 Task: Open a Black Tie Letter Template save the file as 'waiver' Remove the following opetions from template: '1.	Type the sender company name_x000D_
2.	Type the sender company address_x000D_
3.	Type the recipient address_x000D_
4.	Type the closing_x000D_
5.	Type the sender title_x000D_
6.	Type the sender company name_x000D_
'Pick the date  '15 May, 2023' and type Salutation  Good Evening. Add body to the letter I wanted to share some exciting news with you. I have been accepted into the university of my dreams! This is a significant milestone in my academic journey, and I am grateful for your guidance and support throughout the application process. Thank you for believing in me.. Insert watermark  'confidential 36'
Action: Mouse moved to (16, 18)
Screenshot: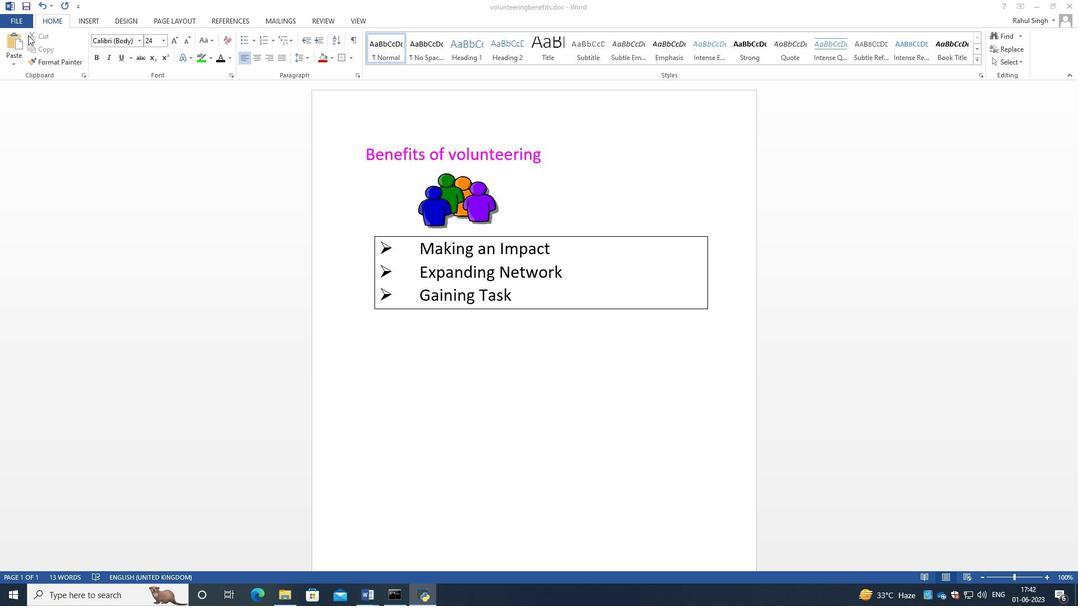 
Action: Mouse pressed left at (16, 18)
Screenshot: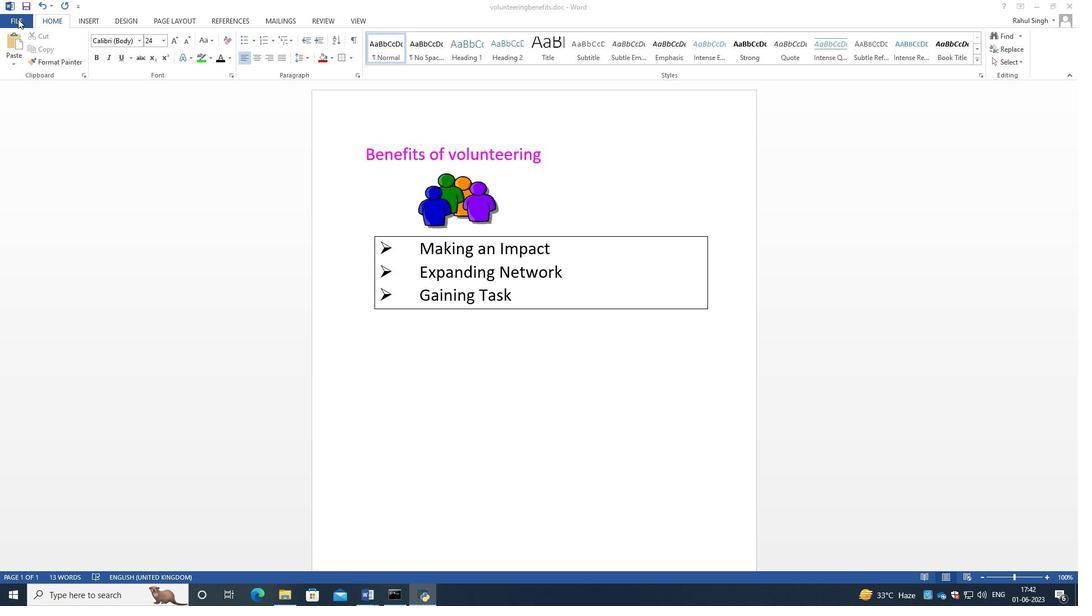 
Action: Mouse moved to (19, 22)
Screenshot: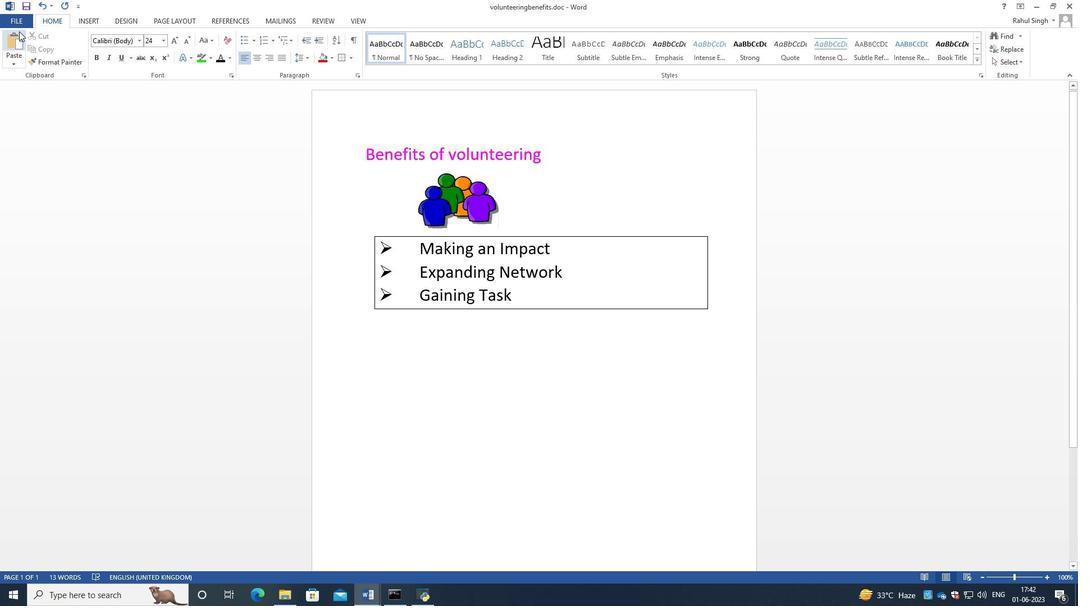 
Action: Mouse pressed left at (19, 22)
Screenshot: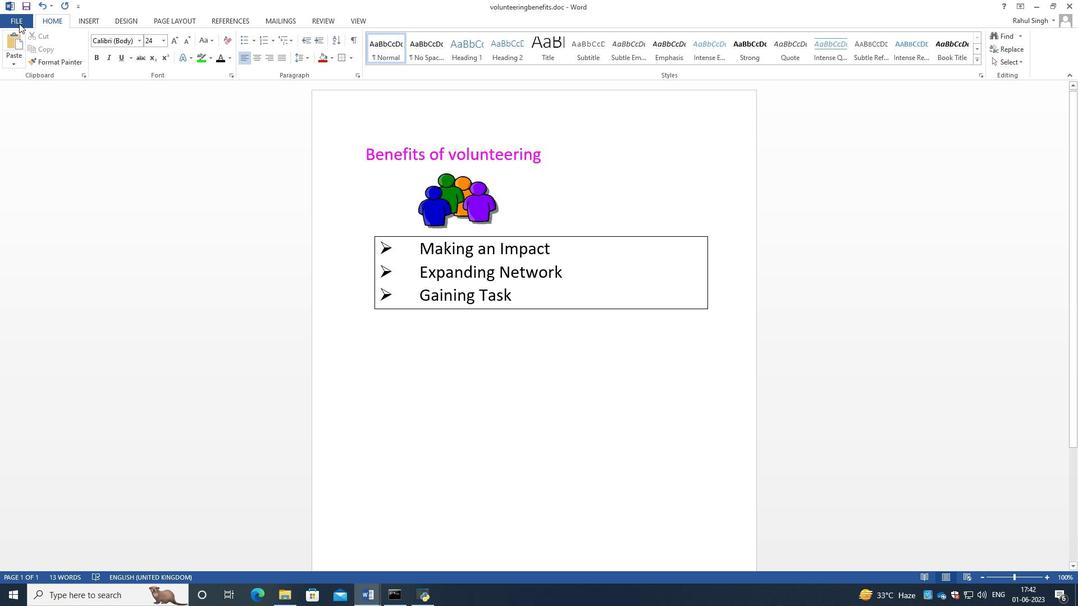 
Action: Mouse moved to (28, 111)
Screenshot: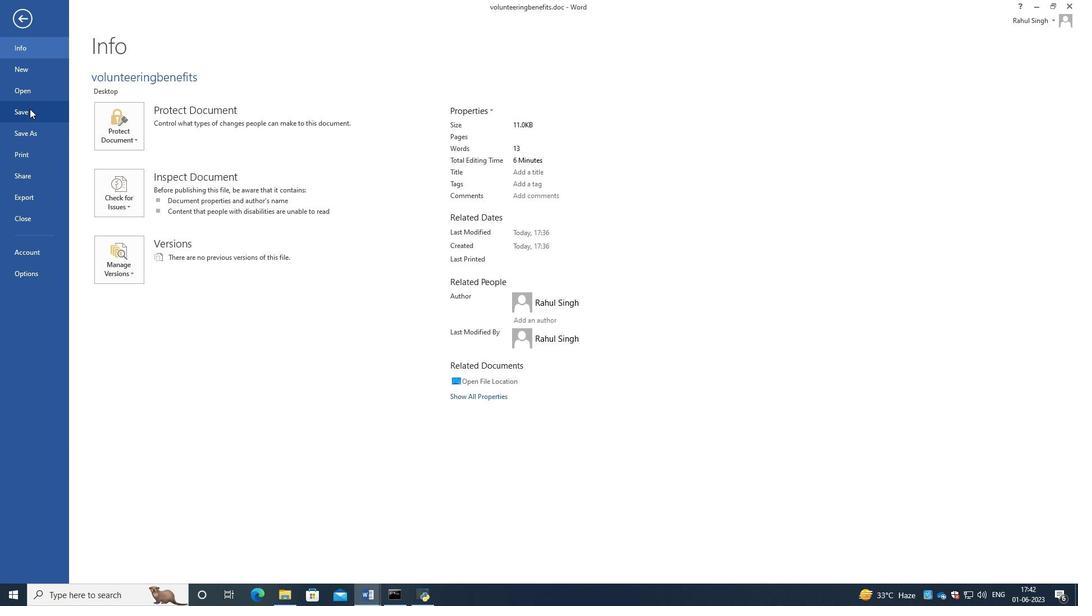 
Action: Mouse pressed left at (28, 111)
Screenshot: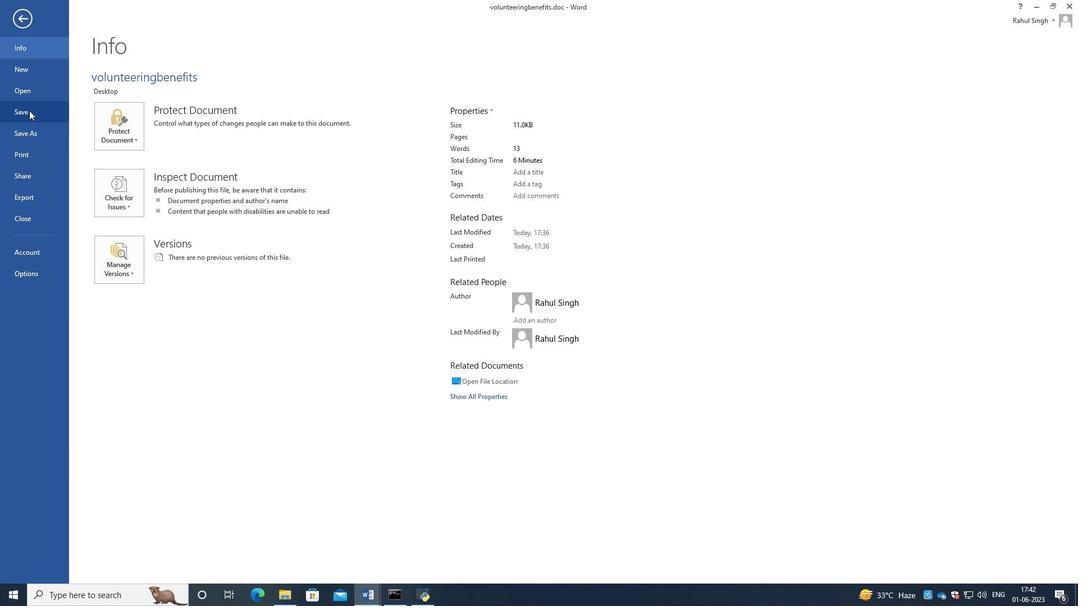 
Action: Mouse moved to (24, 20)
Screenshot: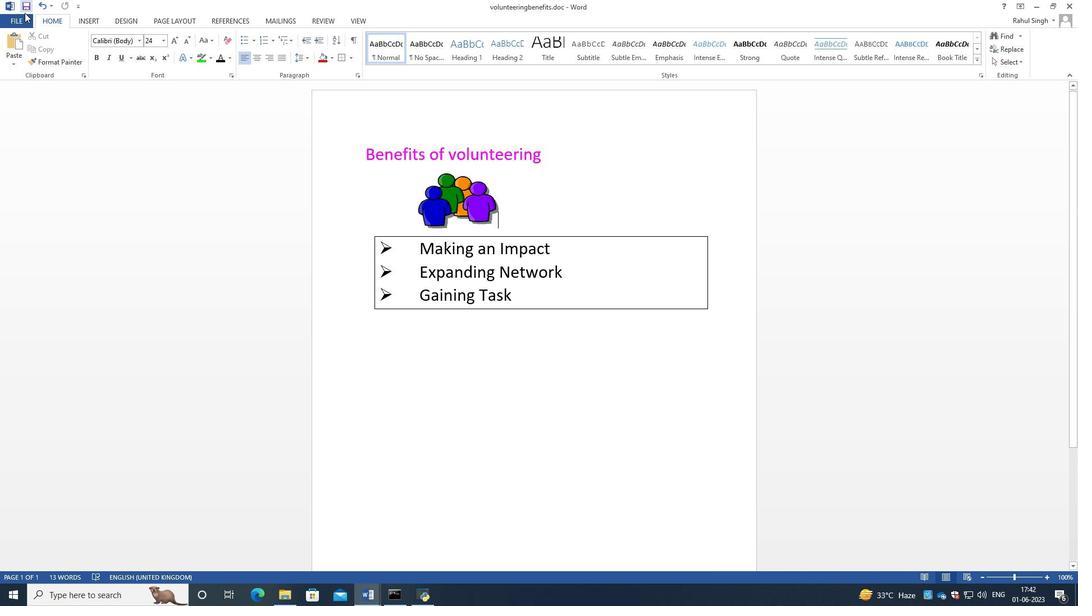 
Action: Mouse pressed left at (24, 20)
Screenshot: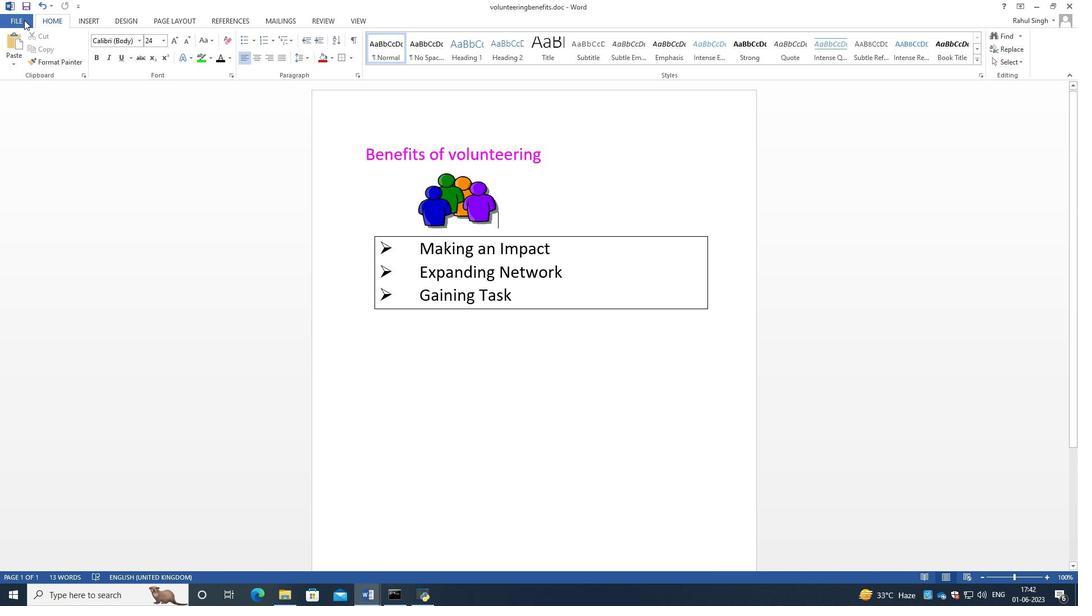 
Action: Mouse moved to (32, 67)
Screenshot: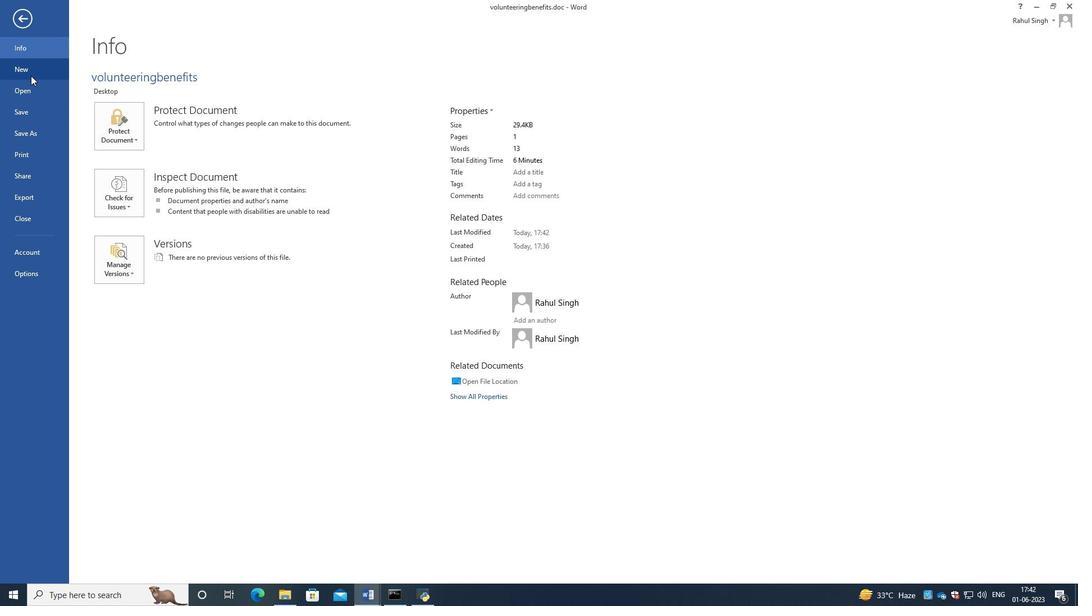 
Action: Mouse pressed left at (32, 67)
Screenshot: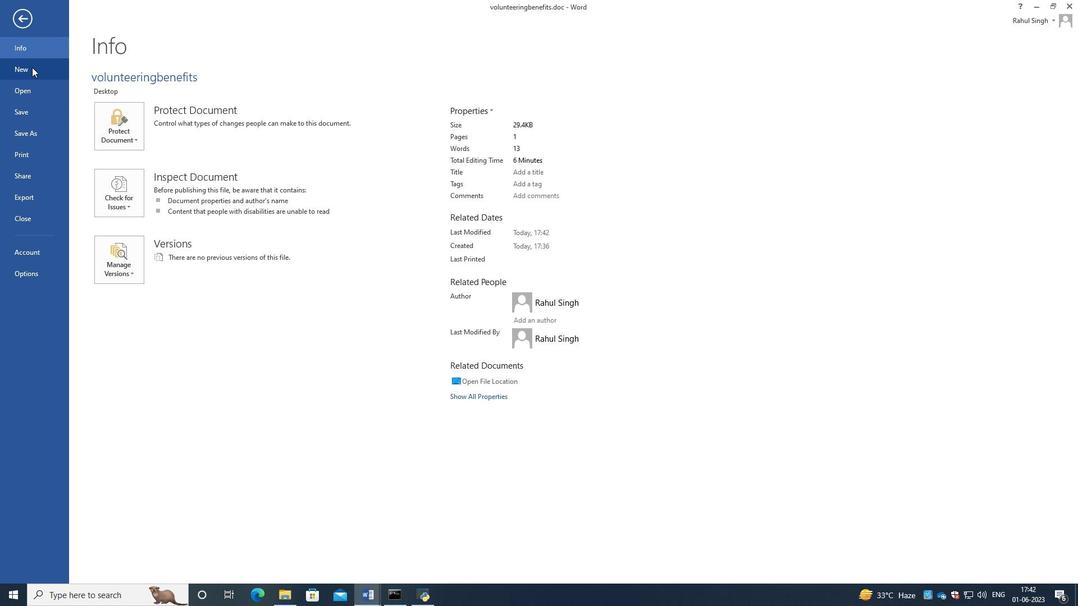 
Action: Mouse moved to (606, 425)
Screenshot: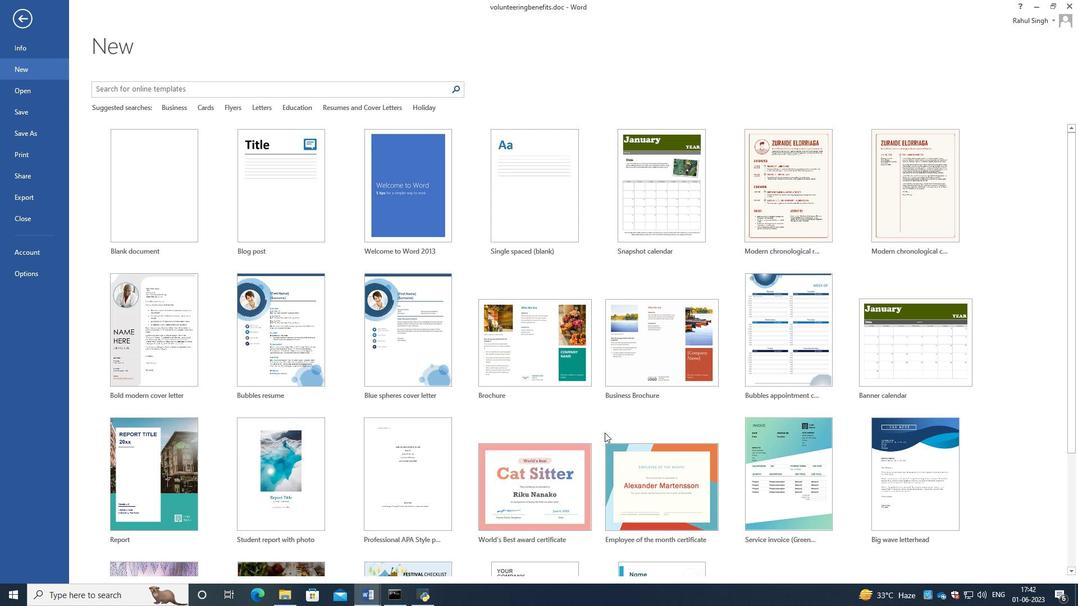 
Action: Mouse scrolled (606, 424) with delta (0, 0)
Screenshot: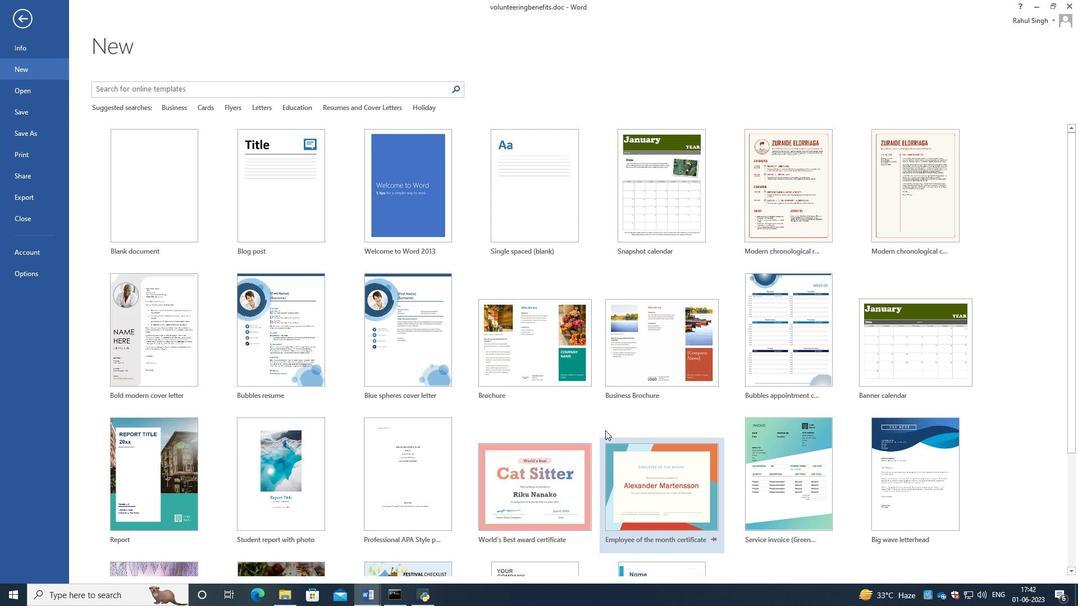 
Action: Mouse scrolled (606, 424) with delta (0, 0)
Screenshot: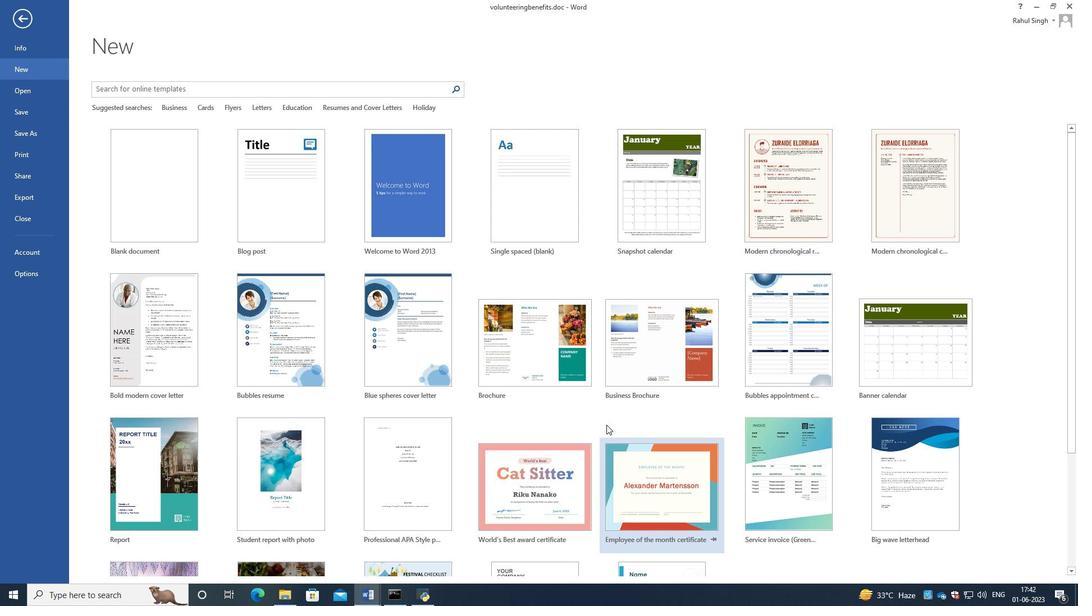 
Action: Mouse scrolled (606, 424) with delta (0, 0)
Screenshot: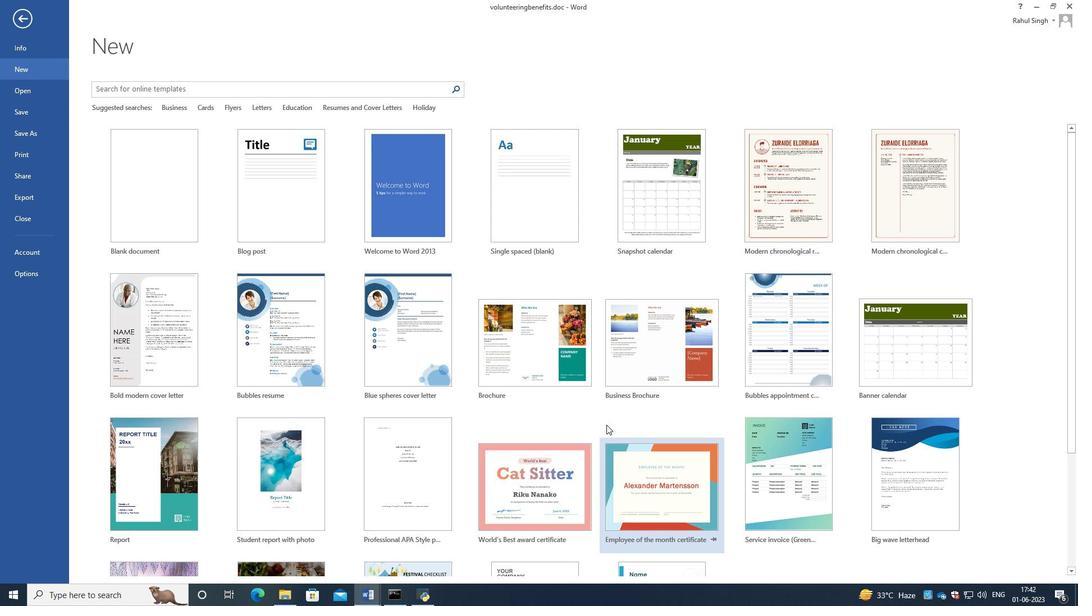 
Action: Mouse scrolled (606, 424) with delta (0, 0)
Screenshot: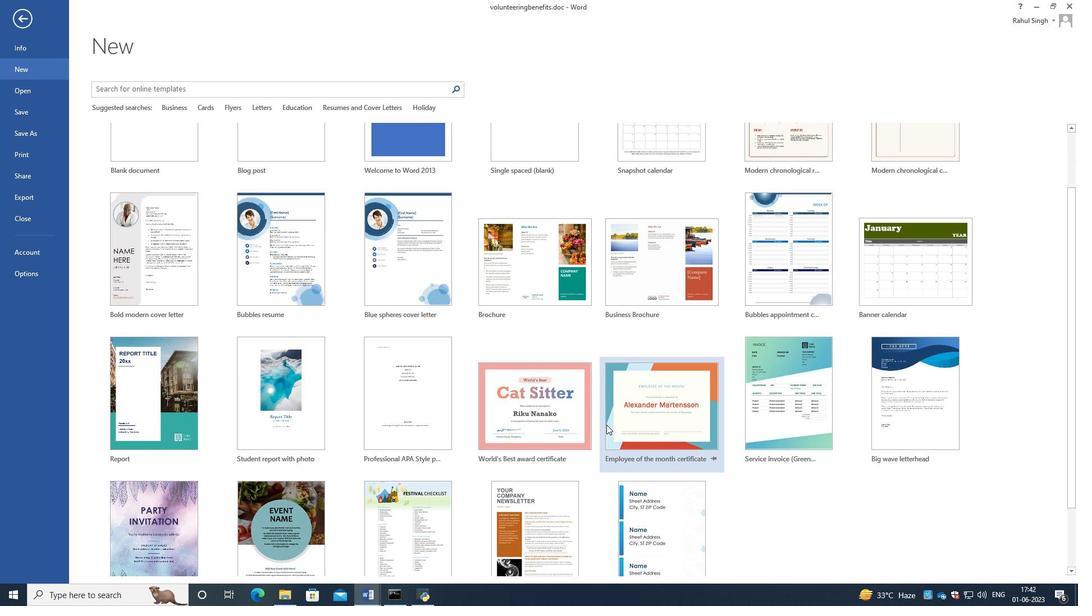 
Action: Mouse scrolled (606, 424) with delta (0, 0)
Screenshot: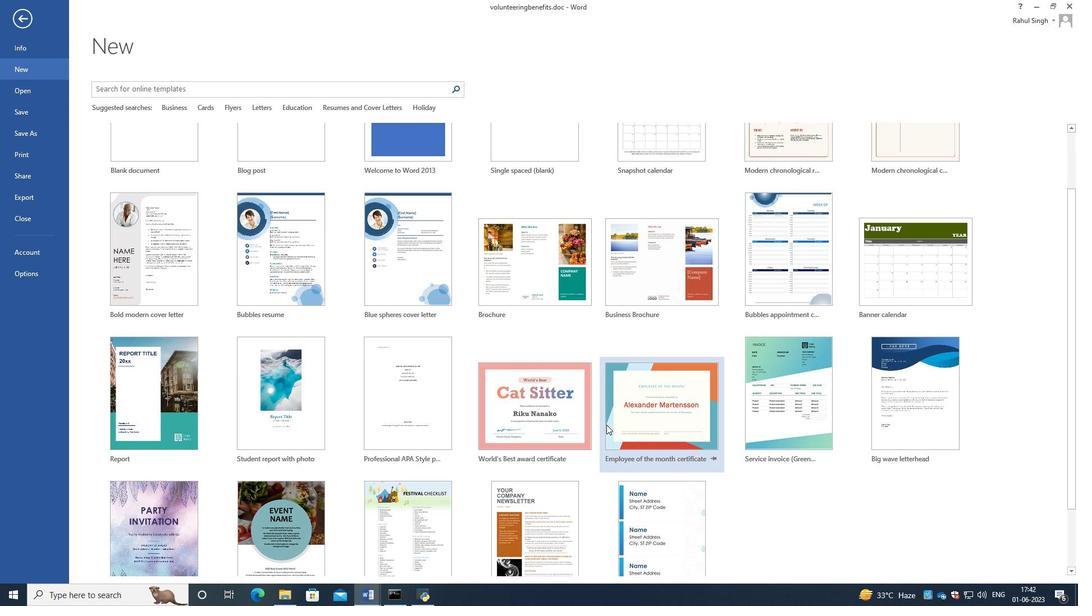 
Action: Mouse scrolled (606, 424) with delta (0, 0)
Screenshot: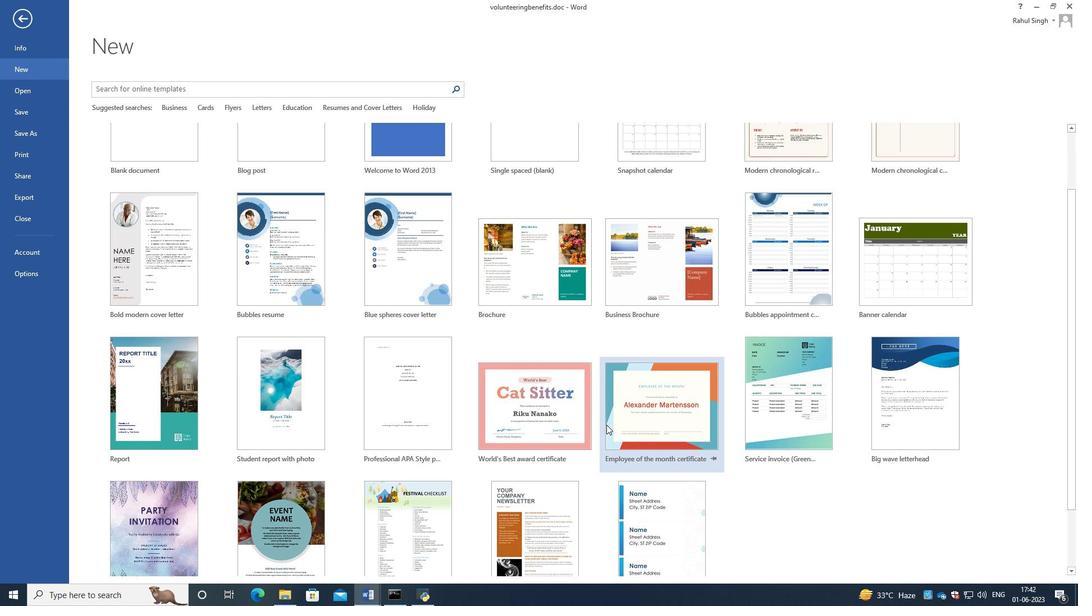 
Action: Mouse scrolled (606, 424) with delta (0, 0)
Screenshot: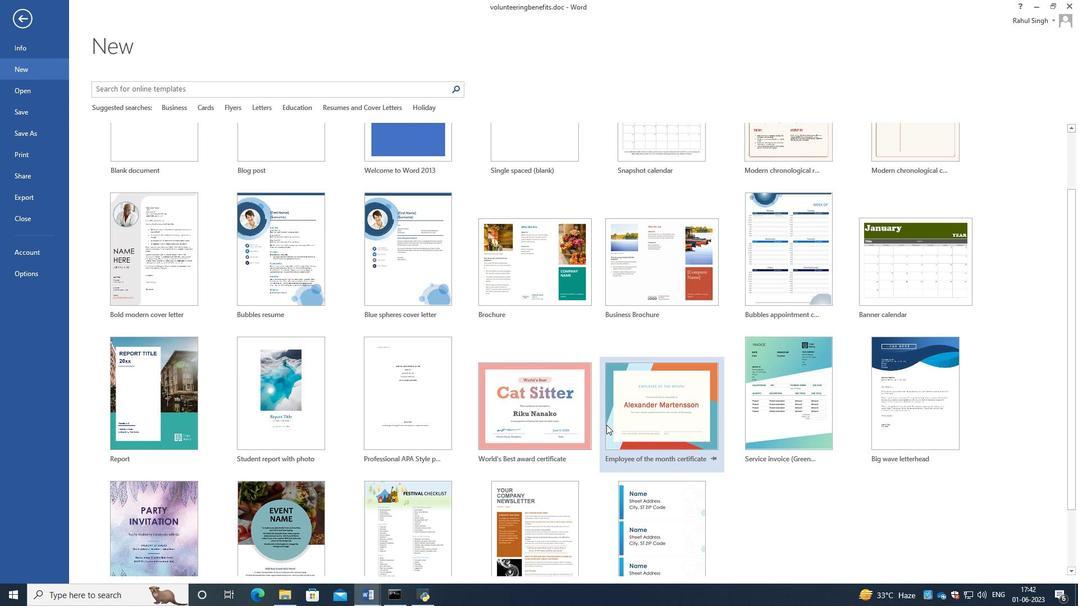 
Action: Mouse scrolled (606, 424) with delta (0, 0)
Screenshot: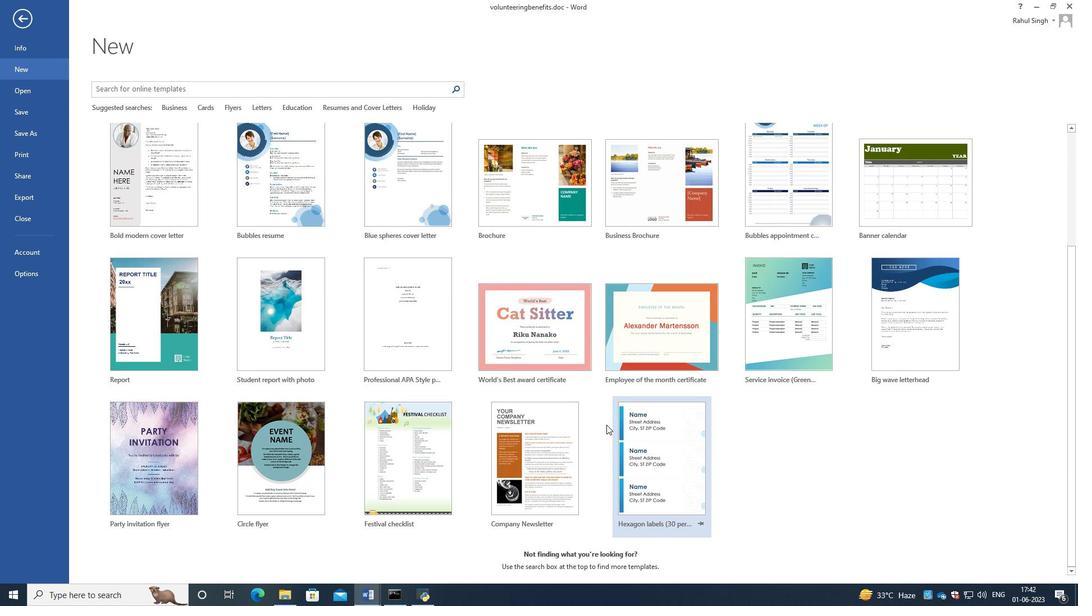 
Action: Mouse scrolled (606, 424) with delta (0, 0)
Screenshot: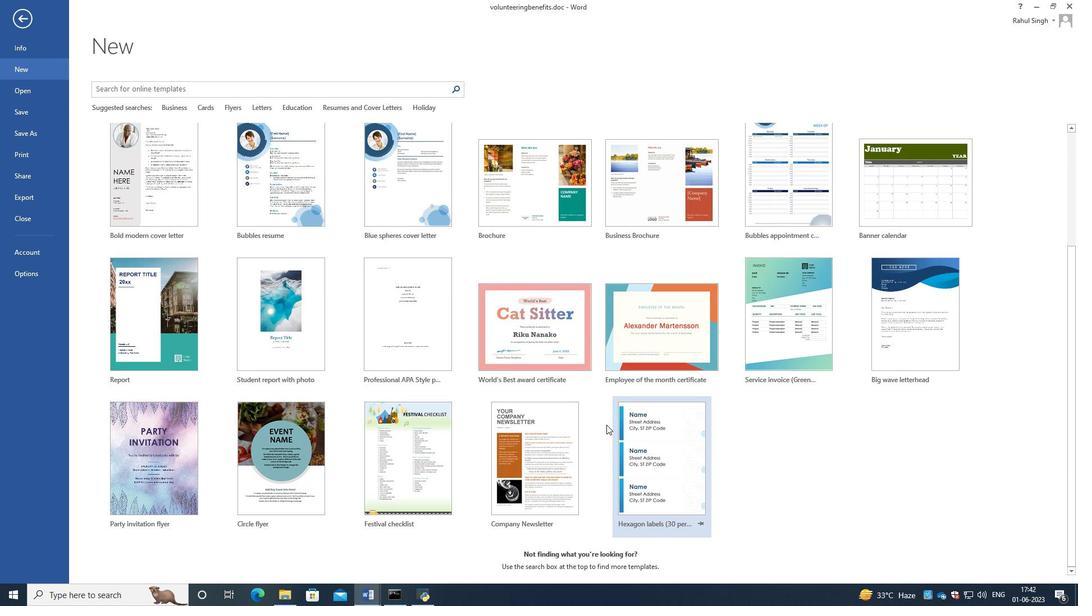 
Action: Mouse scrolled (606, 425) with delta (0, 0)
Screenshot: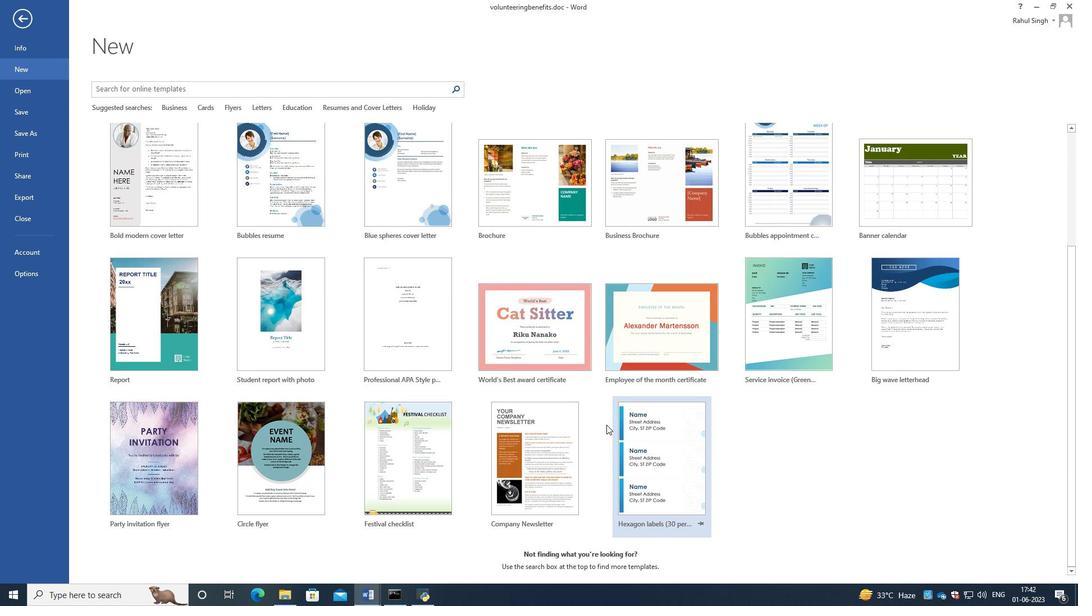 
Action: Mouse scrolled (606, 425) with delta (0, 0)
Screenshot: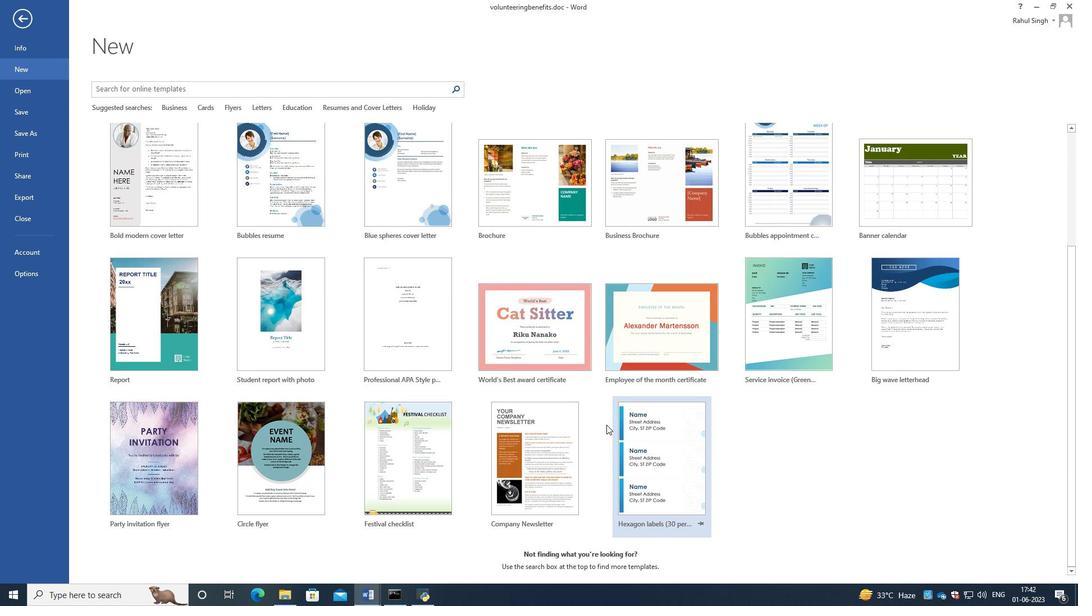 
Action: Mouse scrolled (606, 425) with delta (0, 0)
Screenshot: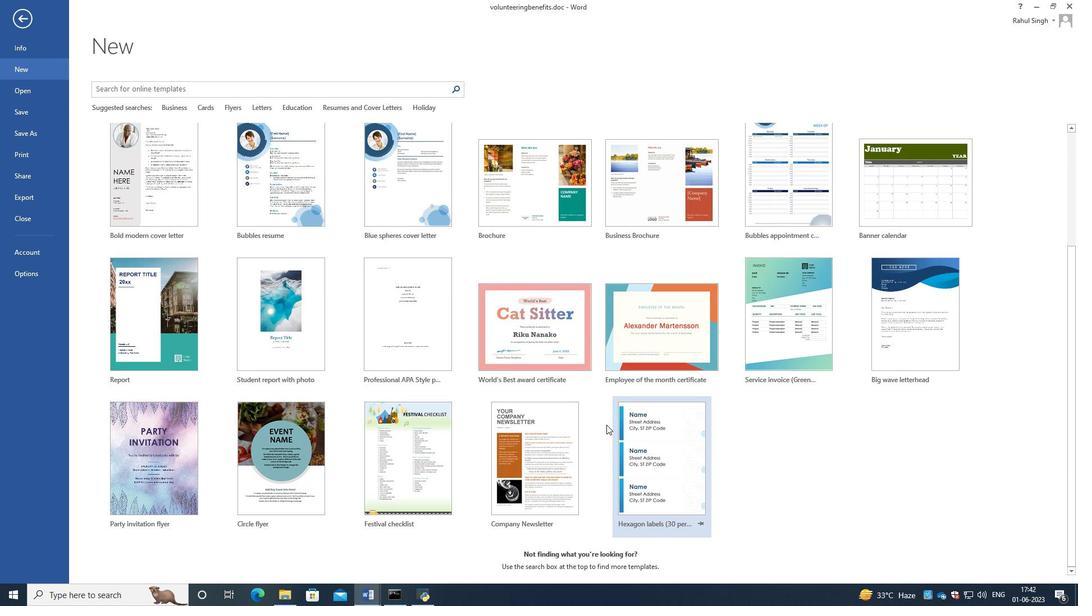 
Action: Mouse scrolled (606, 425) with delta (0, 0)
Screenshot: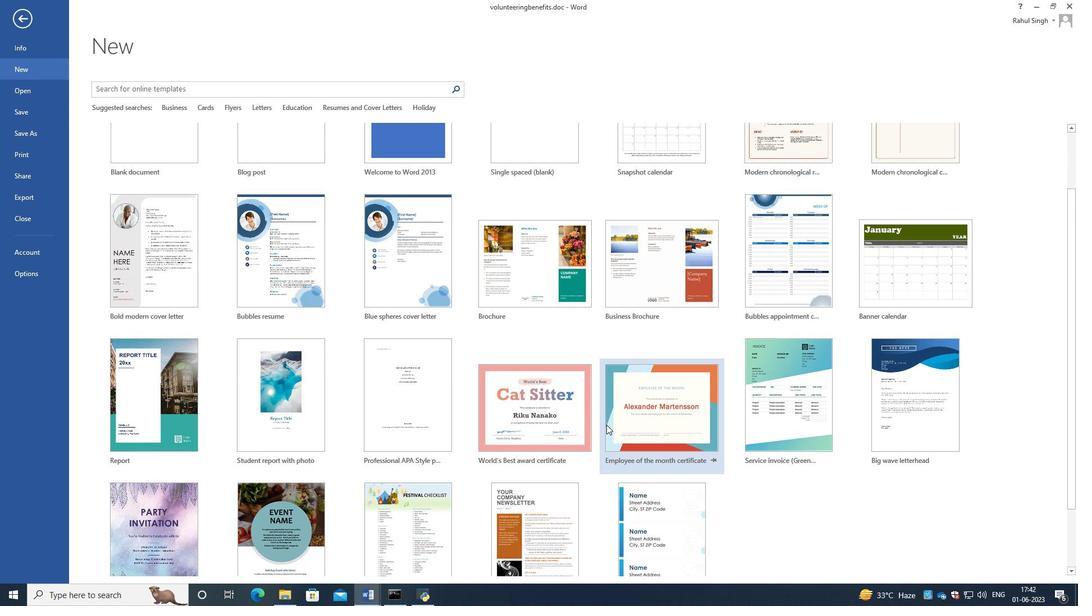 
Action: Mouse scrolled (606, 425) with delta (0, 0)
Screenshot: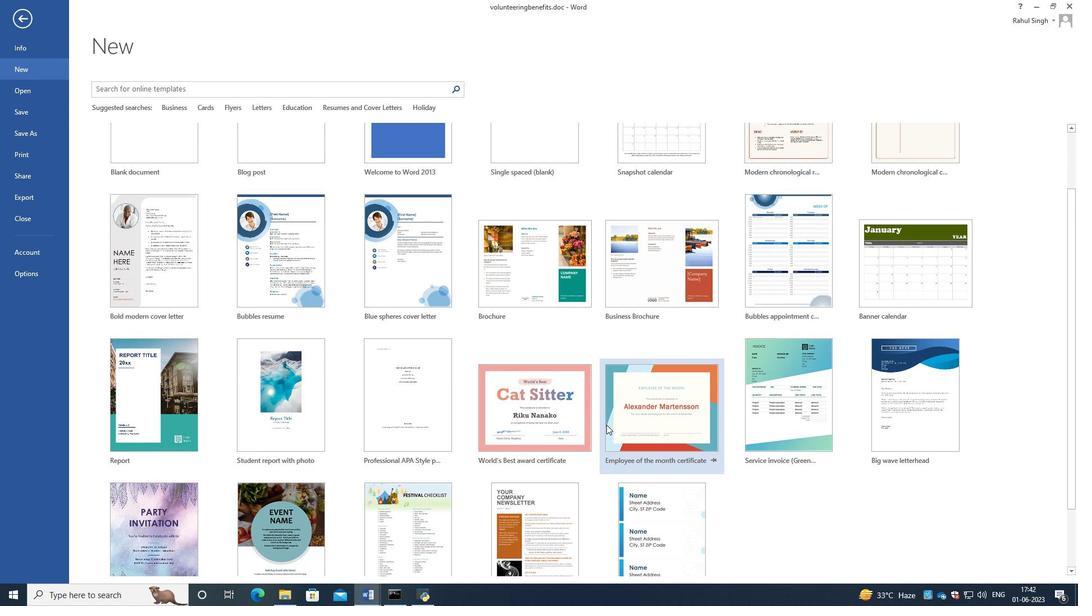 
Action: Mouse scrolled (606, 425) with delta (0, 0)
Screenshot: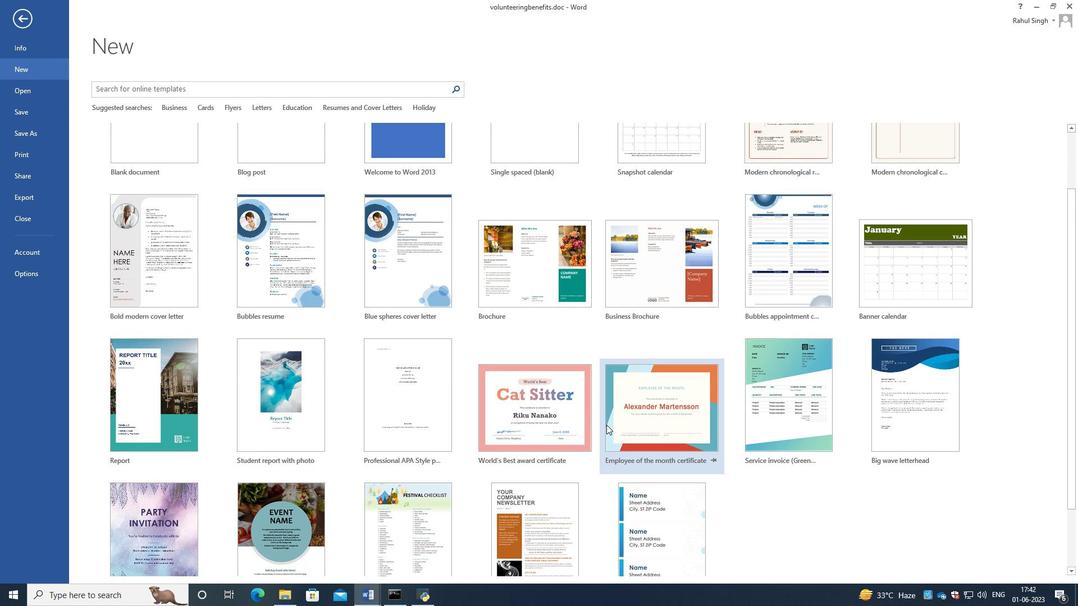
Action: Mouse moved to (608, 422)
Screenshot: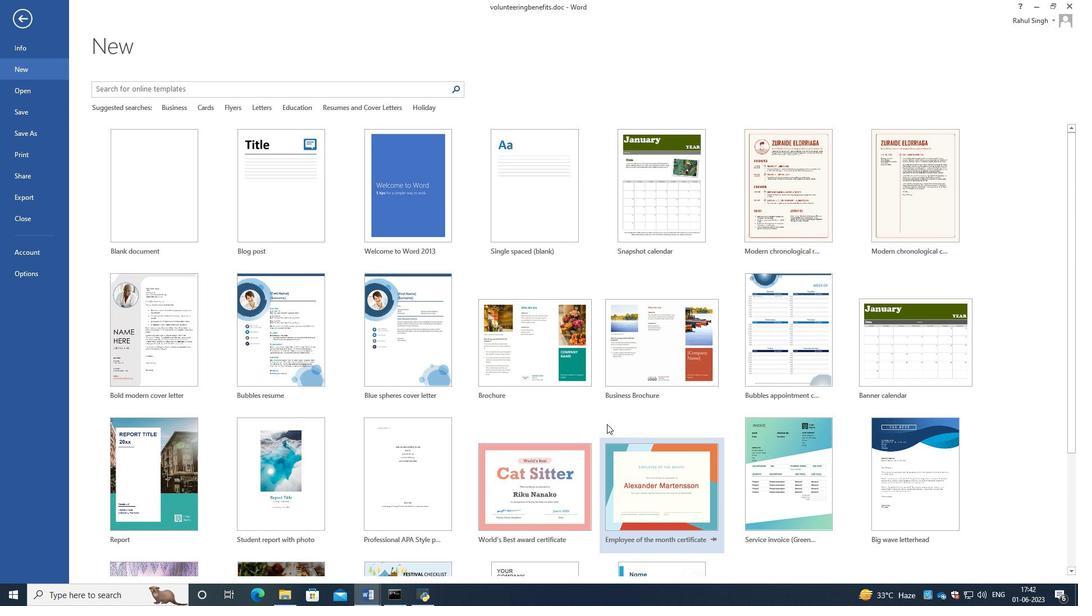
Action: Mouse scrolled (608, 422) with delta (0, 0)
Screenshot: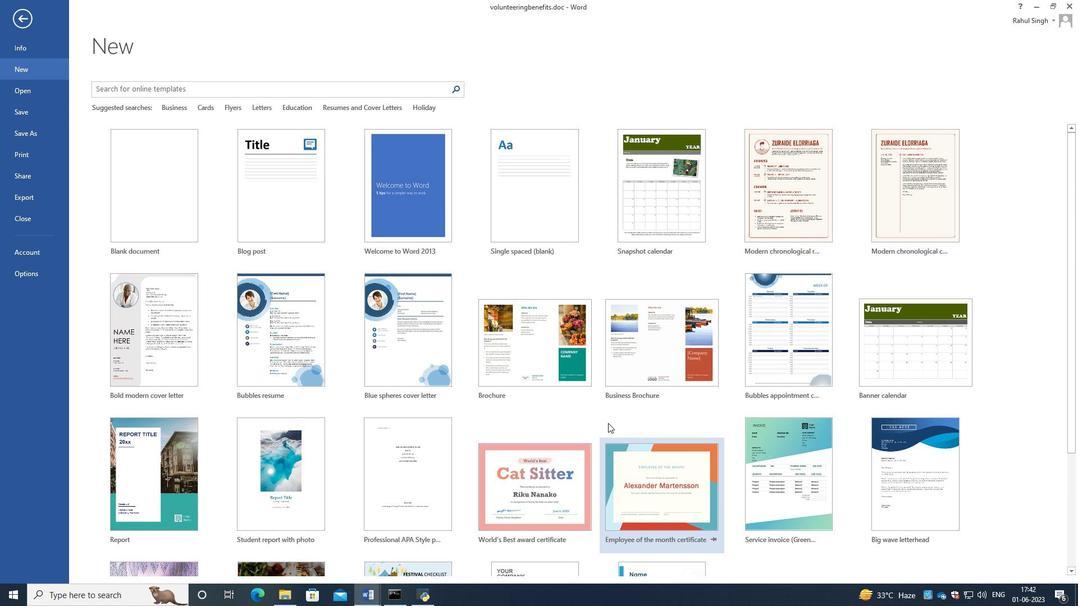 
Action: Mouse scrolled (608, 422) with delta (0, 0)
Screenshot: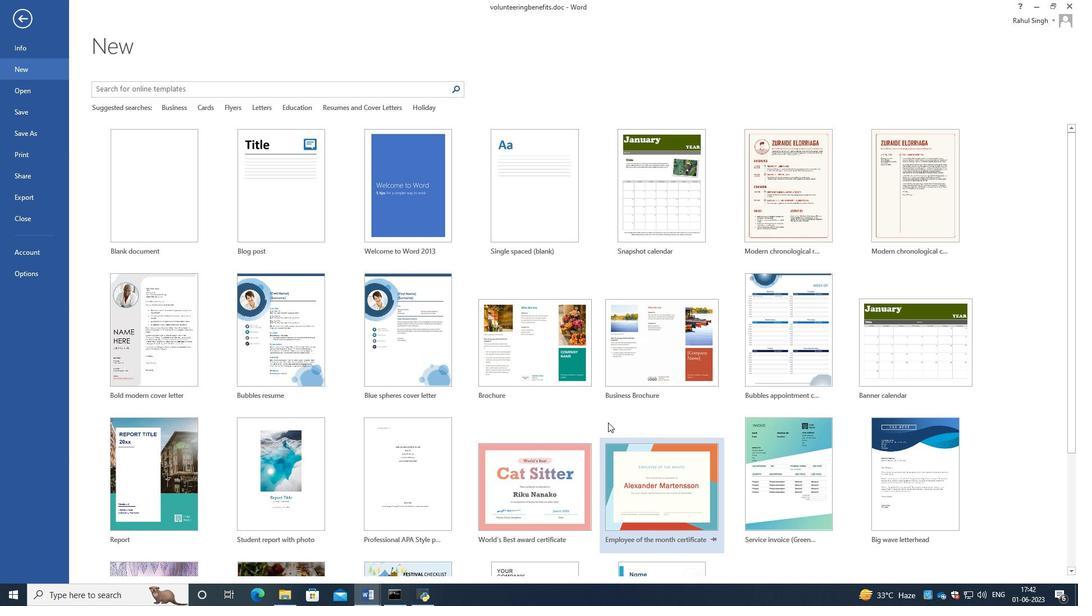 
Action: Mouse scrolled (608, 422) with delta (0, 0)
Screenshot: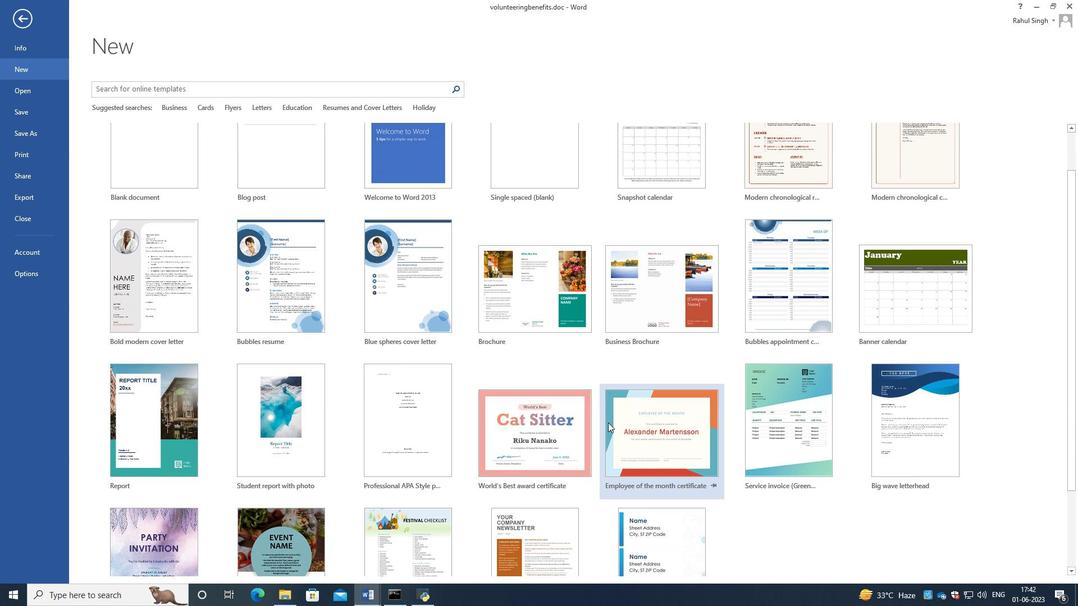 
Action: Mouse scrolled (608, 422) with delta (0, 0)
Screenshot: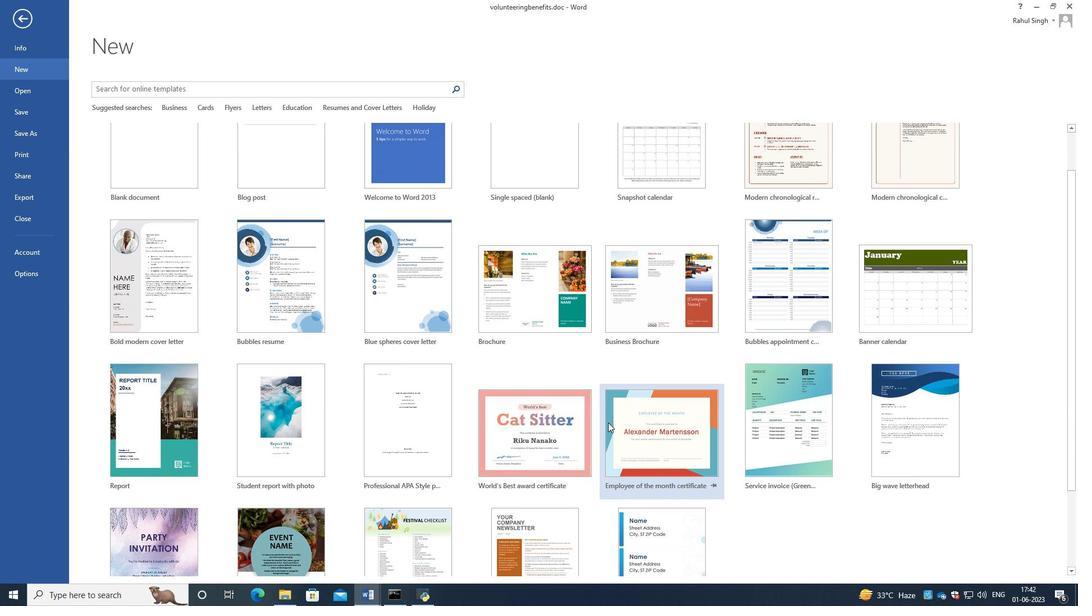 
Action: Mouse scrolled (608, 422) with delta (0, 0)
Screenshot: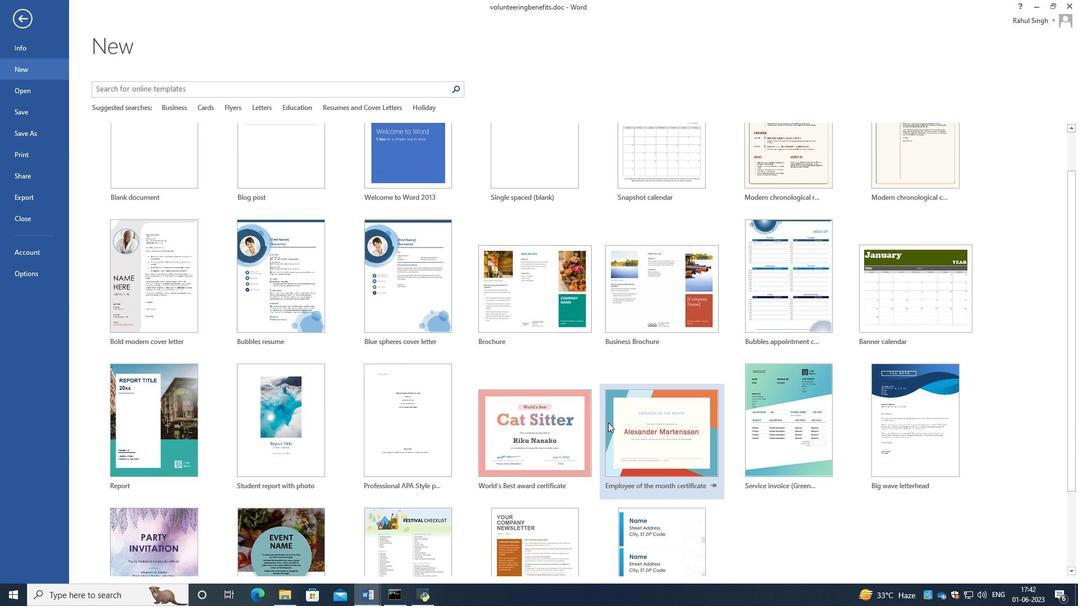 
Action: Mouse scrolled (608, 423) with delta (0, 0)
Screenshot: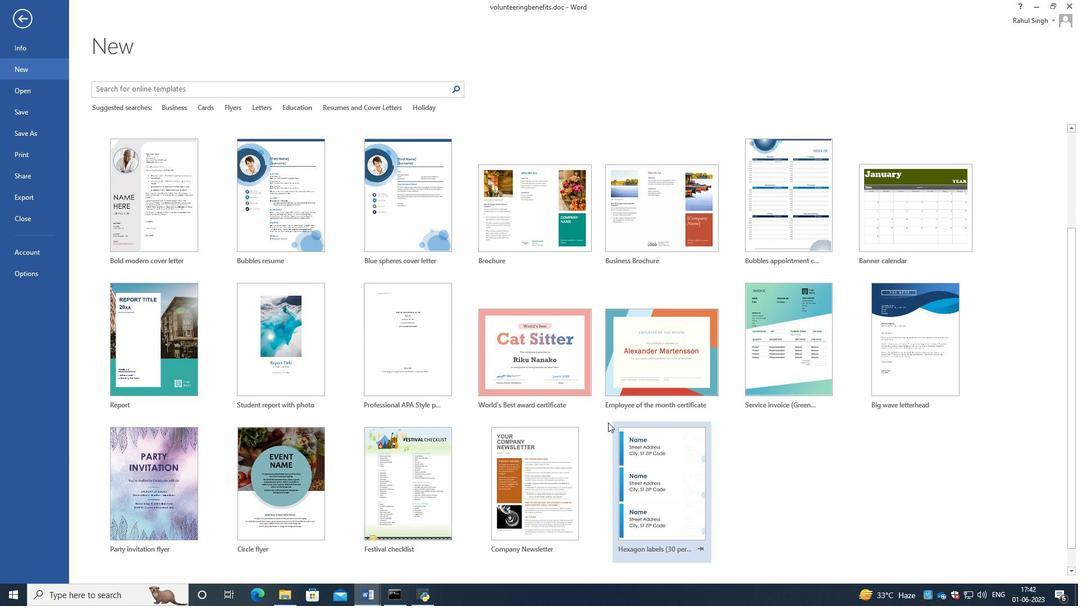 
Action: Mouse scrolled (608, 423) with delta (0, 0)
Screenshot: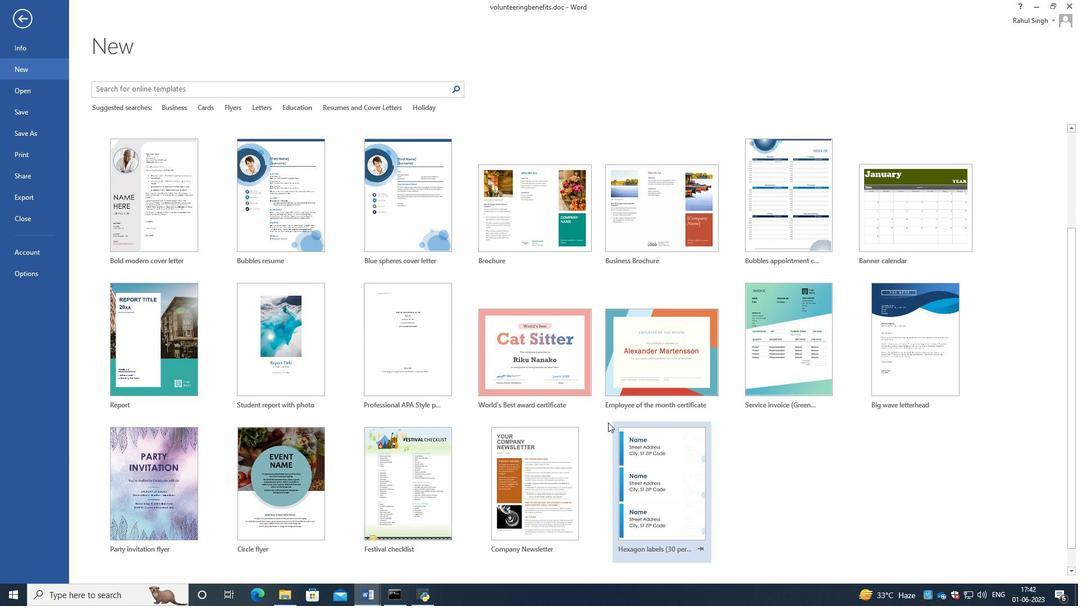 
Action: Mouse moved to (651, 380)
Screenshot: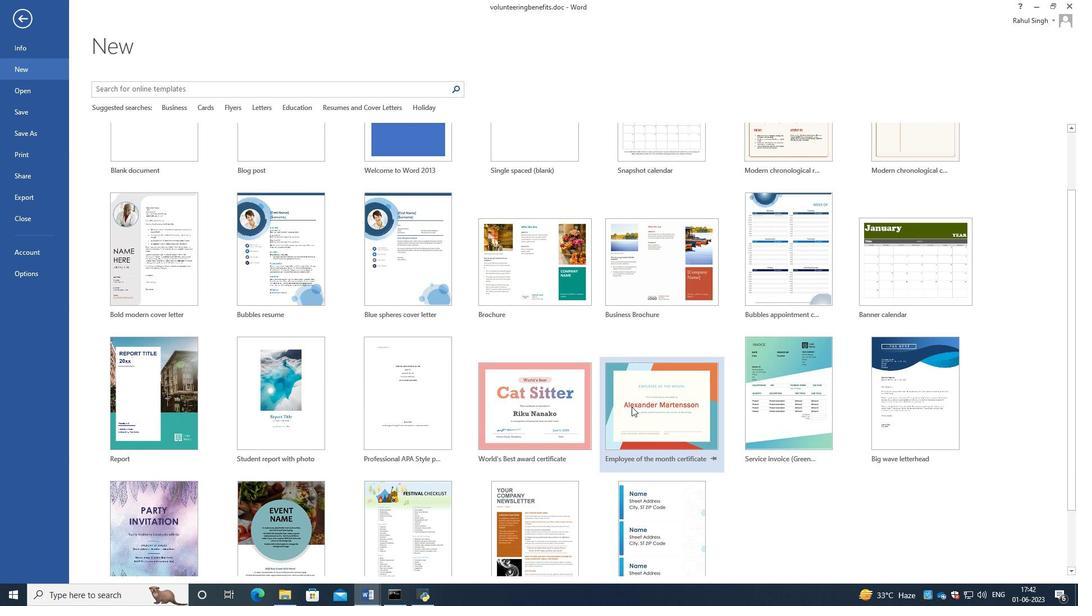 
Action: Mouse scrolled (651, 379) with delta (0, 0)
Screenshot: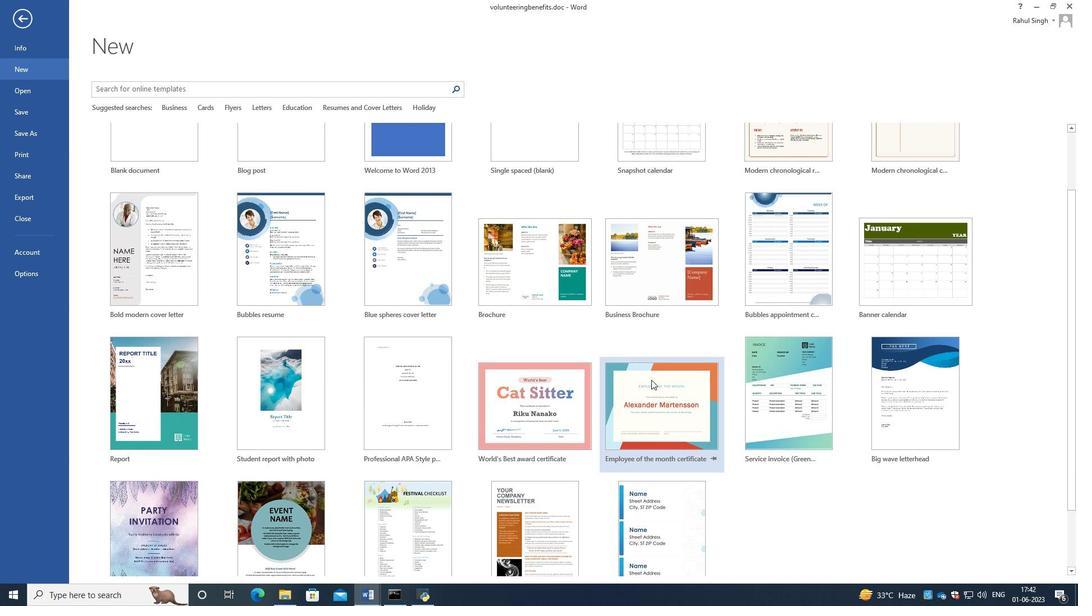 
Action: Mouse scrolled (651, 379) with delta (0, 0)
Screenshot: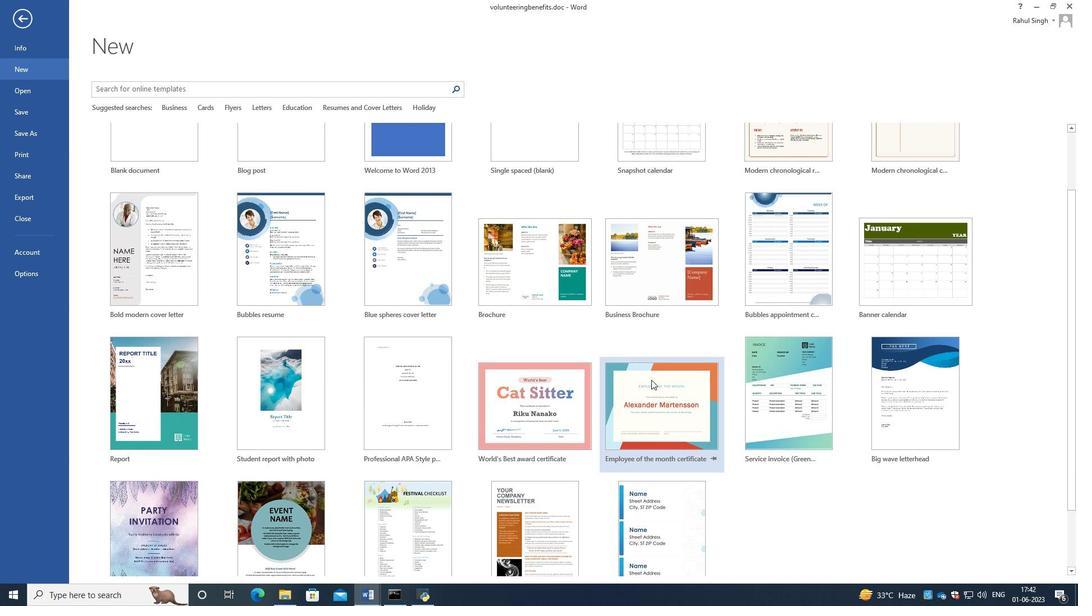 
Action: Mouse scrolled (651, 379) with delta (0, 0)
Screenshot: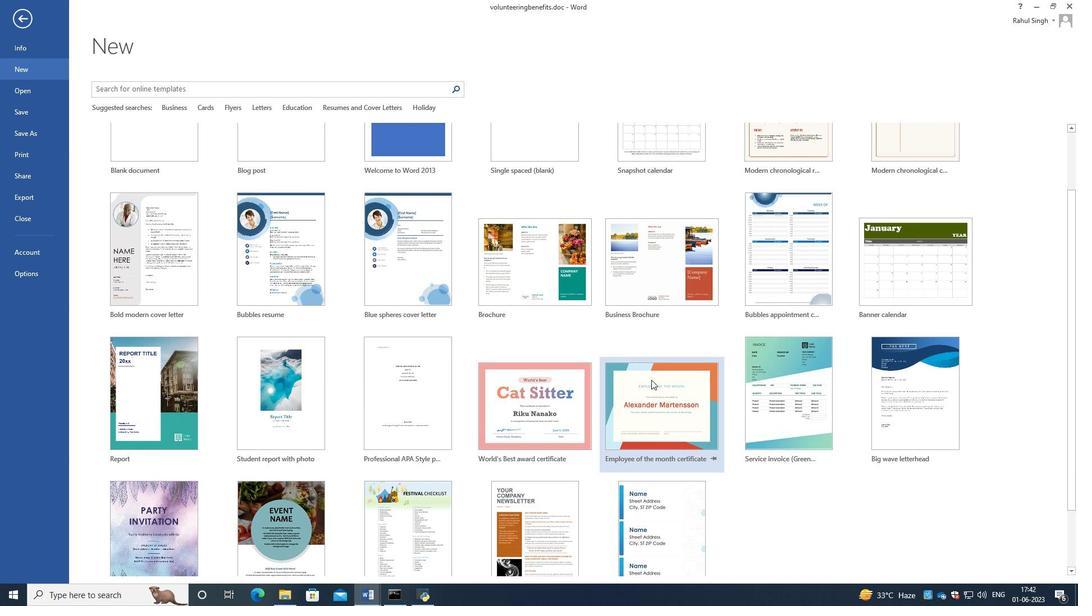 
Action: Mouse scrolled (651, 380) with delta (0, 0)
Screenshot: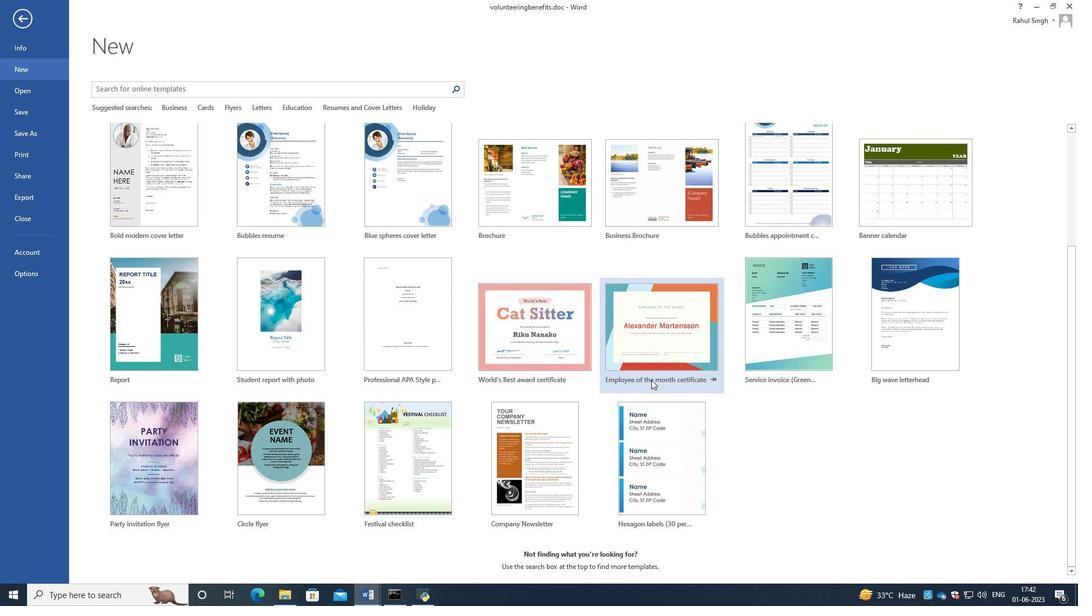 
Action: Mouse scrolled (651, 380) with delta (0, 0)
Screenshot: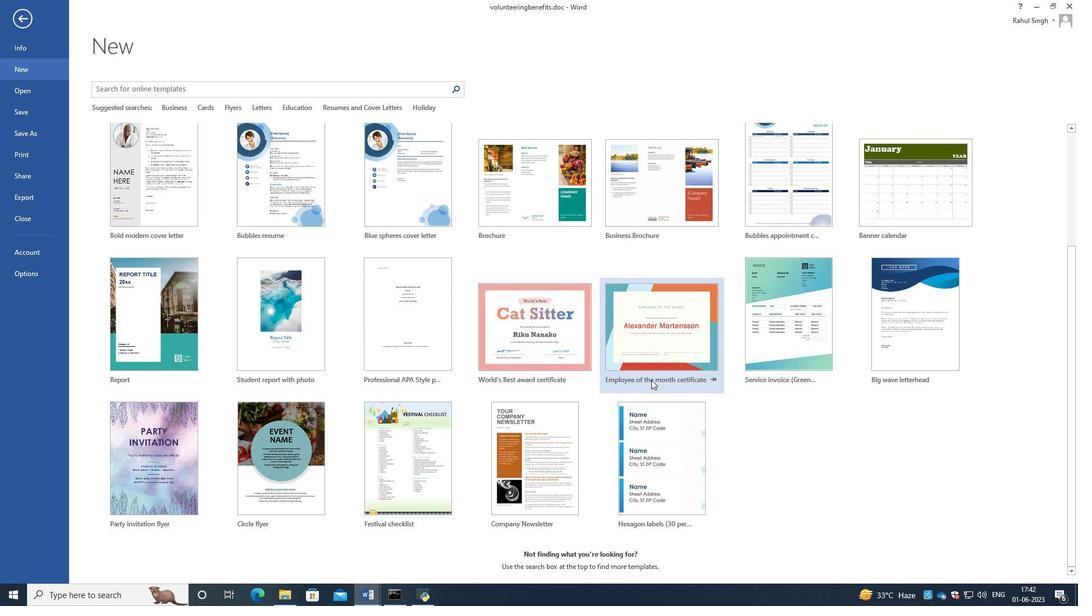 
Action: Mouse scrolled (651, 380) with delta (0, 0)
Screenshot: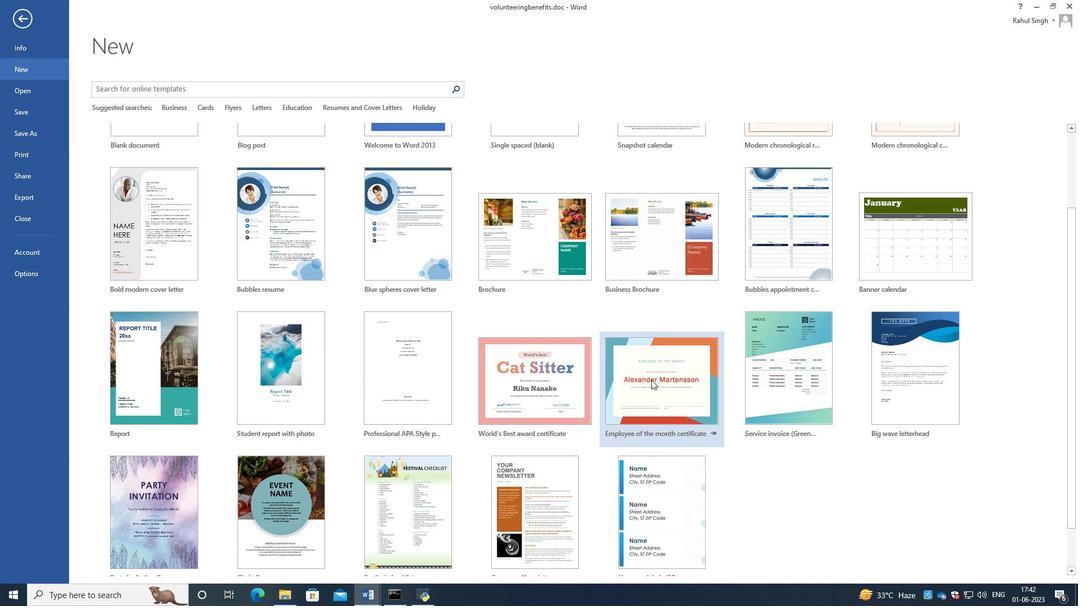 
Action: Mouse scrolled (651, 379) with delta (0, 0)
Screenshot: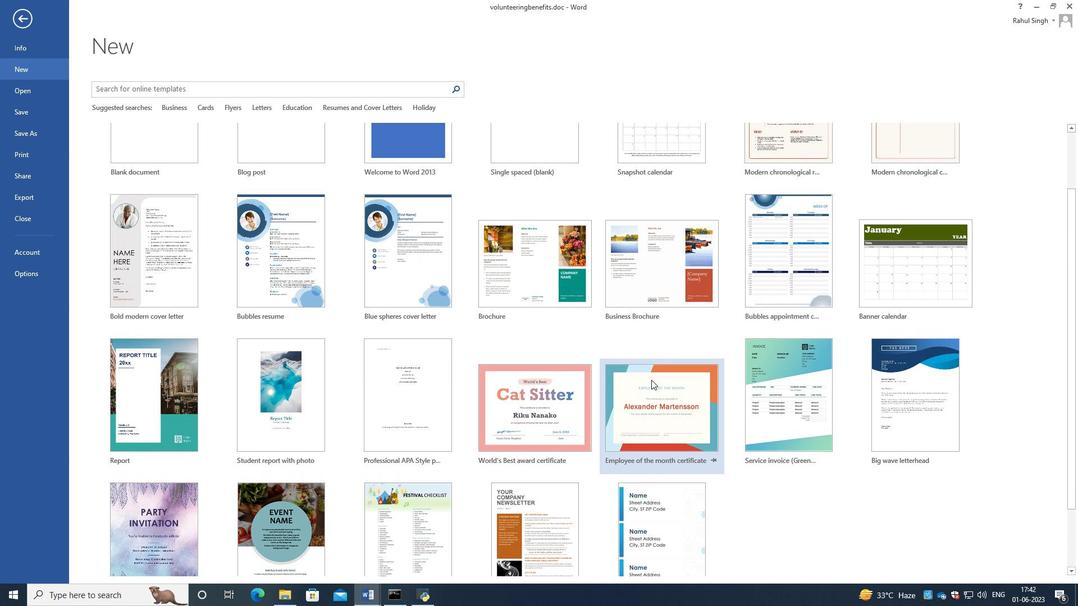 
Action: Mouse scrolled (651, 379) with delta (0, 0)
Screenshot: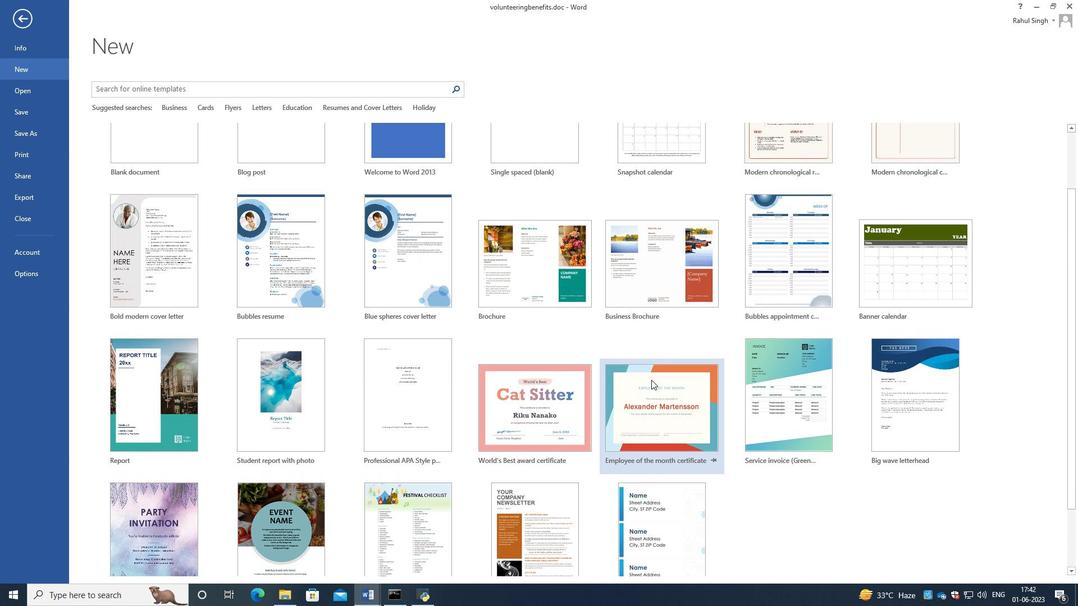 
Action: Mouse moved to (651, 380)
Screenshot: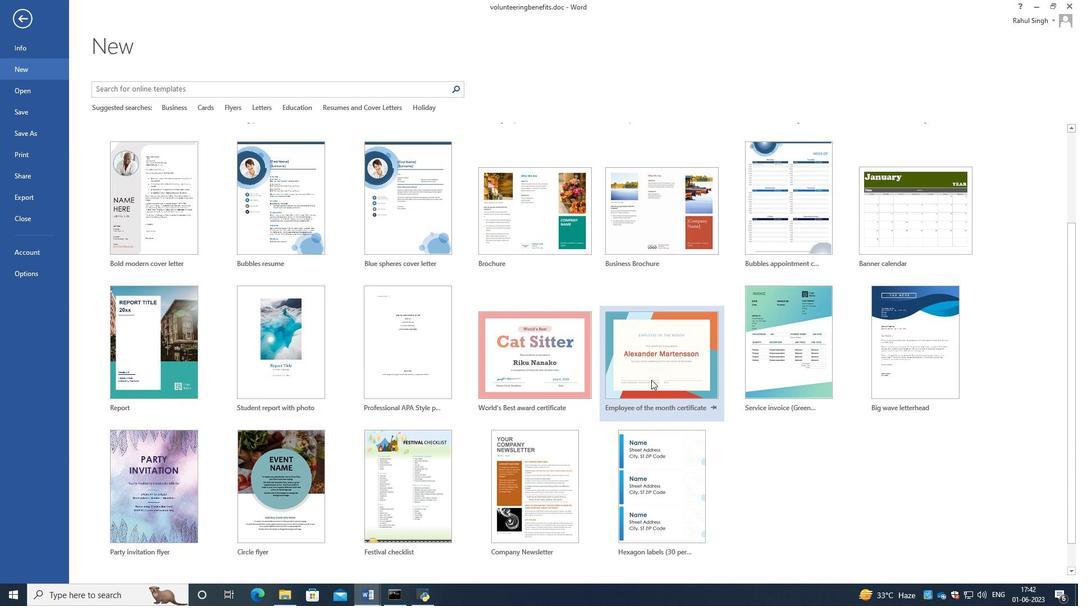
Action: Mouse scrolled (651, 380) with delta (0, 0)
Screenshot: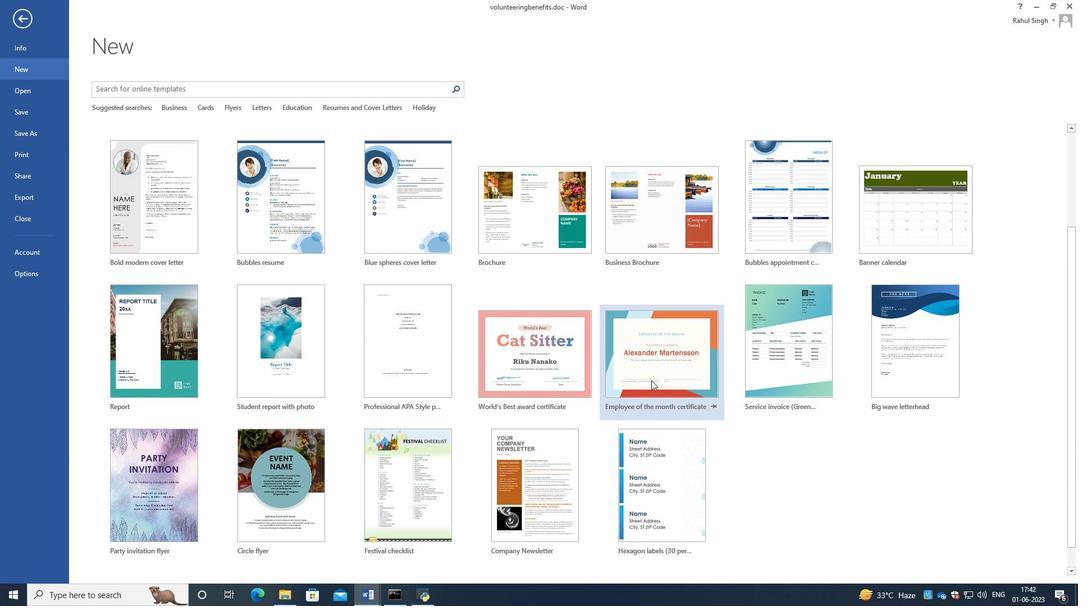 
Action: Mouse moved to (651, 380)
Screenshot: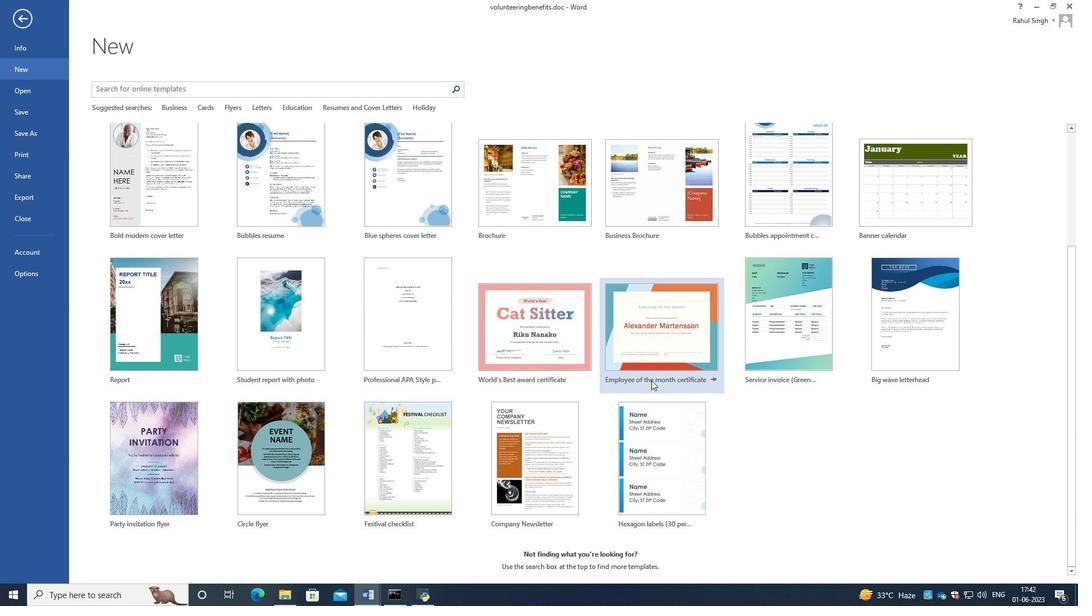 
Action: Mouse scrolled (651, 380) with delta (0, 0)
Screenshot: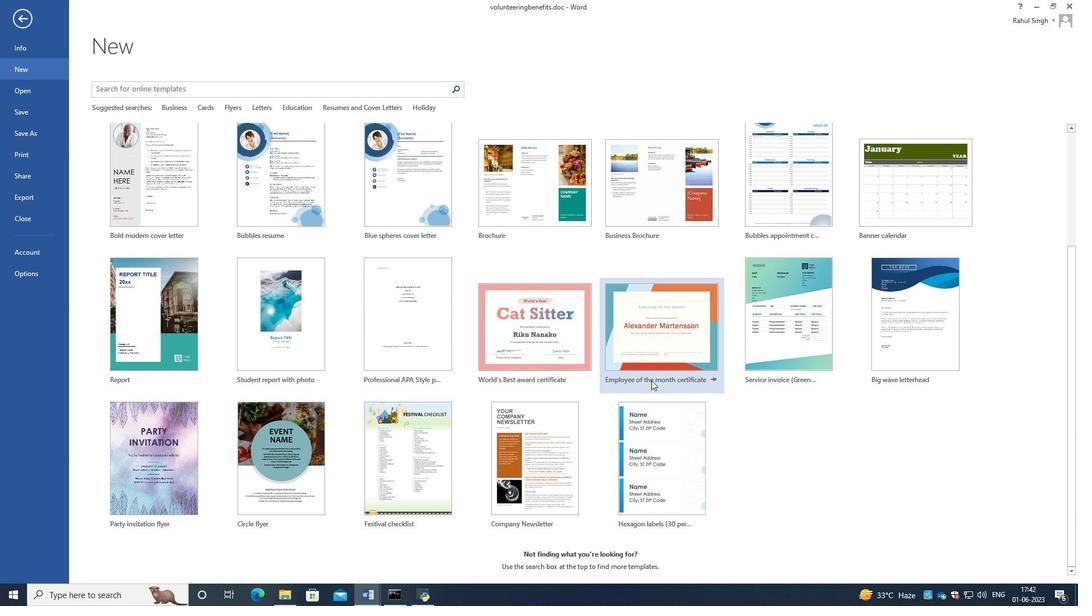 
Action: Mouse scrolled (651, 380) with delta (0, 0)
Screenshot: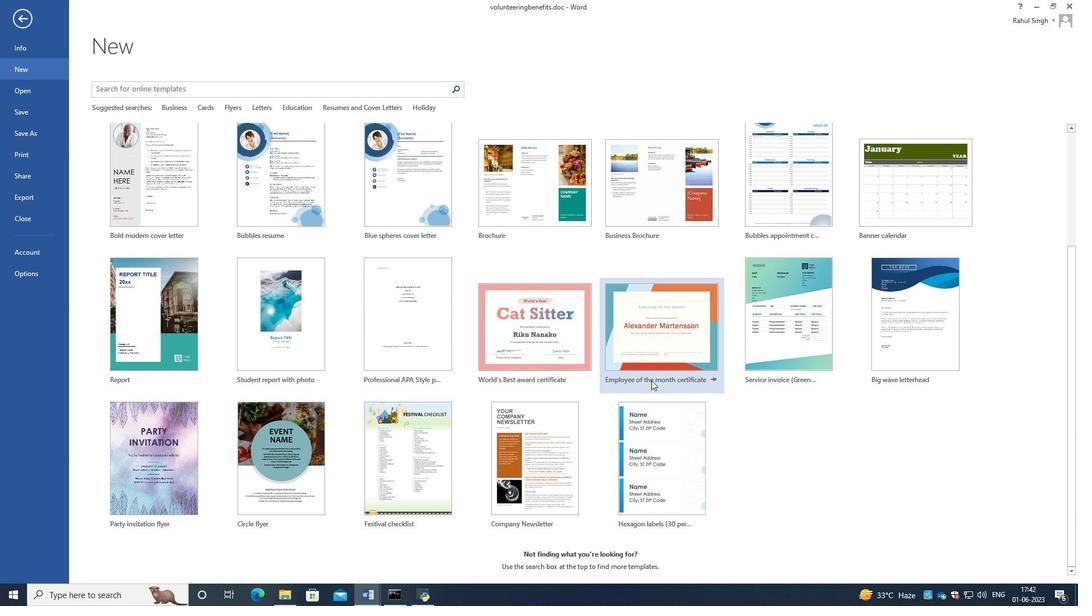 
Action: Mouse moved to (659, 378)
Screenshot: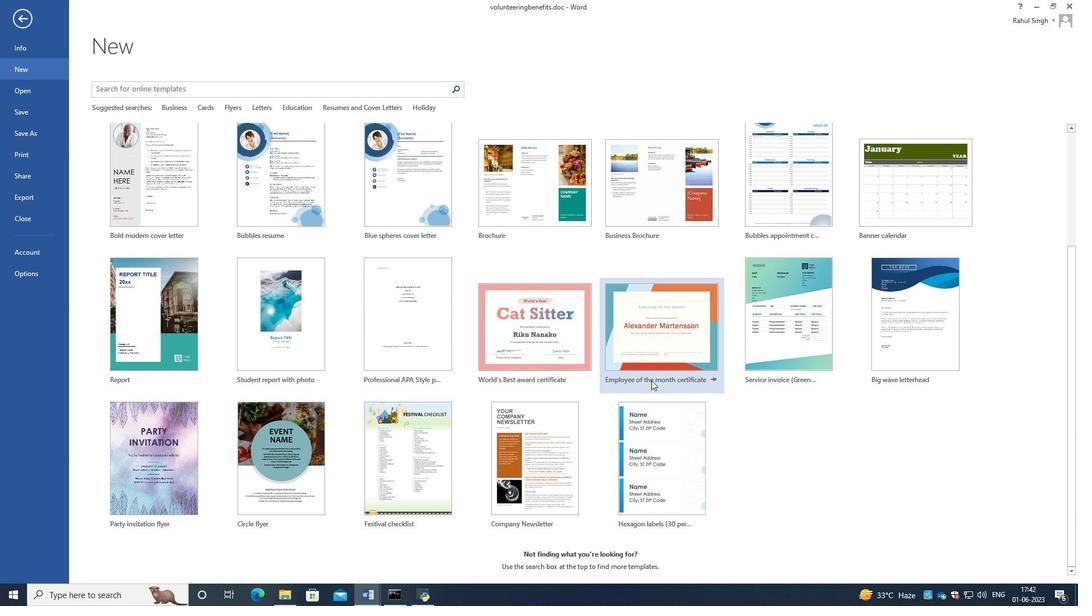 
Action: Mouse scrolled (659, 377) with delta (0, 0)
Screenshot: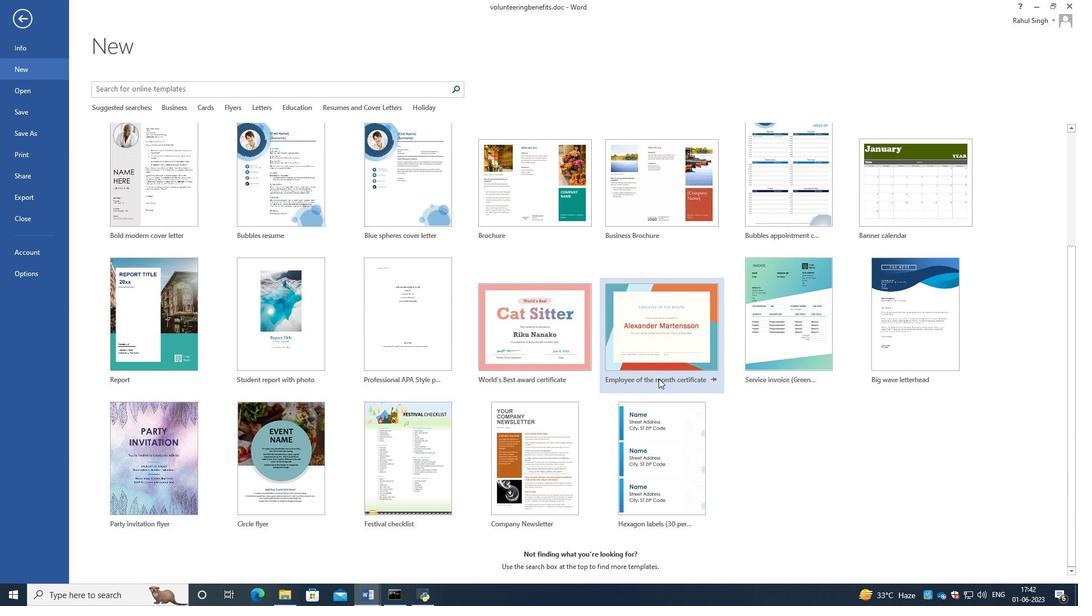 
Action: Mouse scrolled (659, 377) with delta (0, 0)
Screenshot: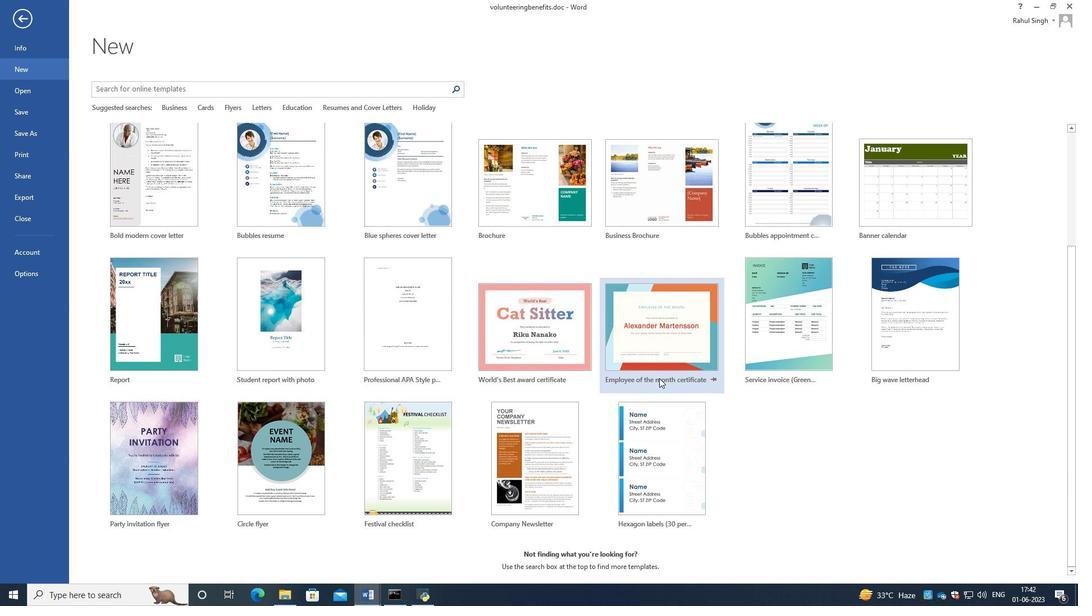 
Action: Mouse scrolled (659, 379) with delta (0, 0)
Screenshot: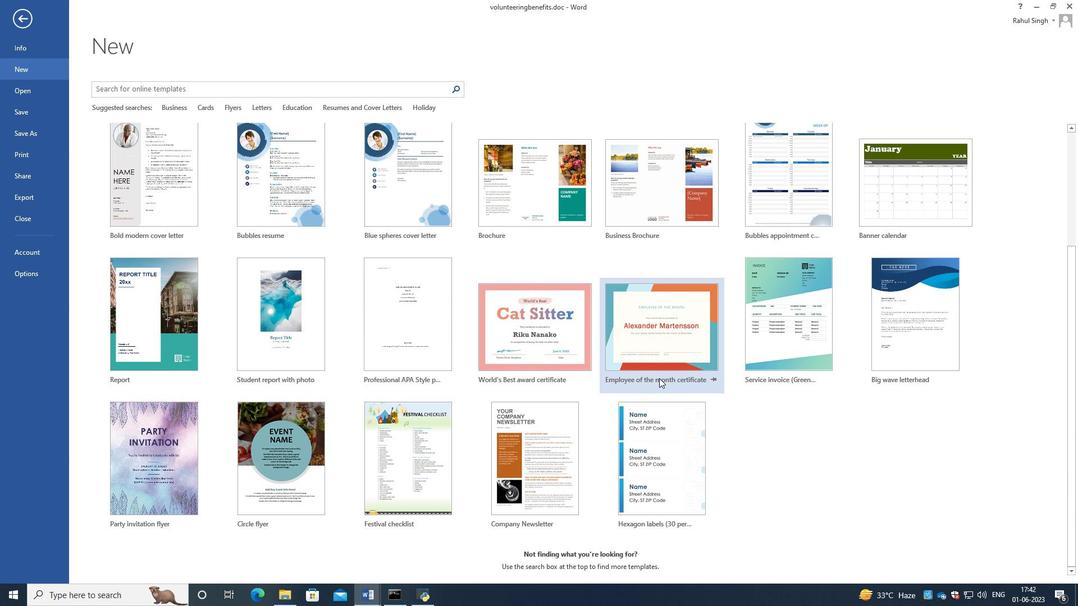 
Action: Mouse scrolled (659, 379) with delta (0, 0)
Screenshot: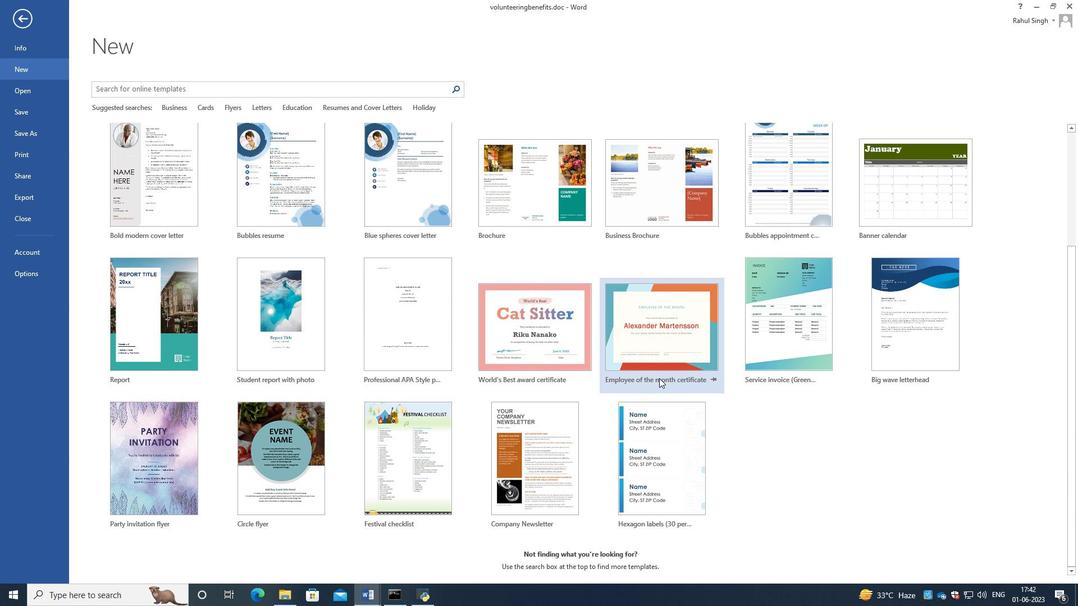 
Action: Mouse scrolled (659, 379) with delta (0, 0)
Screenshot: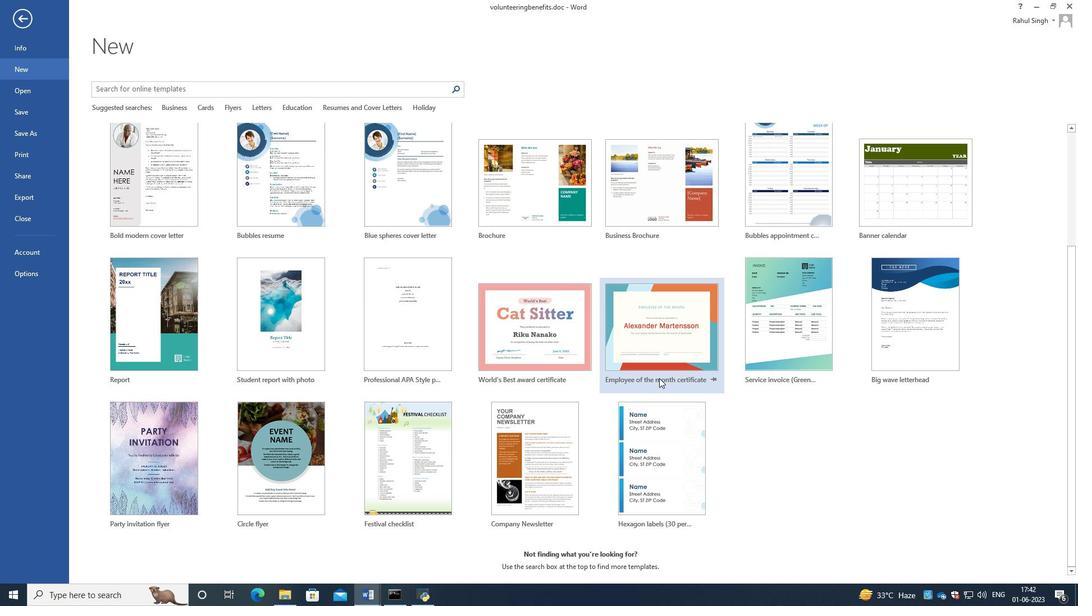 
Action: Mouse moved to (661, 377)
Screenshot: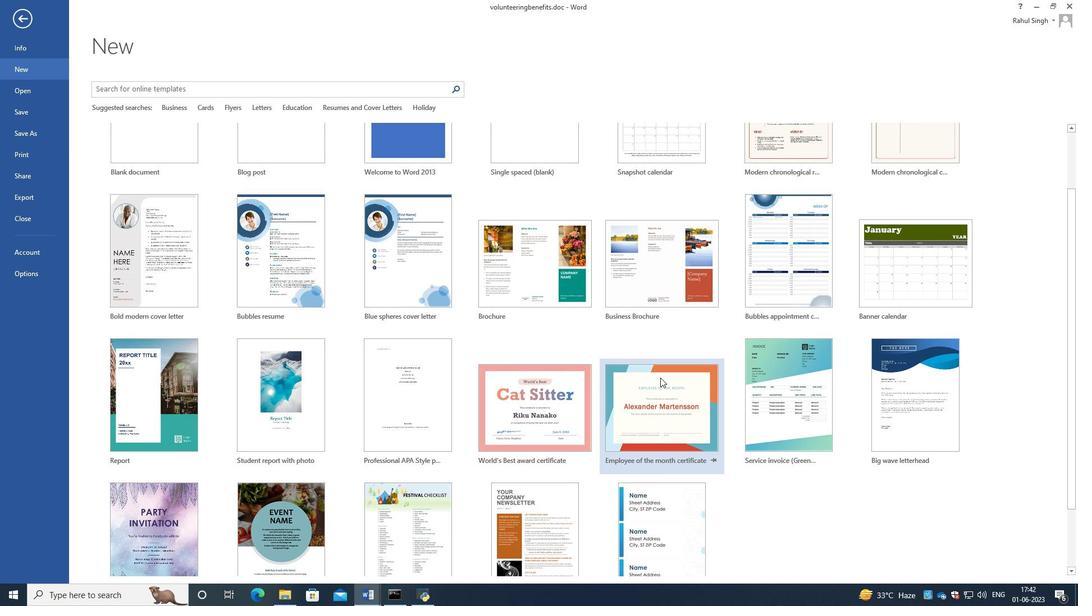 
Action: Mouse scrolled (661, 377) with delta (0, 0)
Screenshot: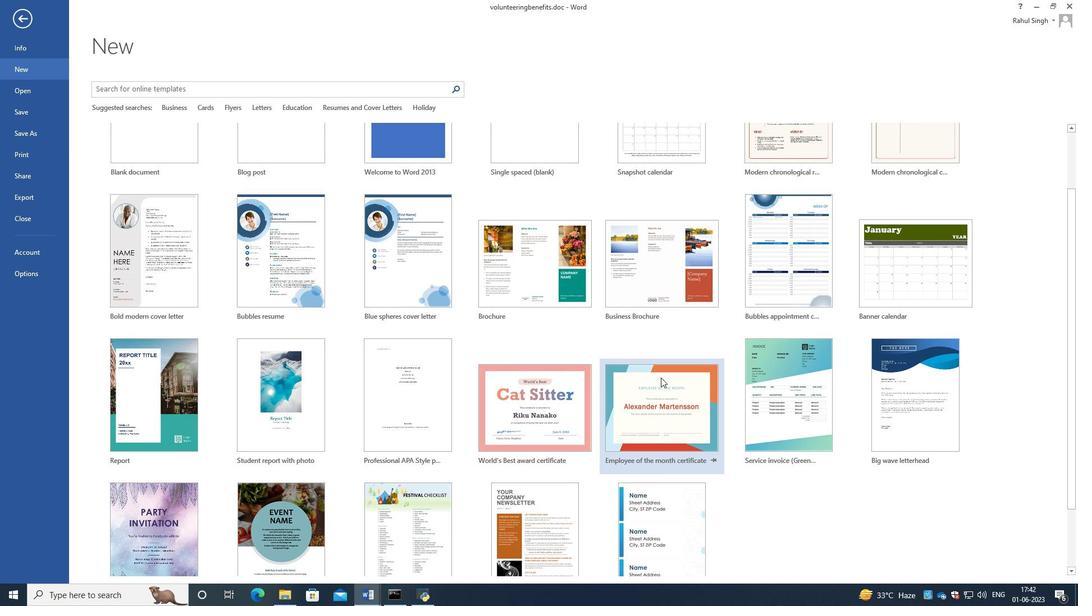 
Action: Mouse scrolled (661, 377) with delta (0, 0)
Screenshot: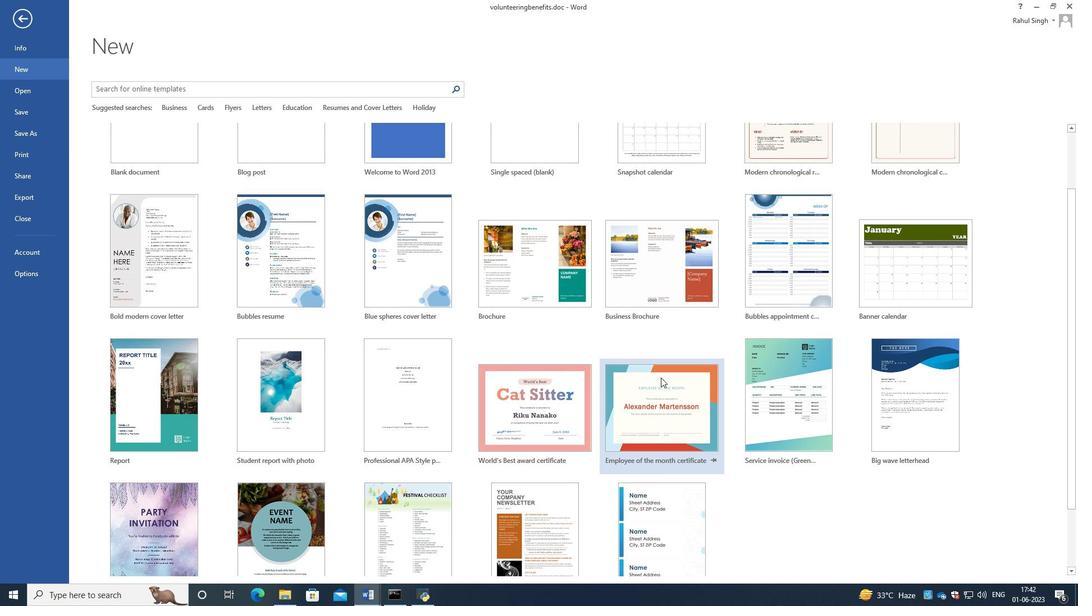 
Action: Mouse scrolled (661, 377) with delta (0, 0)
Screenshot: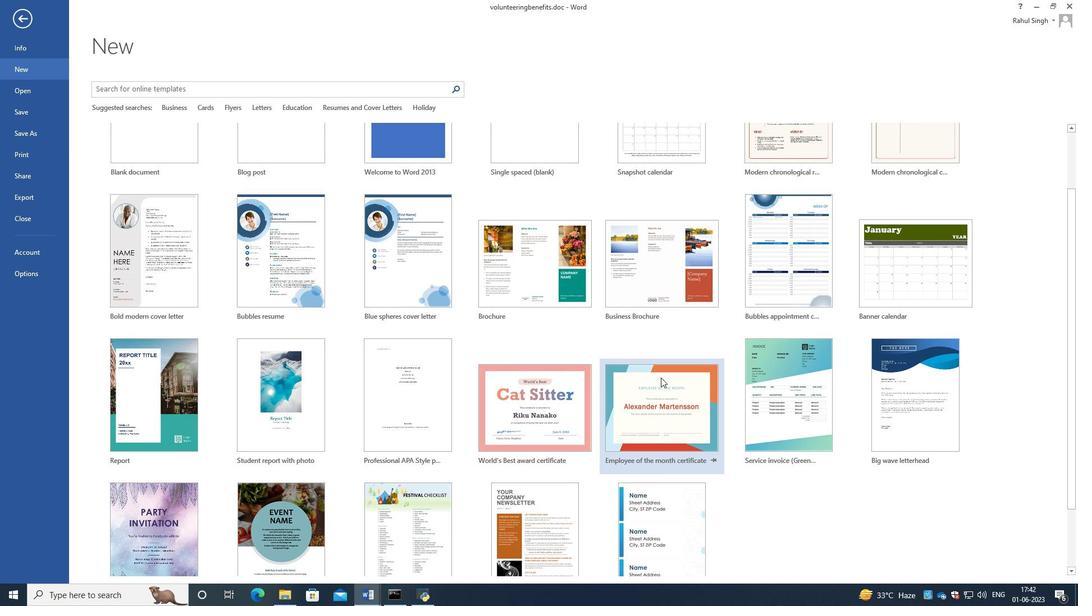 
Action: Mouse moved to (661, 377)
Screenshot: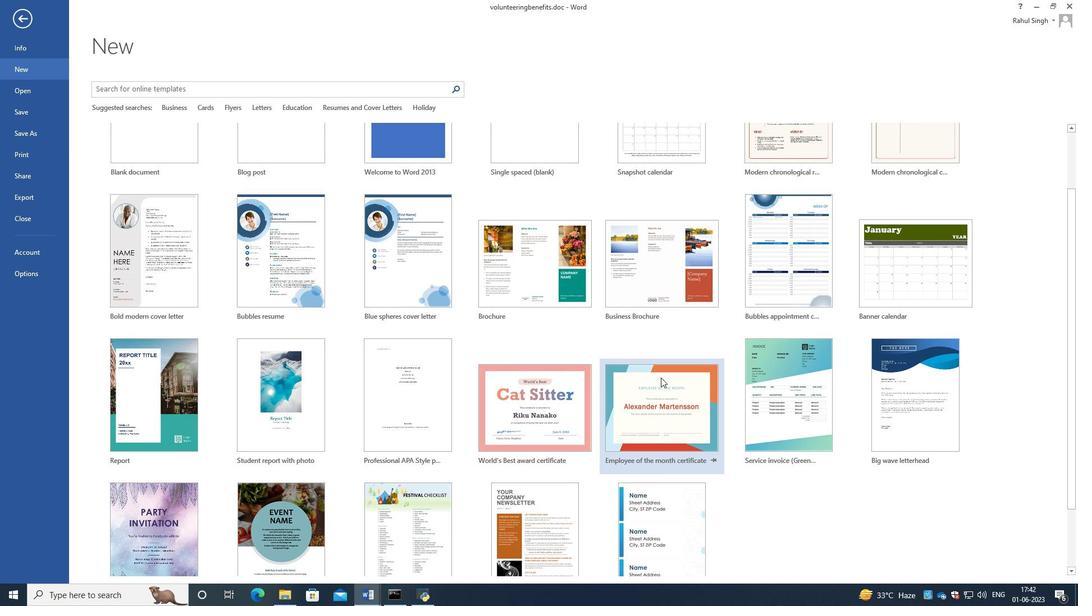 
Action: Mouse scrolled (661, 377) with delta (0, 0)
Screenshot: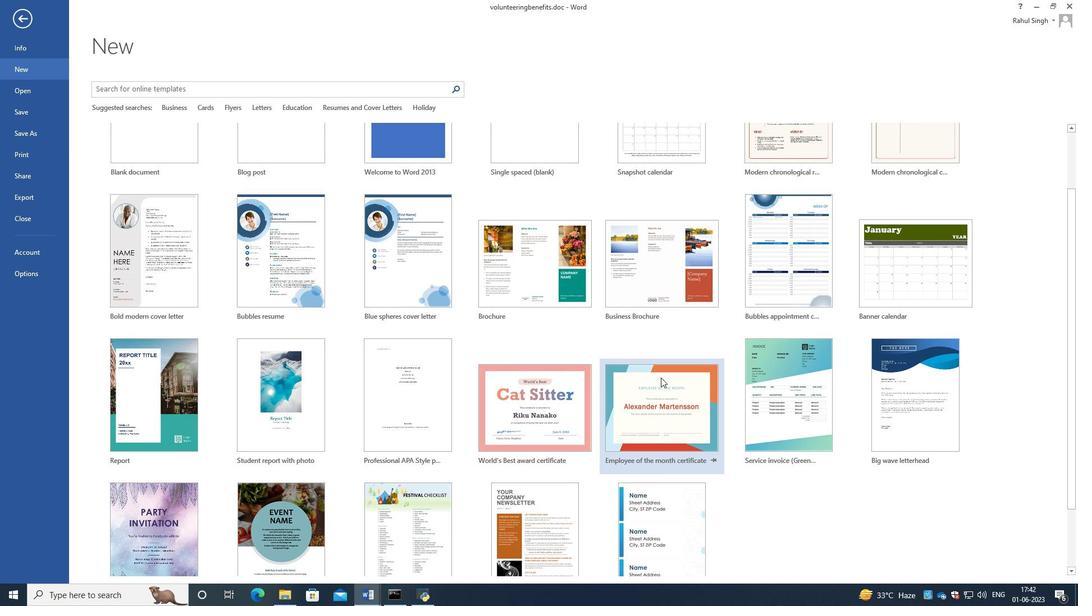 
Action: Mouse scrolled (661, 378) with delta (0, 0)
Screenshot: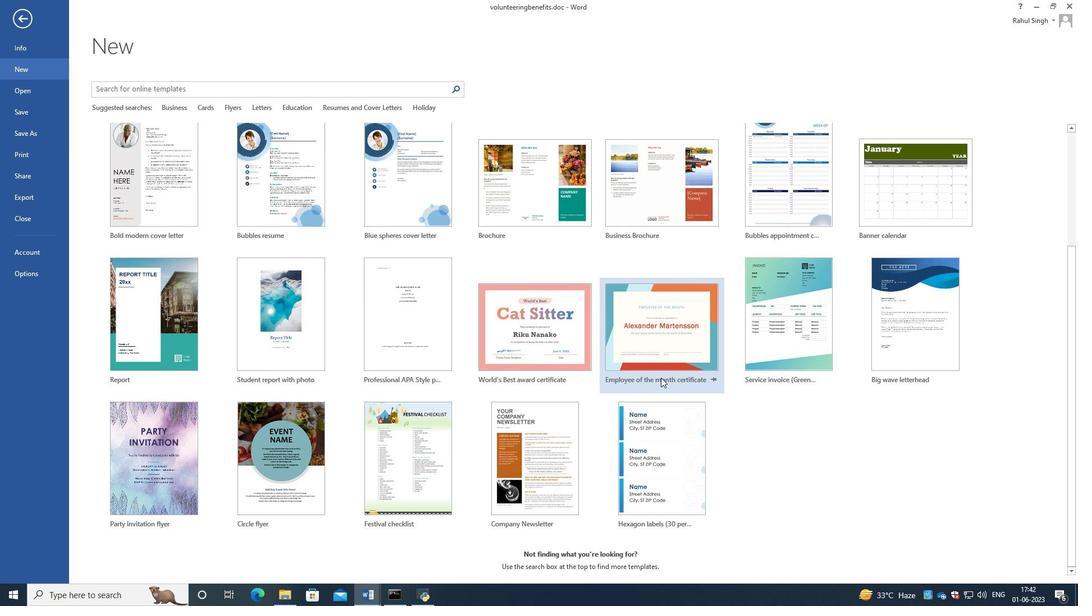 
Action: Mouse scrolled (661, 378) with delta (0, 0)
Screenshot: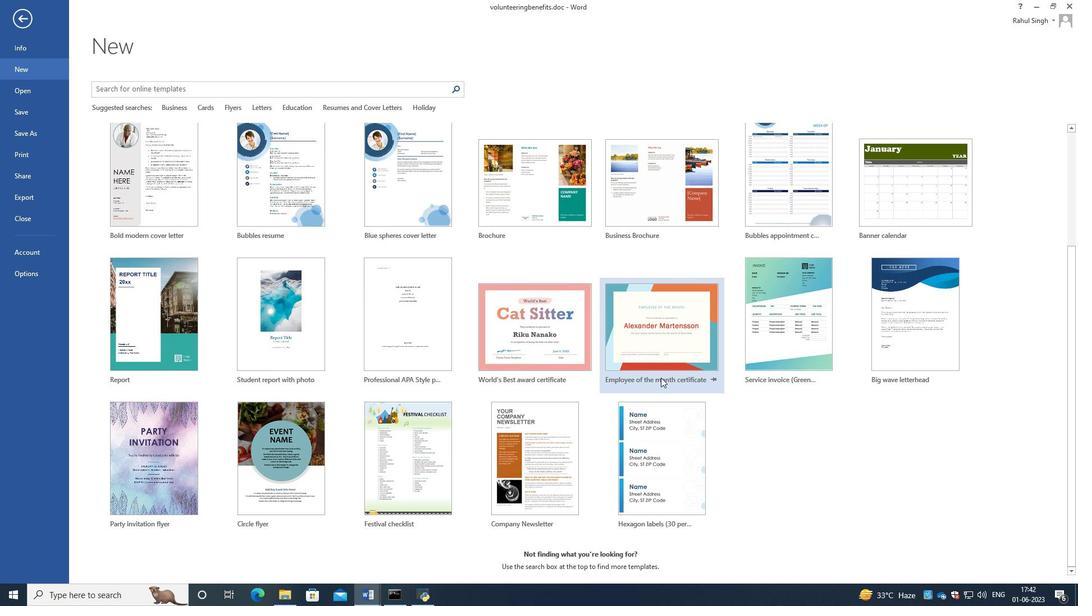 
Action: Mouse scrolled (661, 378) with delta (0, 0)
Screenshot: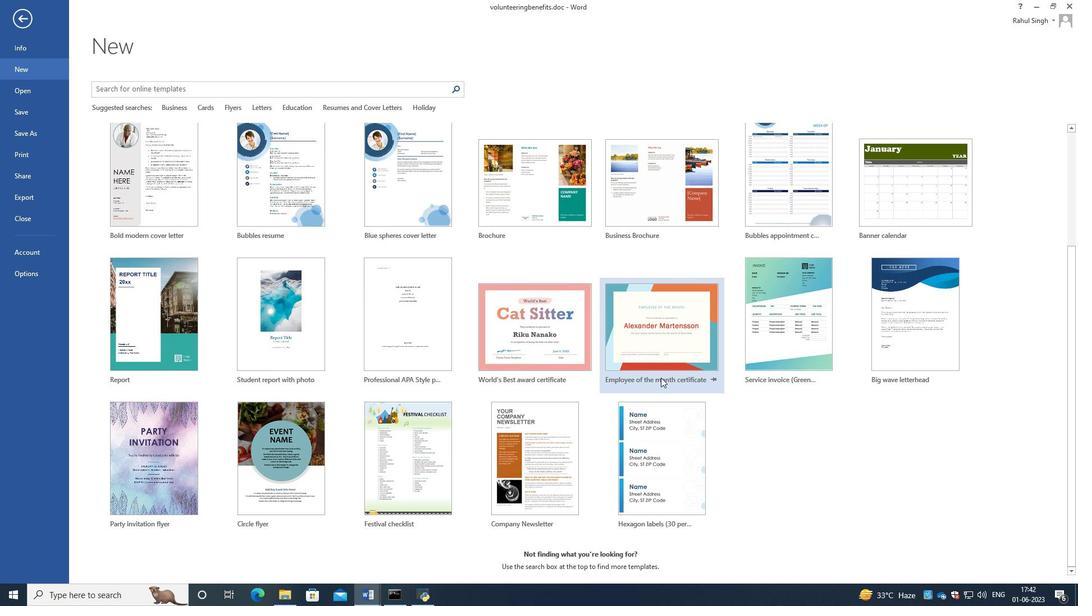 
Action: Mouse moved to (660, 377)
Screenshot: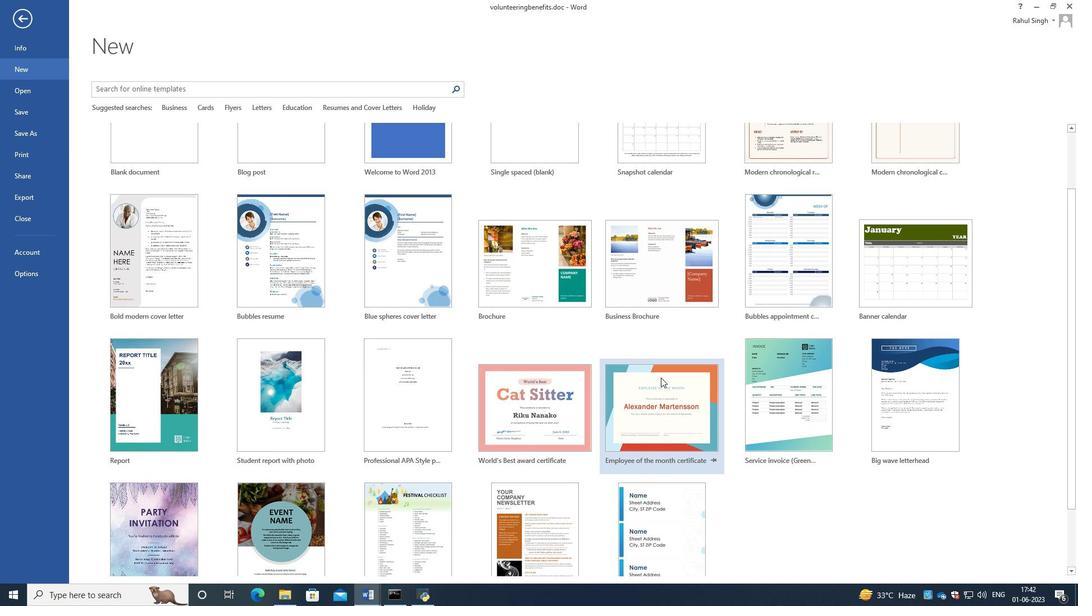 
Action: Mouse scrolled (660, 378) with delta (0, 0)
Screenshot: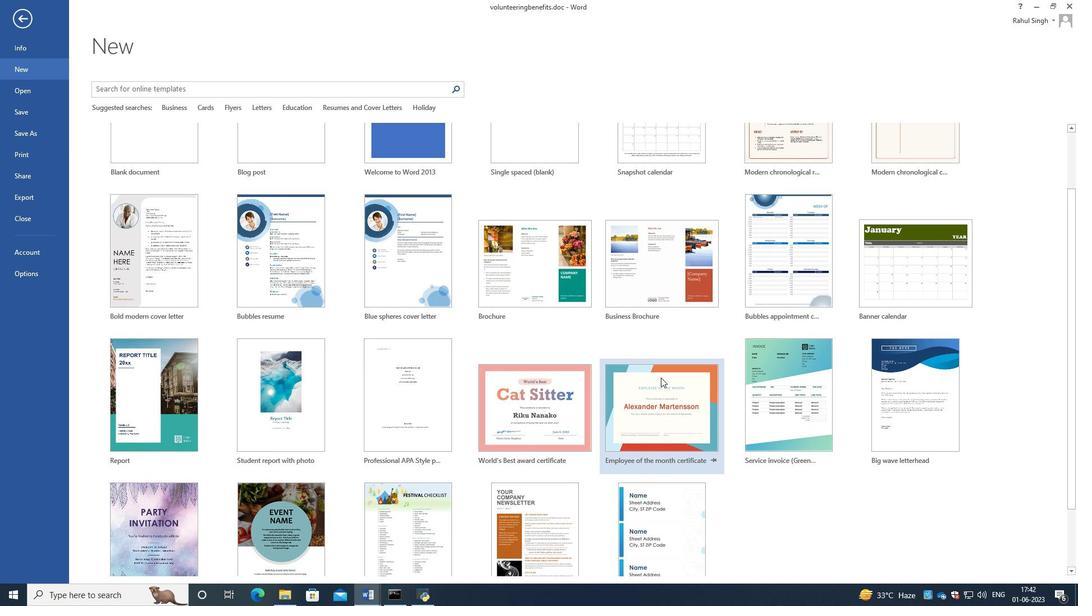 
Action: Mouse moved to (657, 379)
Screenshot: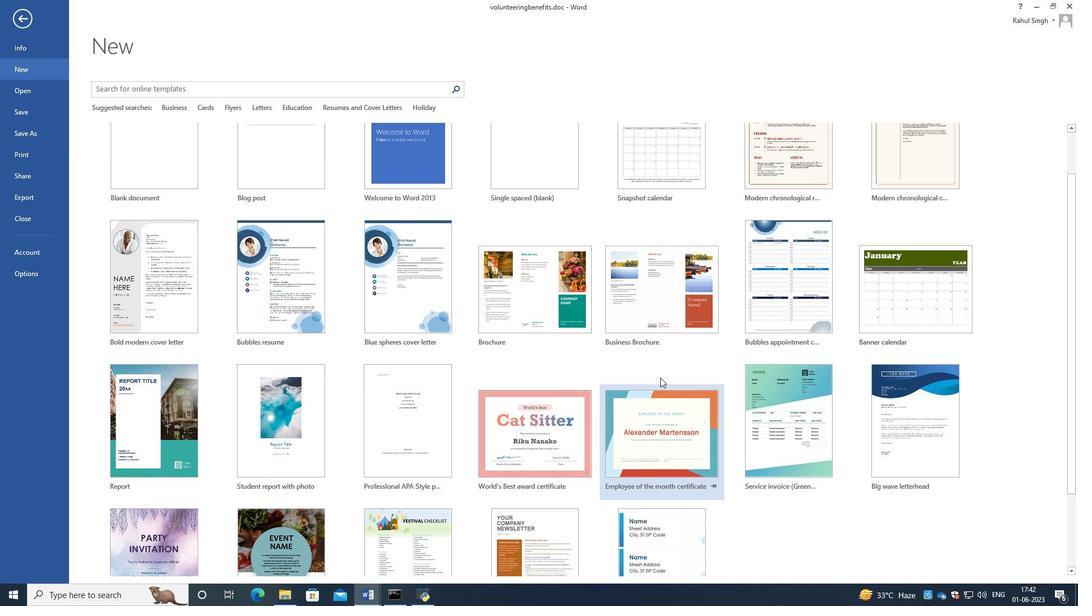 
Action: Mouse scrolled (657, 378) with delta (0, 0)
Screenshot: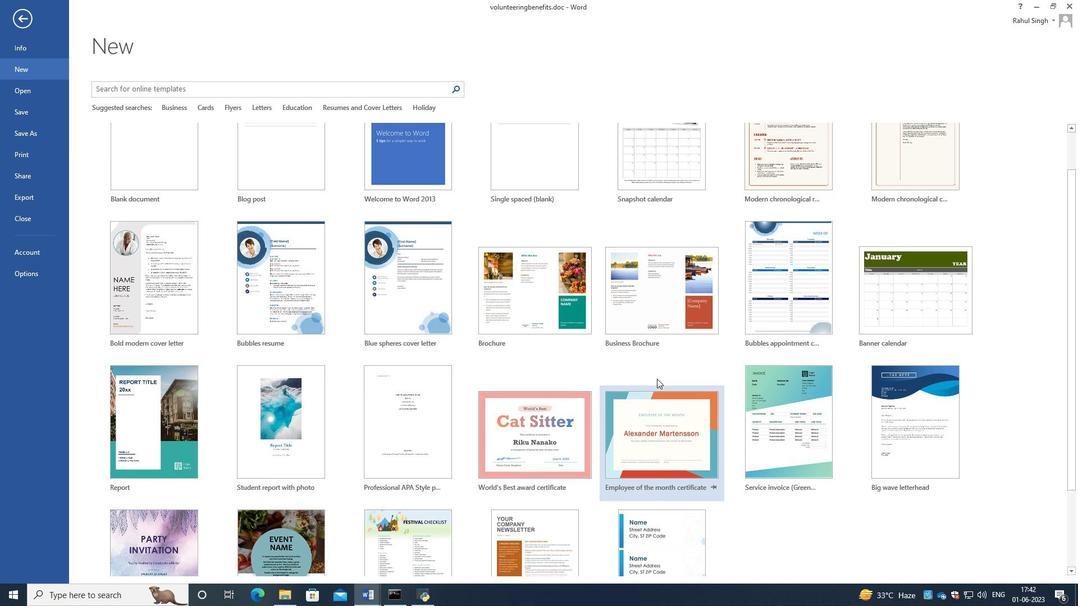 
Action: Mouse scrolled (657, 378) with delta (0, 0)
Screenshot: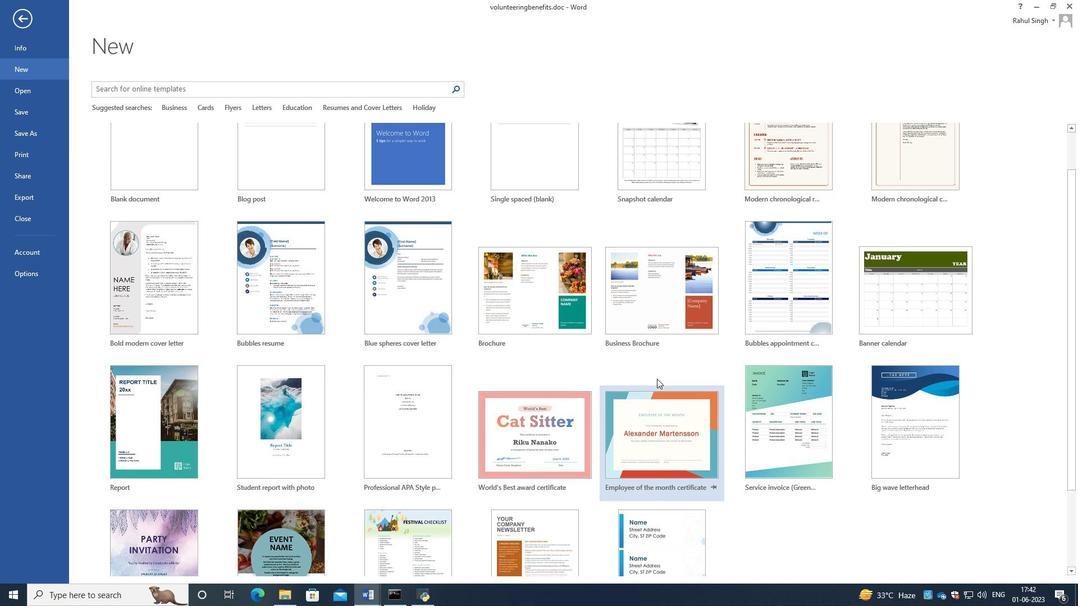 
Action: Mouse scrolled (657, 378) with delta (0, 0)
Screenshot: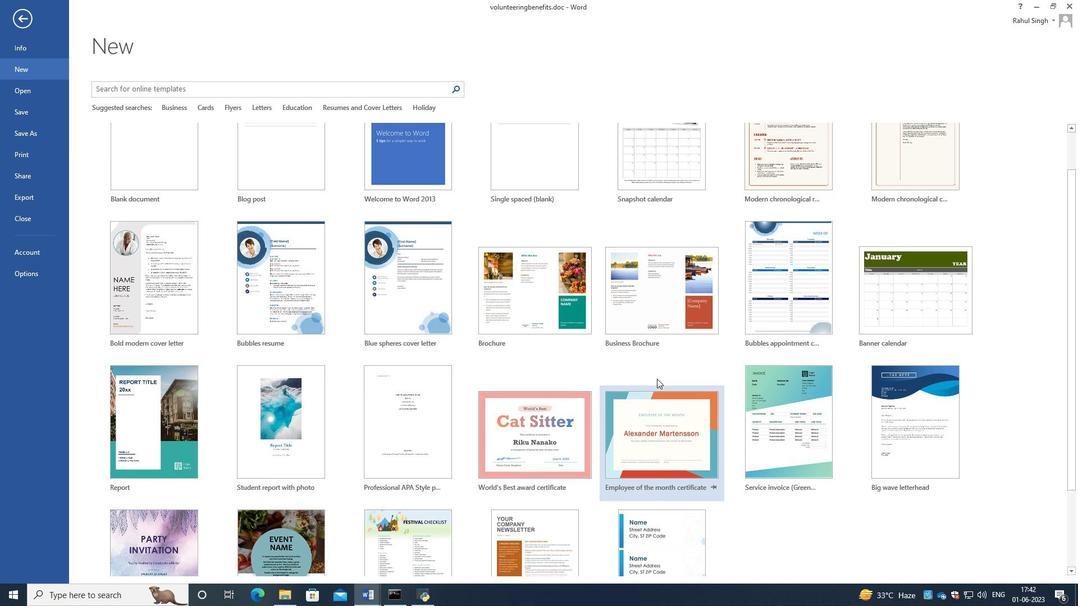 
Action: Mouse scrolled (657, 378) with delta (0, 0)
Screenshot: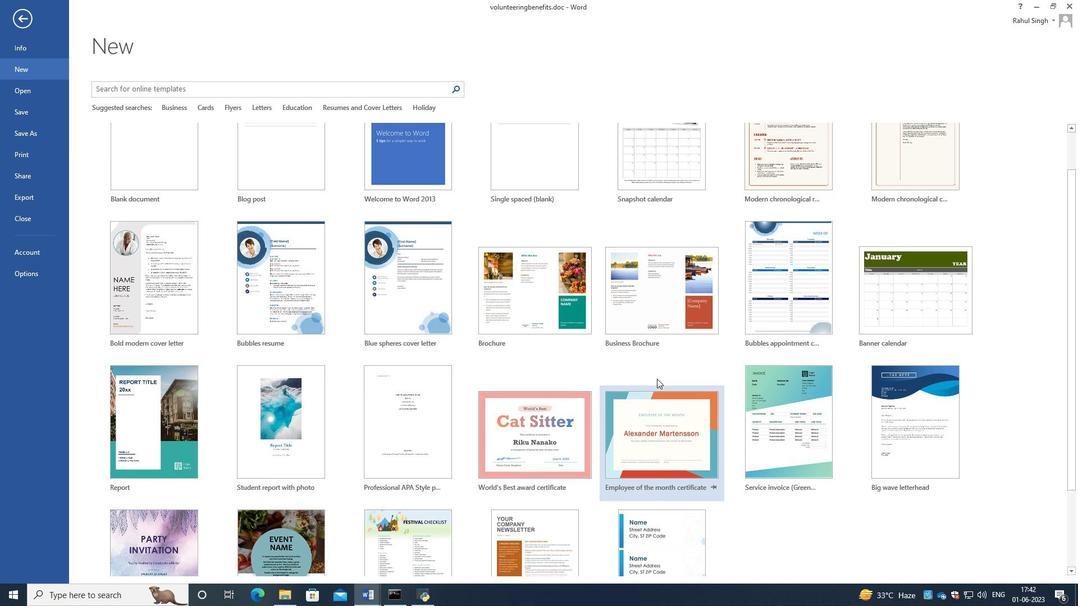 
Action: Mouse scrolled (657, 378) with delta (0, 0)
Screenshot: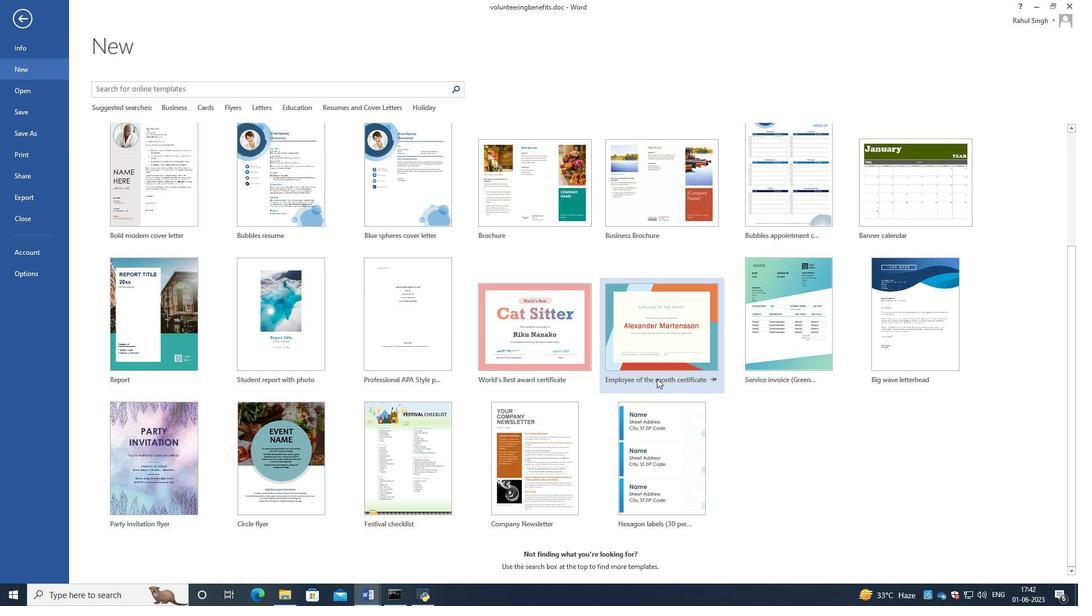 
Action: Mouse scrolled (657, 378) with delta (0, 0)
Screenshot: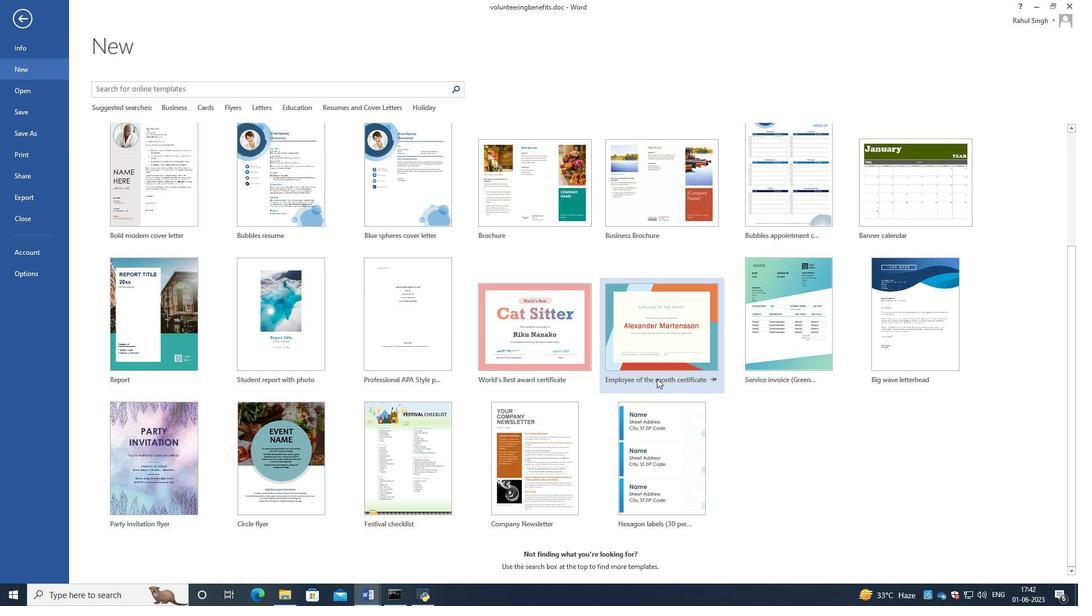 
Action: Mouse moved to (656, 379)
Screenshot: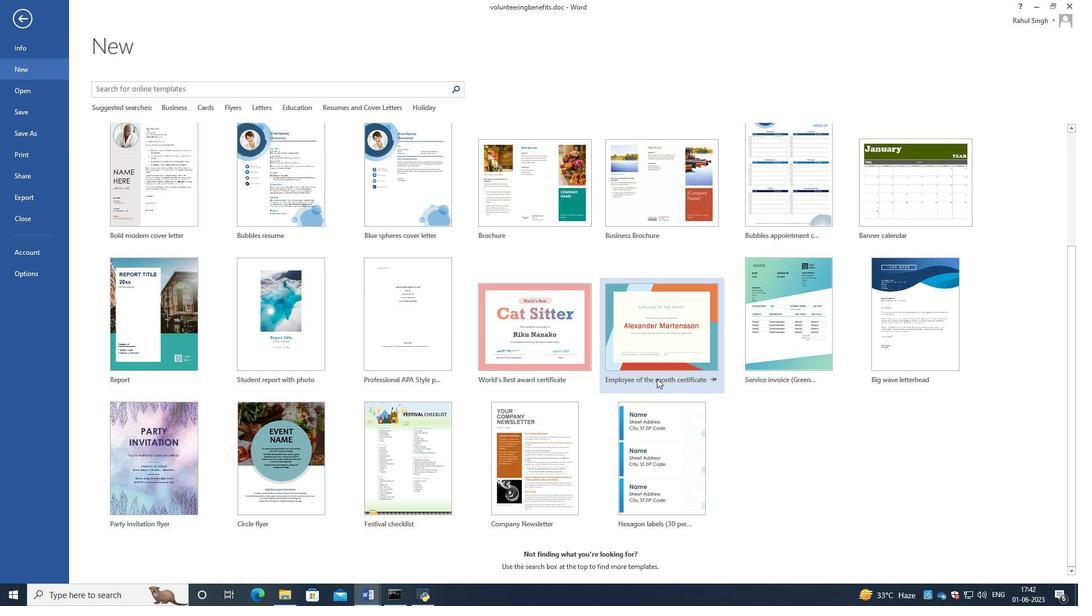 
Action: Mouse scrolled (656, 378) with delta (0, 0)
Screenshot: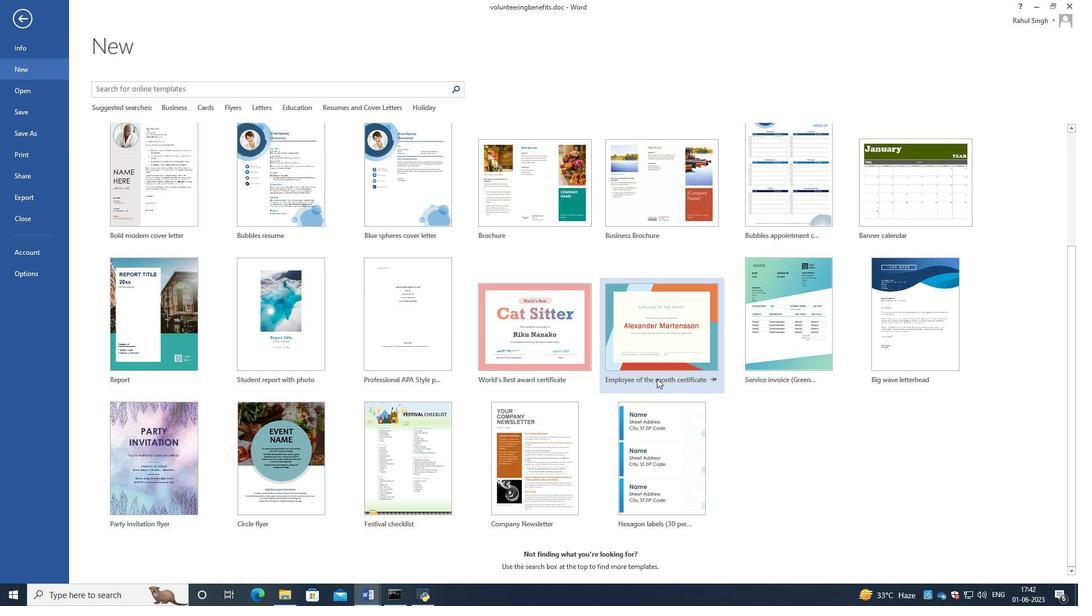 
Action: Mouse moved to (656, 383)
Screenshot: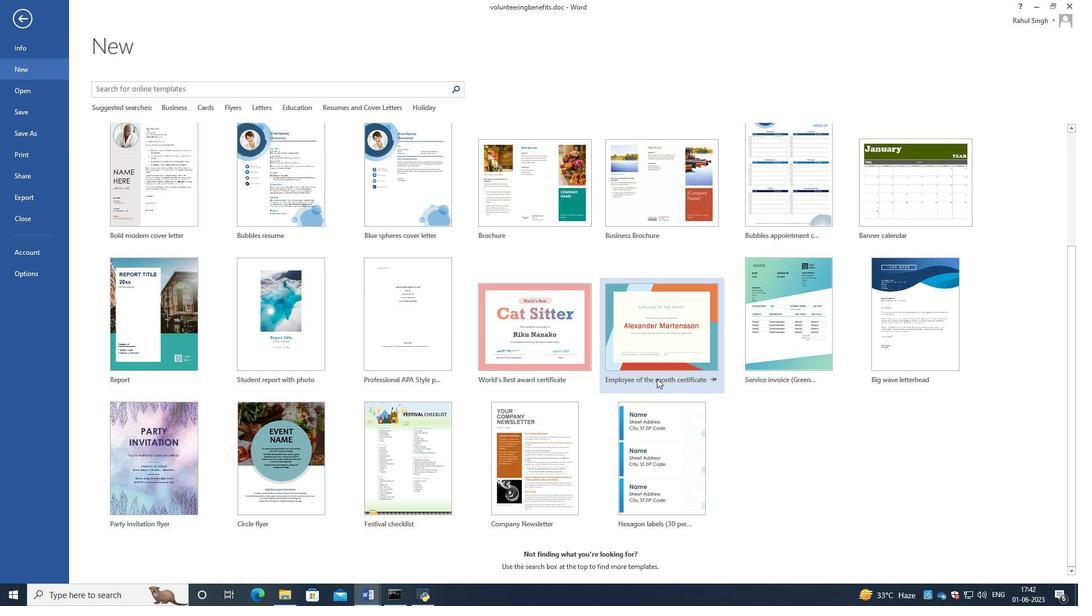 
Action: Mouse scrolled (656, 382) with delta (0, 0)
Screenshot: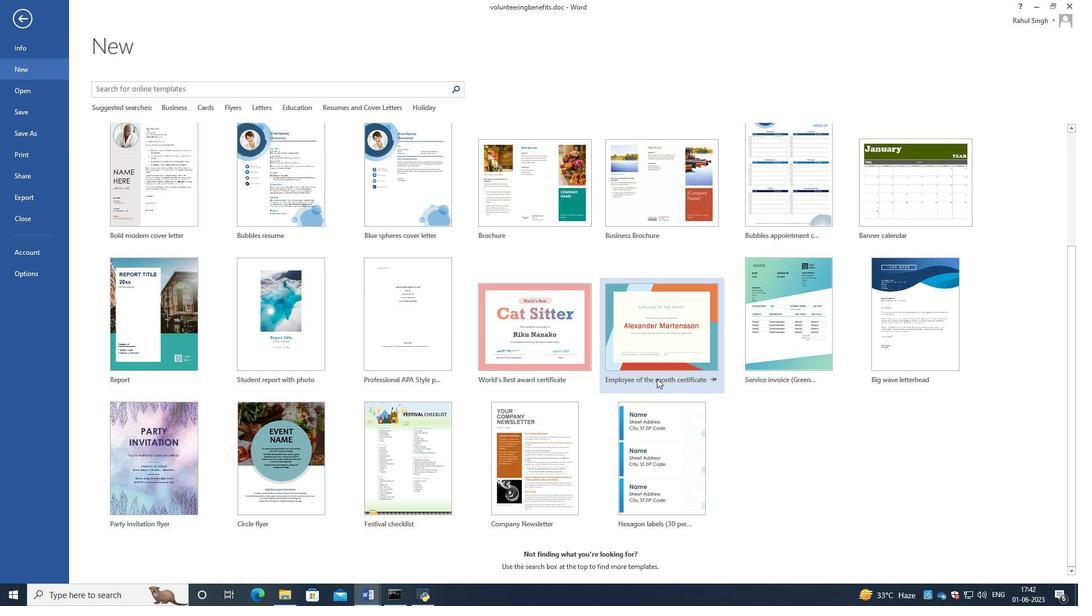 
Action: Mouse scrolled (656, 382) with delta (0, 0)
Screenshot: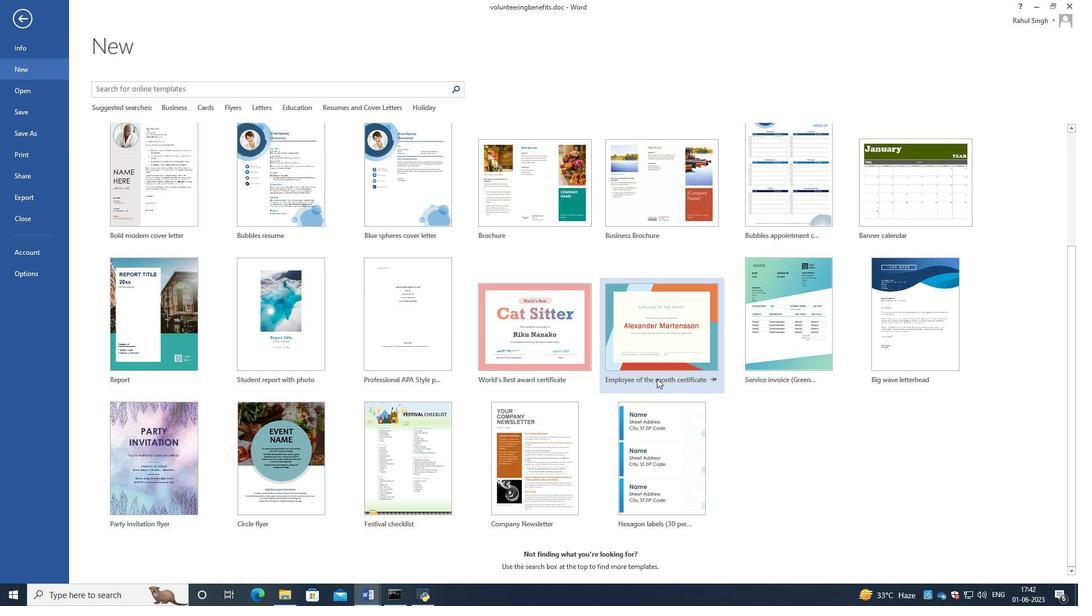
Action: Mouse scrolled (656, 382) with delta (0, 0)
Screenshot: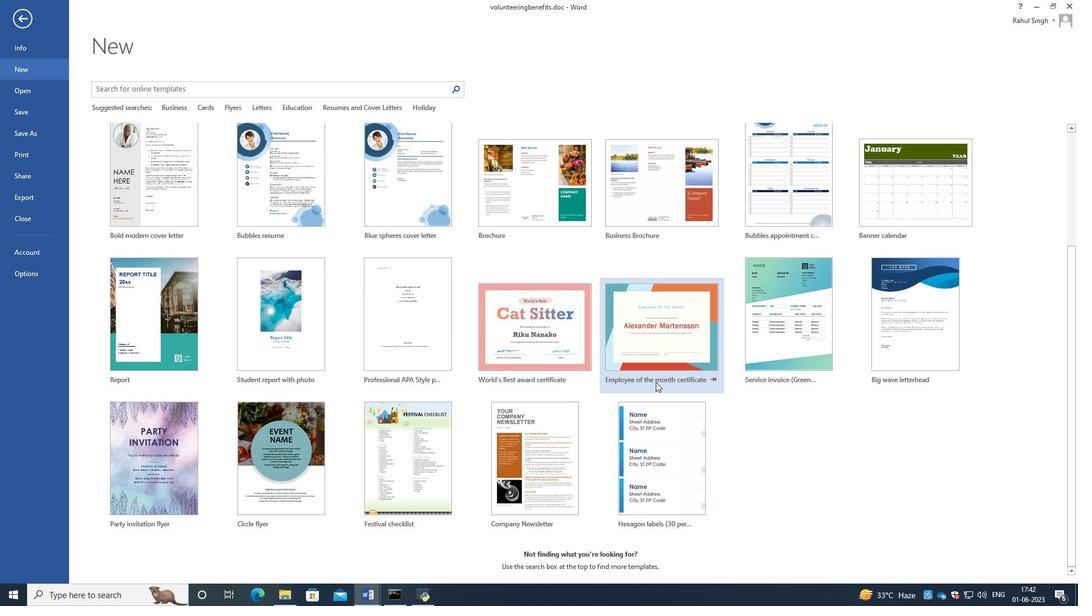 
Action: Mouse scrolled (656, 383) with delta (0, 0)
Screenshot: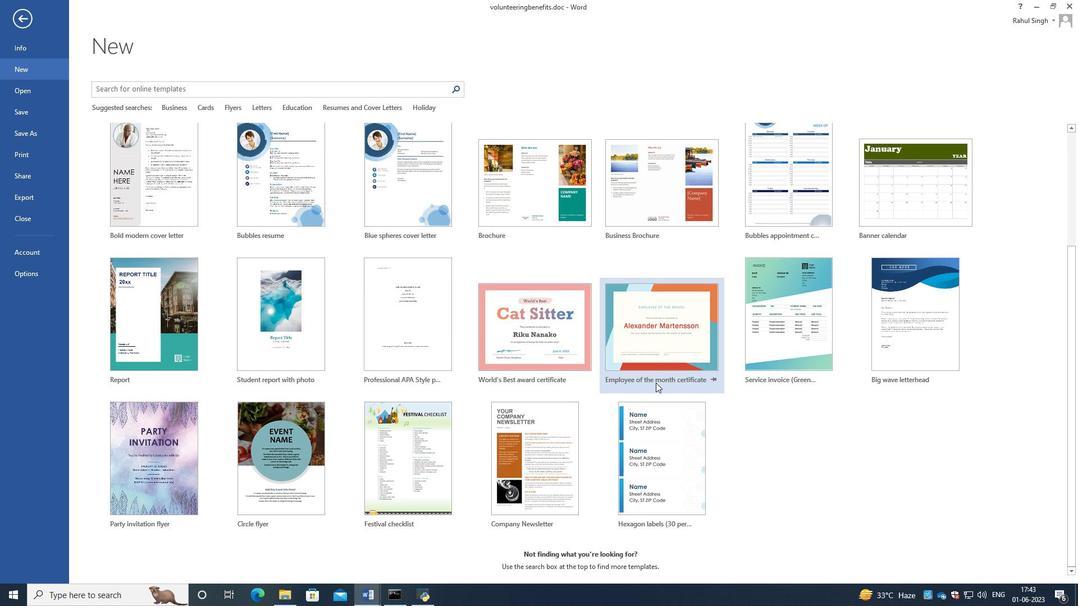 
Action: Mouse scrolled (656, 383) with delta (0, 0)
Screenshot: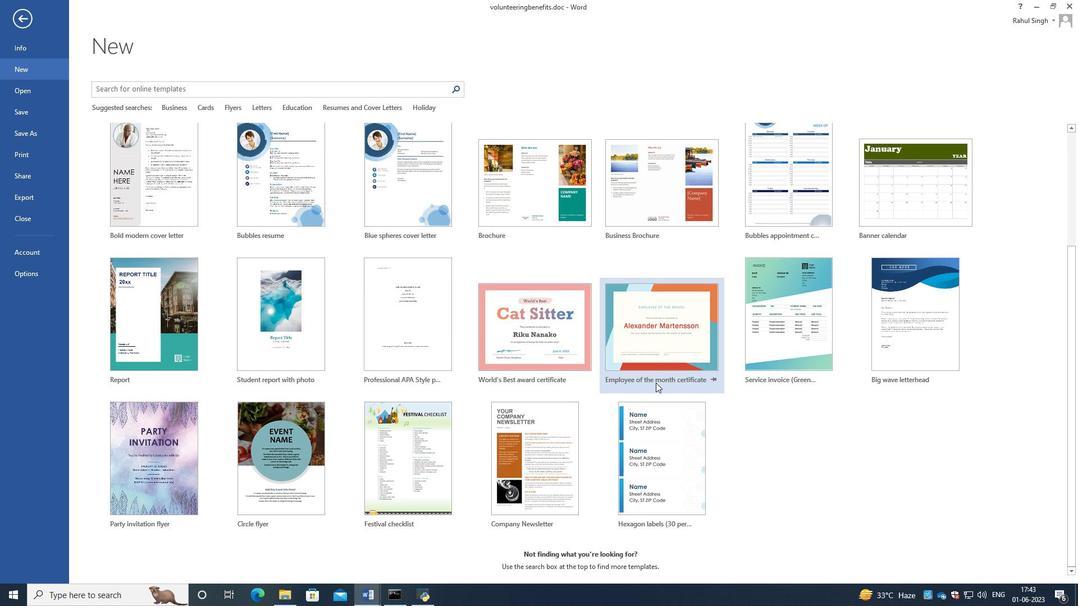
Action: Mouse scrolled (656, 383) with delta (0, 0)
Screenshot: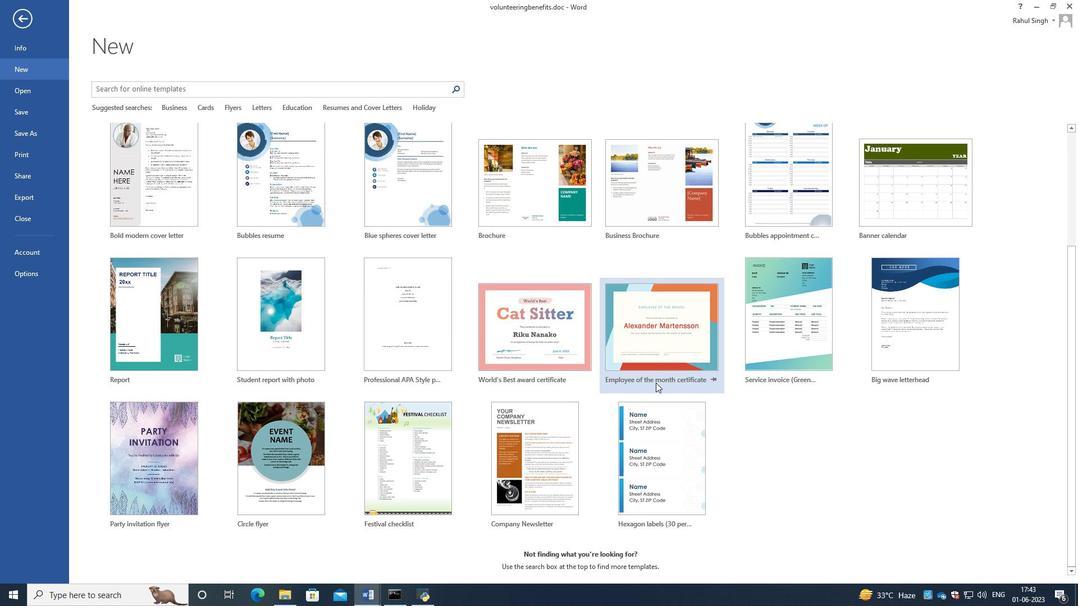 
Action: Mouse scrolled (656, 383) with delta (0, 0)
Screenshot: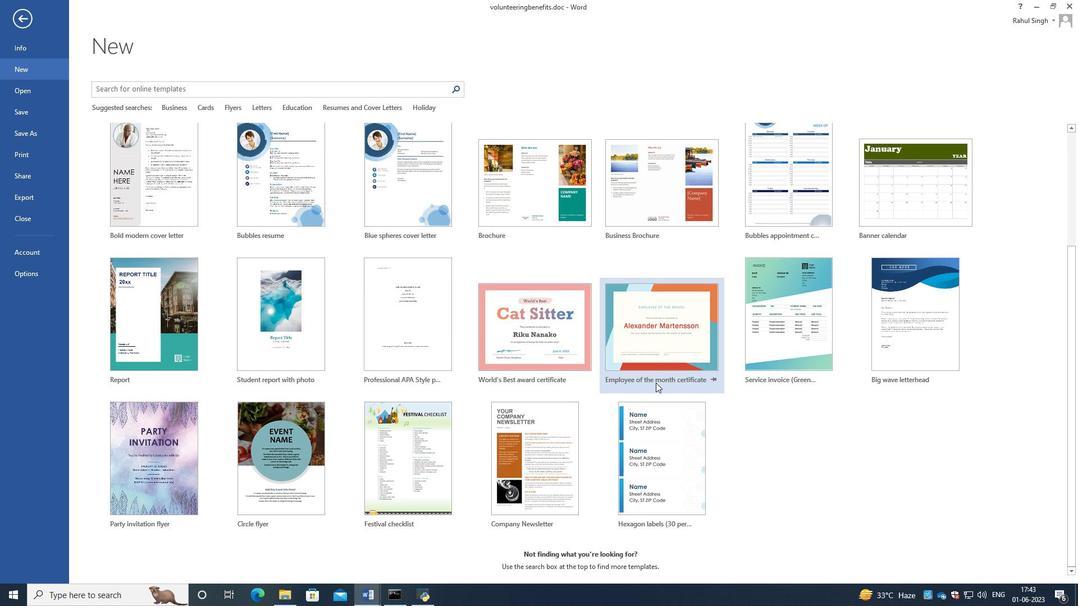 
Action: Mouse moved to (652, 383)
Screenshot: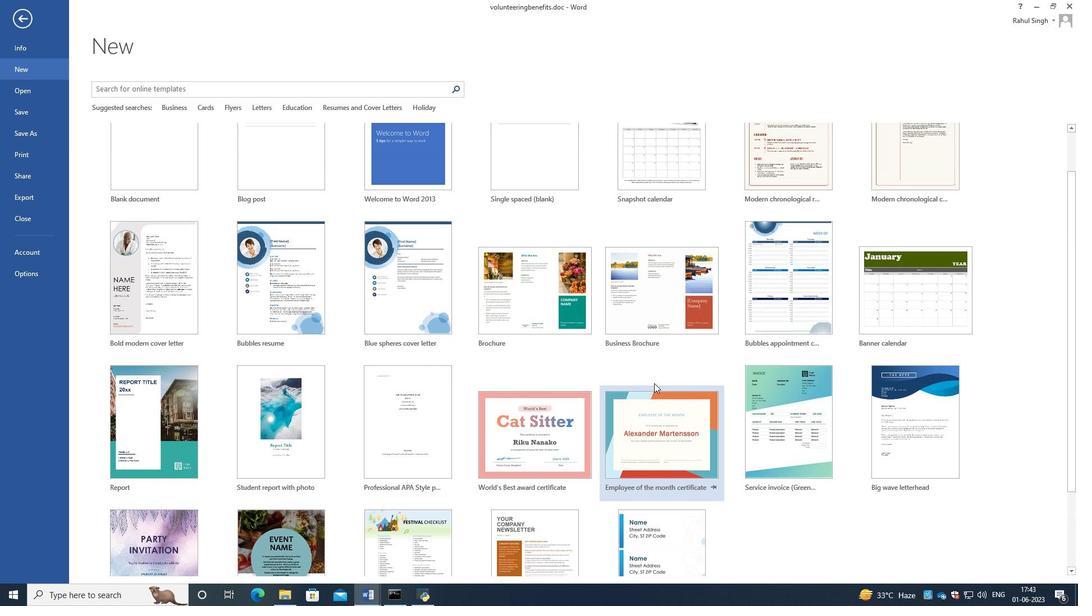 
Action: Mouse scrolled (652, 384) with delta (0, 0)
Screenshot: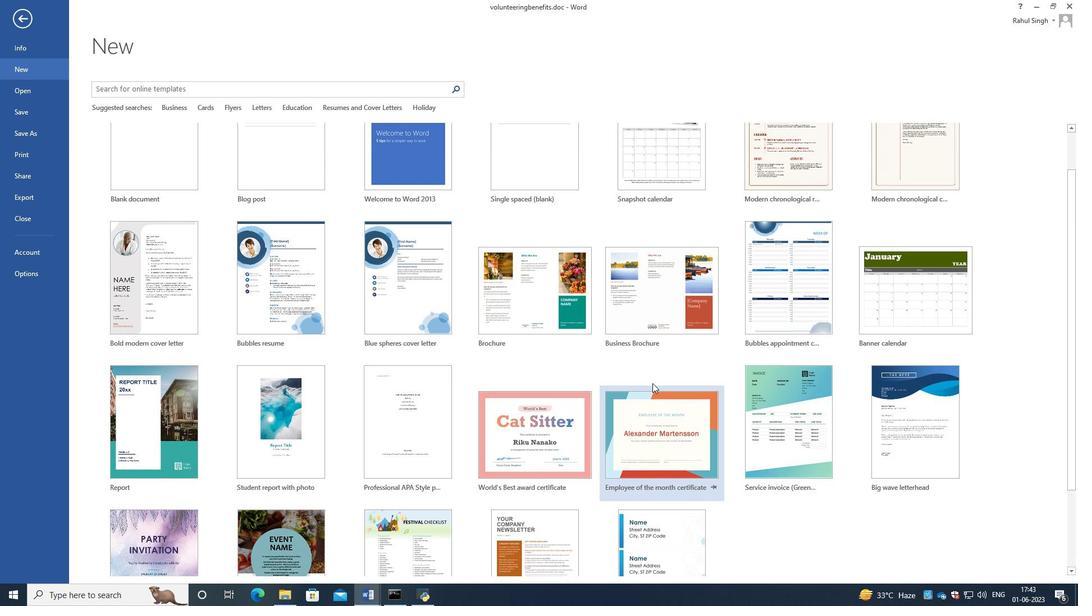 
Action: Mouse scrolled (652, 384) with delta (0, 0)
Screenshot: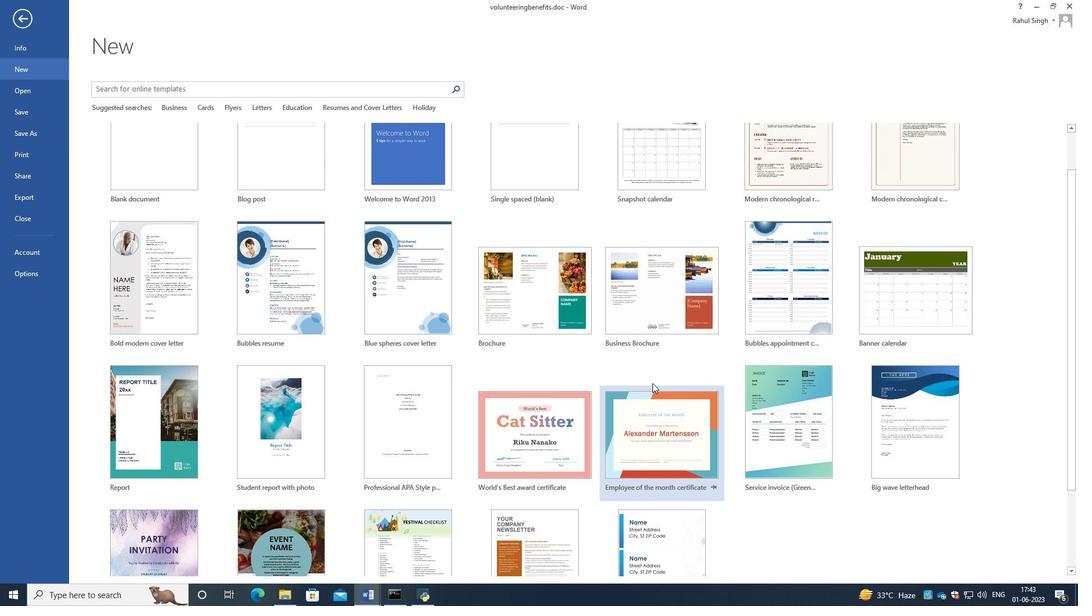 
Action: Mouse moved to (652, 384)
Screenshot: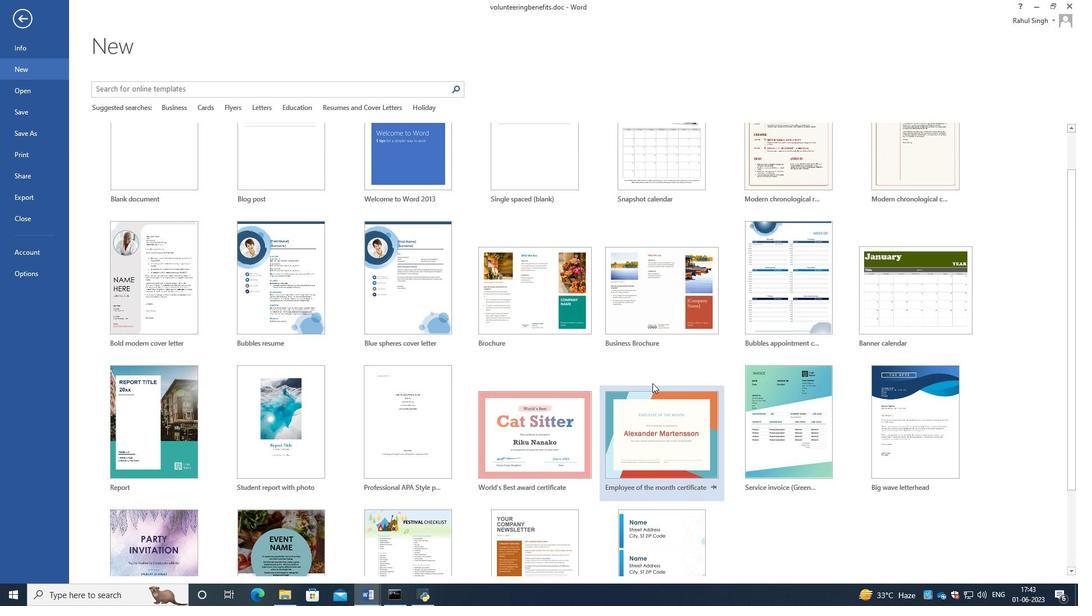 
Action: Mouse scrolled (652, 385) with delta (0, 0)
Screenshot: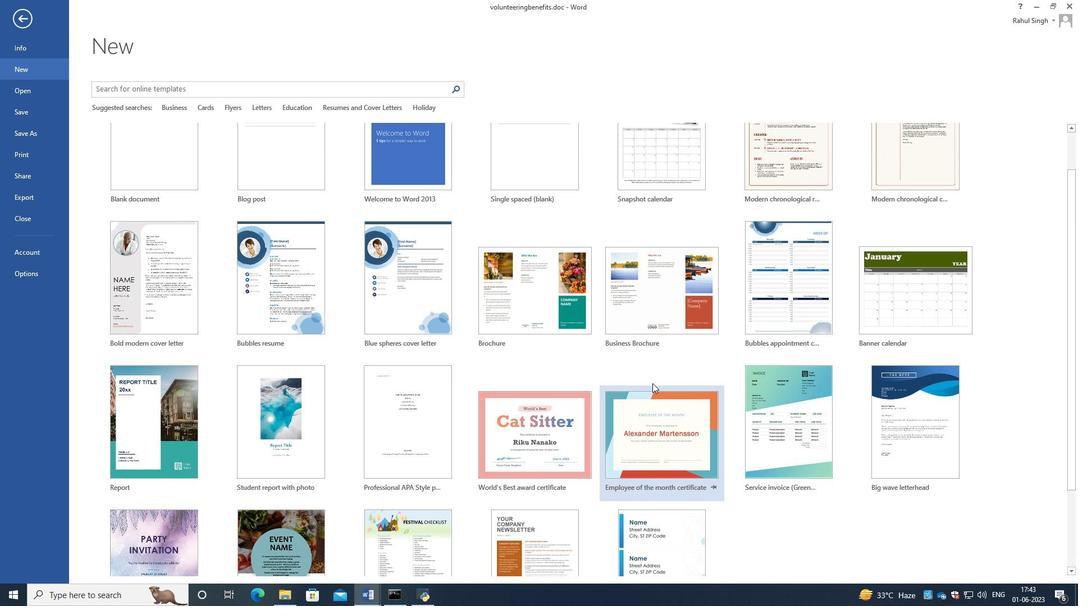 
Action: Mouse scrolled (652, 385) with delta (0, 0)
Screenshot: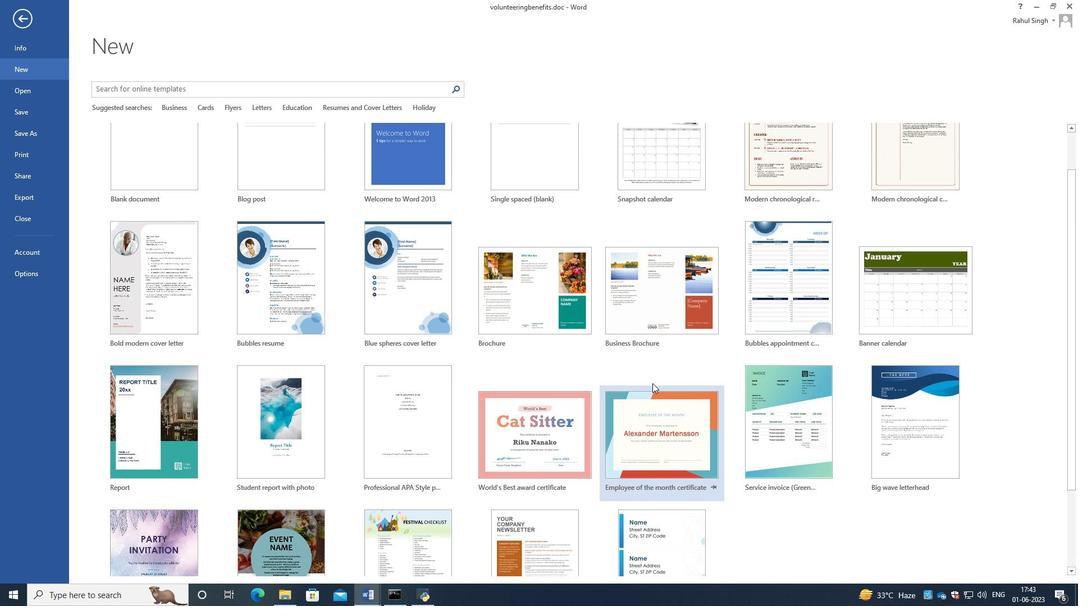 
Action: Mouse moved to (555, 336)
Screenshot: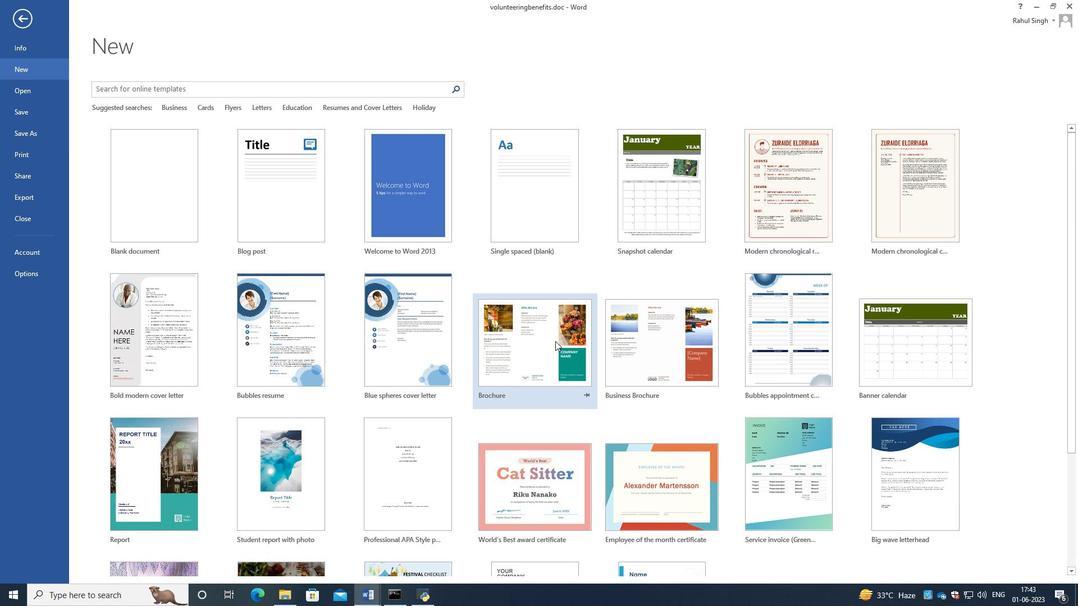 
Action: Mouse scrolled (555, 336) with delta (0, 0)
Screenshot: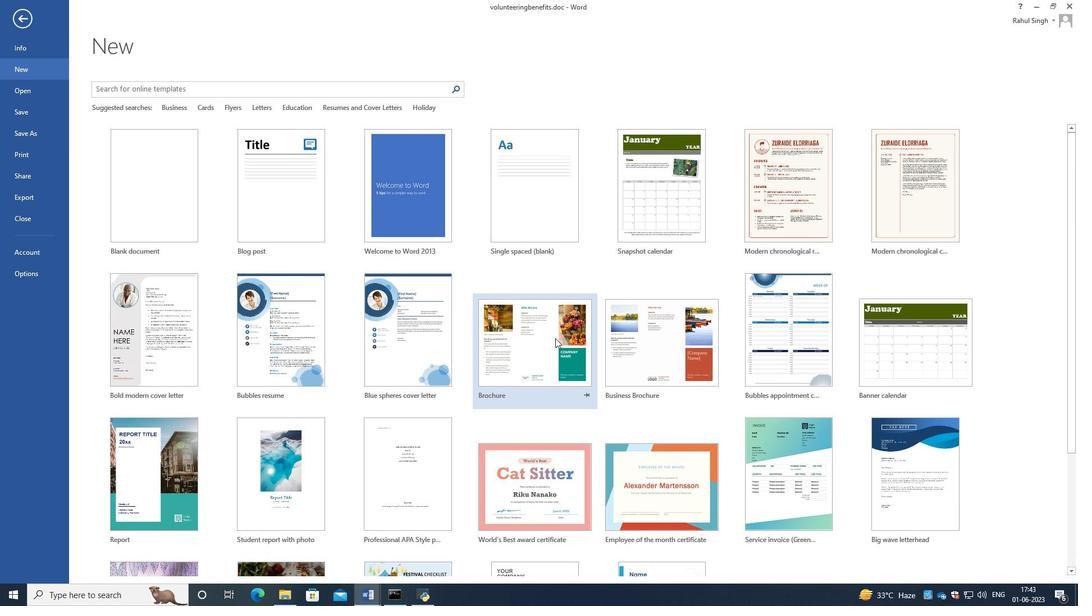 
Action: Mouse scrolled (555, 336) with delta (0, 0)
Screenshot: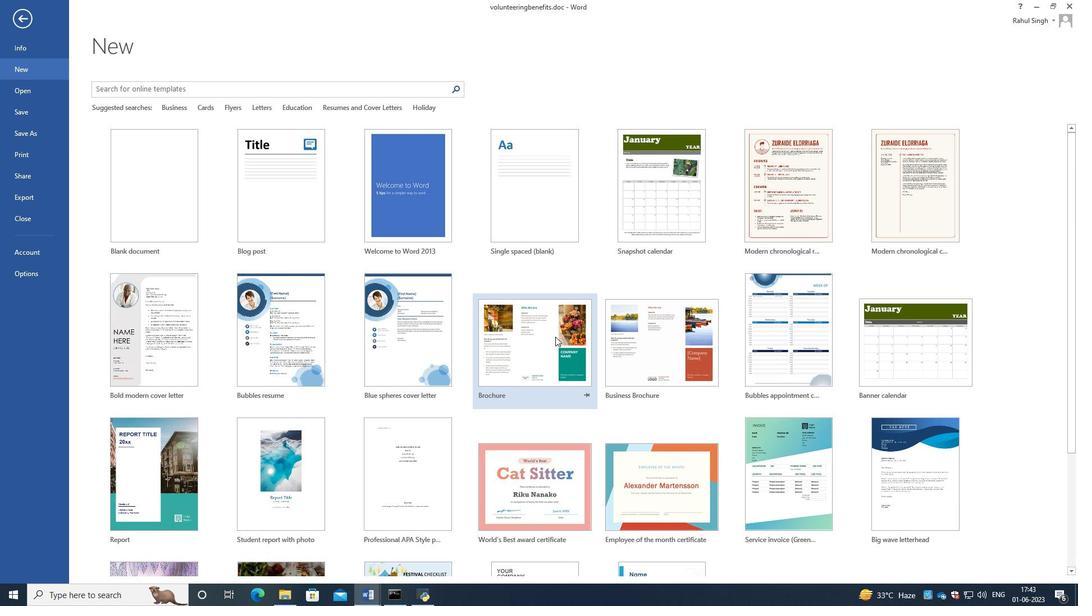 
Action: Mouse scrolled (555, 336) with delta (0, 0)
Screenshot: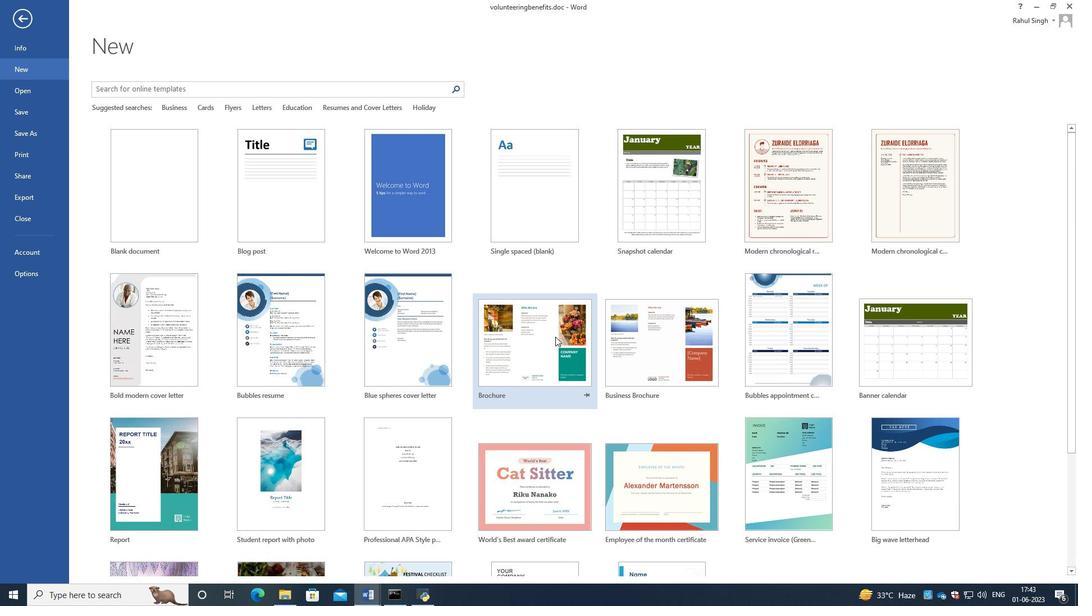 
Action: Mouse scrolled (555, 336) with delta (0, 0)
Screenshot: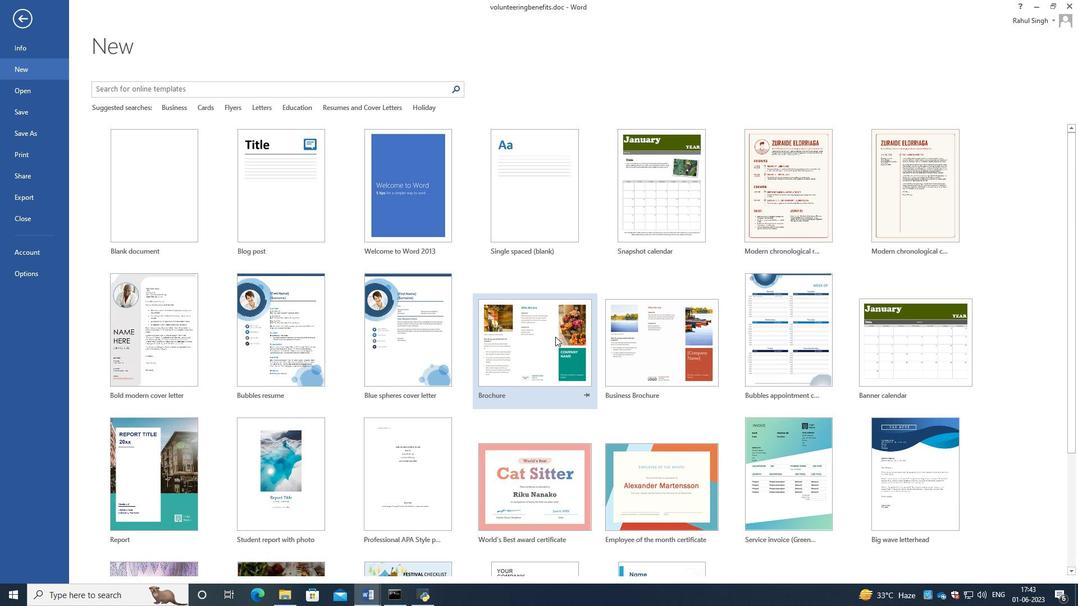 
Action: Mouse scrolled (555, 336) with delta (0, 0)
Screenshot: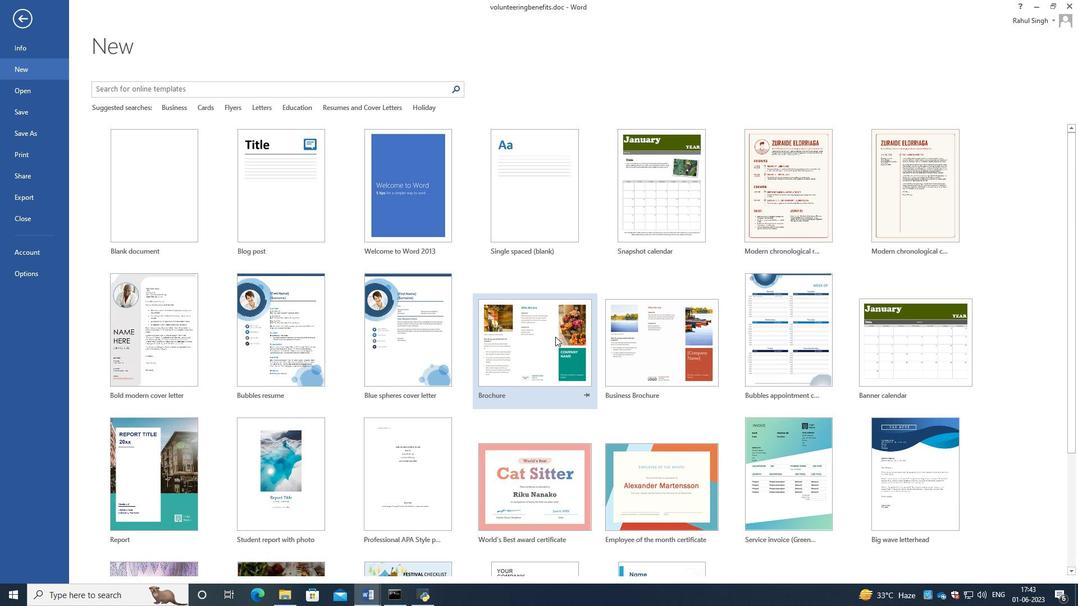 
Action: Mouse scrolled (555, 337) with delta (0, 0)
Screenshot: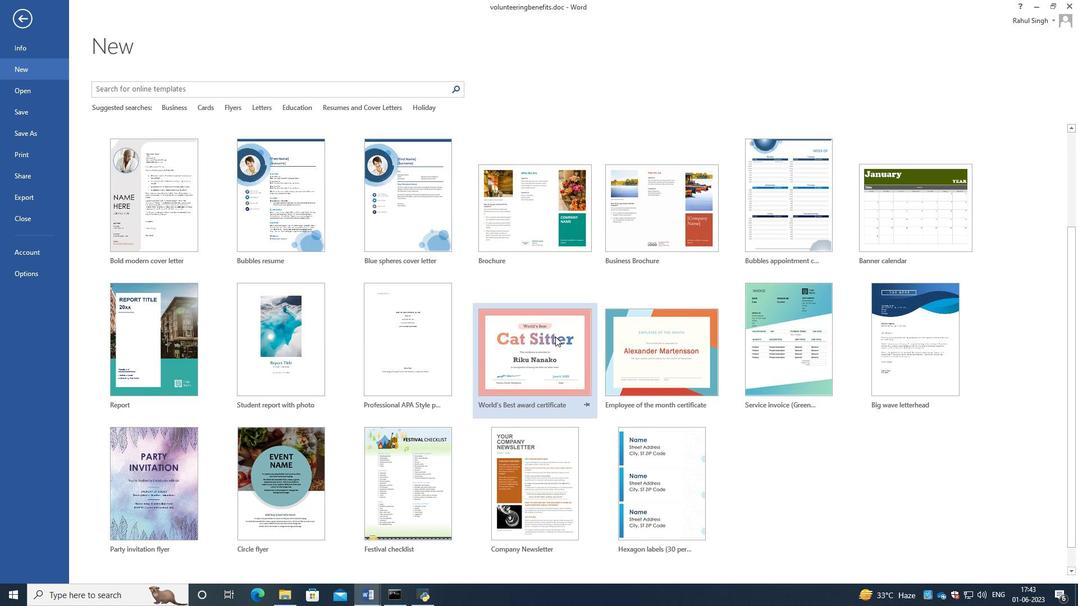 
Action: Mouse scrolled (555, 337) with delta (0, 0)
Screenshot: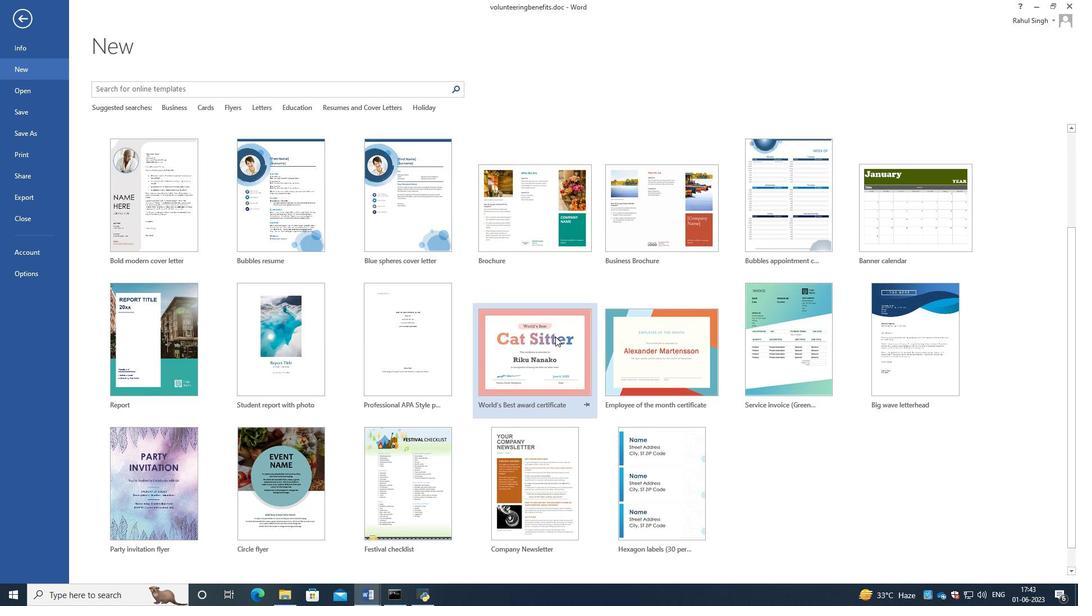 
Action: Mouse scrolled (555, 337) with delta (0, 0)
Screenshot: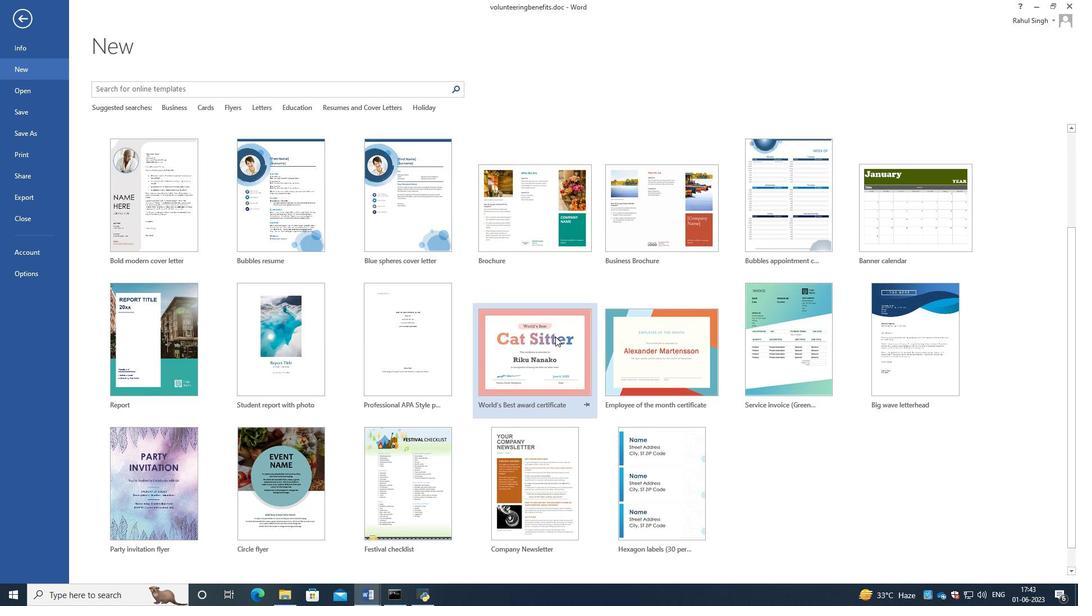 
Action: Mouse scrolled (555, 337) with delta (0, 0)
Screenshot: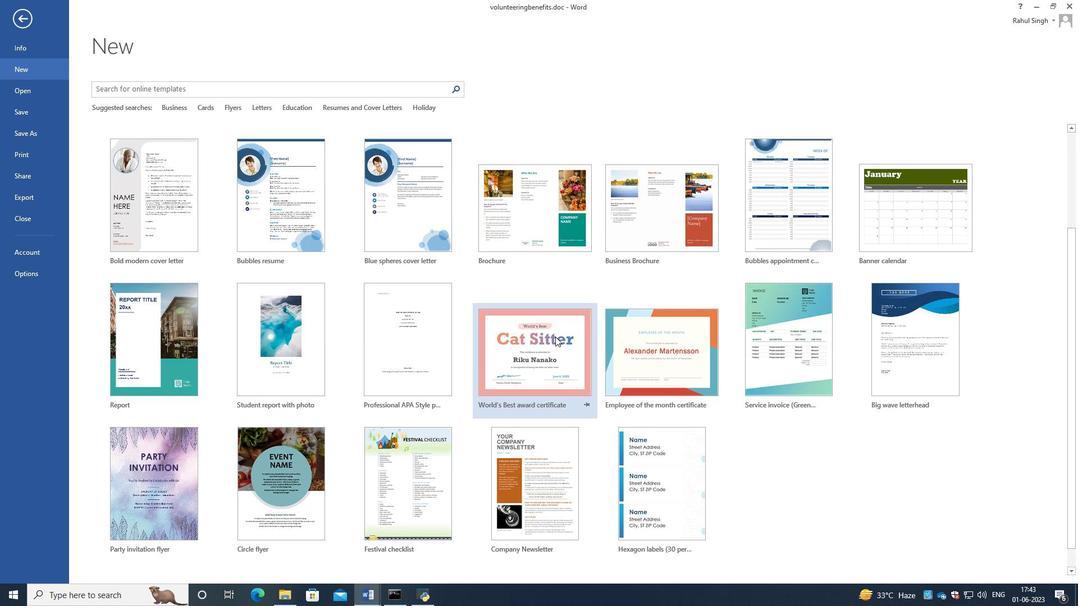 
Action: Mouse scrolled (555, 337) with delta (0, 0)
Screenshot: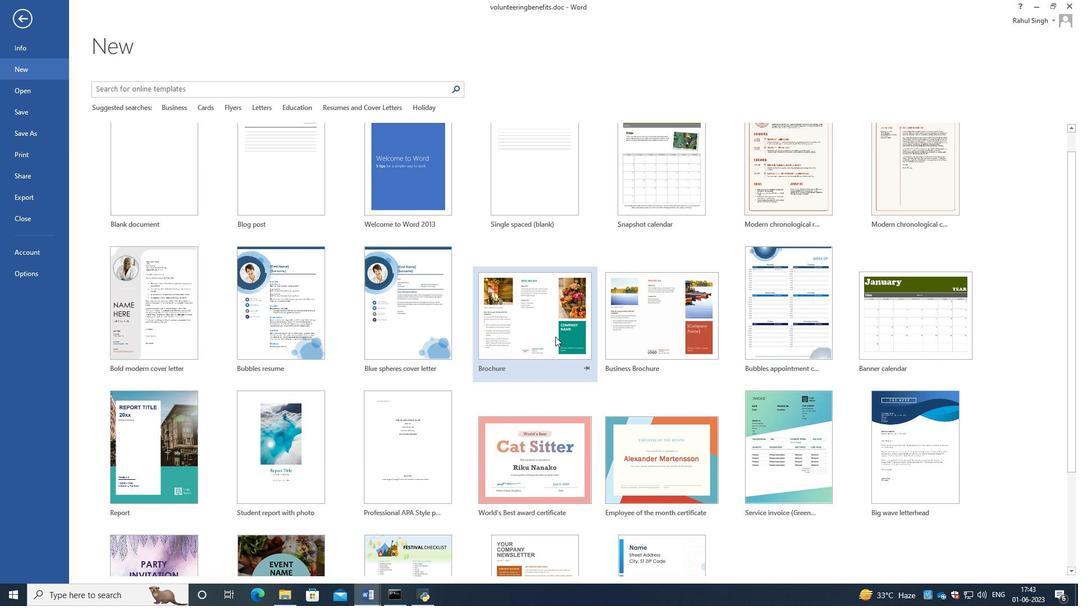 
Action: Mouse scrolled (555, 337) with delta (0, 0)
Screenshot: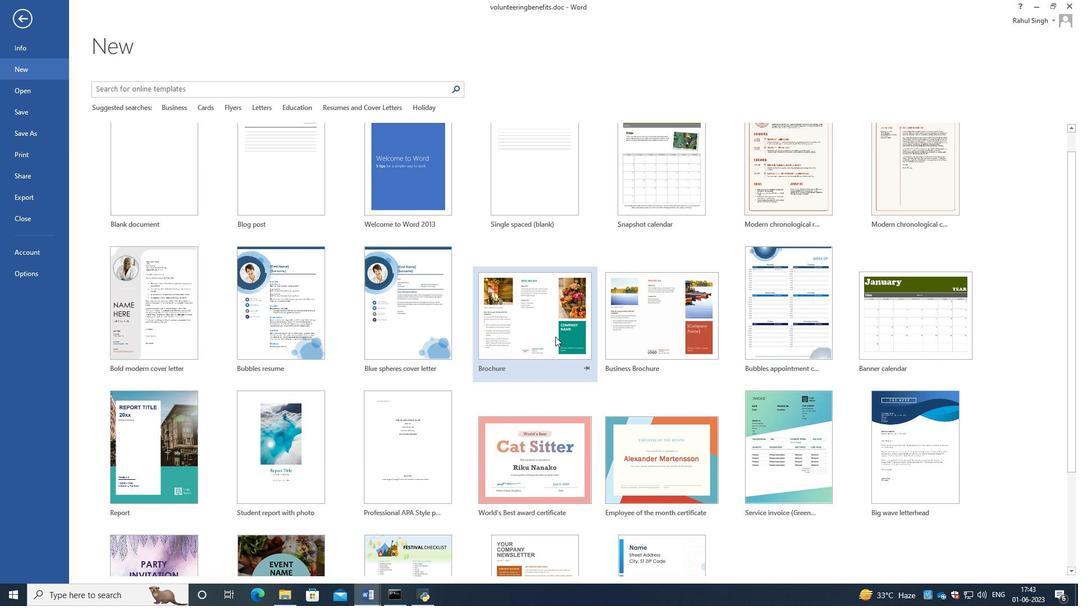 
Action: Mouse scrolled (555, 337) with delta (0, 0)
Screenshot: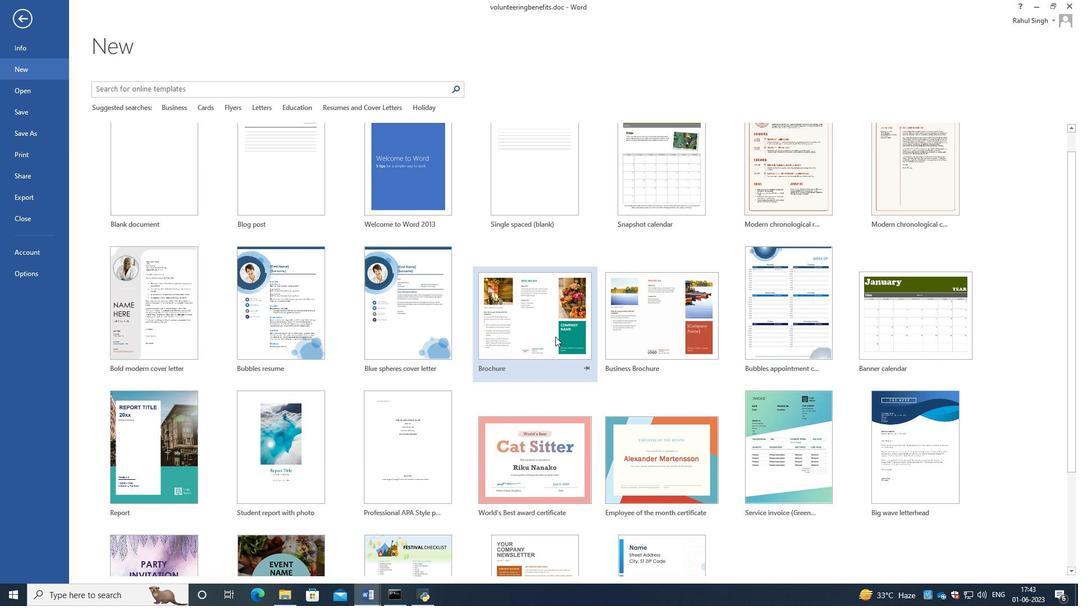 
Action: Mouse moved to (536, 311)
Screenshot: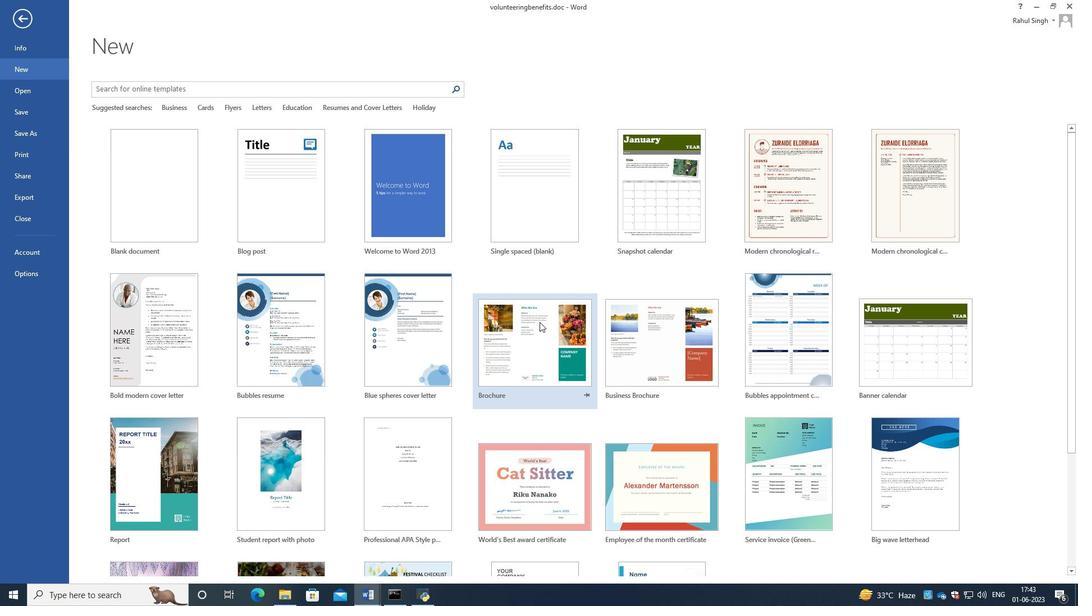 
Action: Mouse scrolled (536, 311) with delta (0, 0)
Screenshot: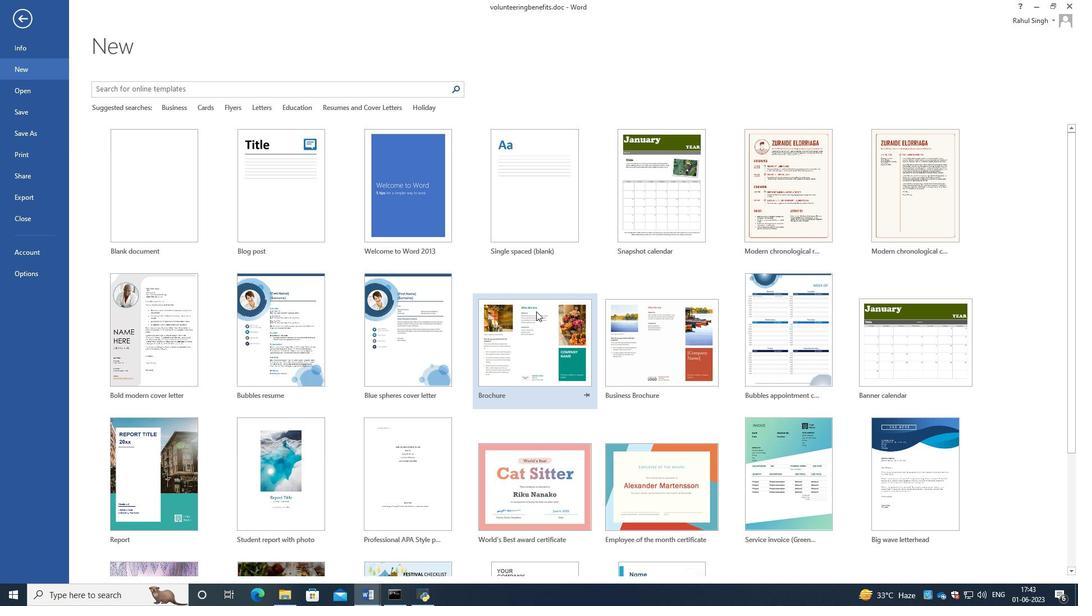 
Action: Mouse scrolled (536, 311) with delta (0, 0)
Screenshot: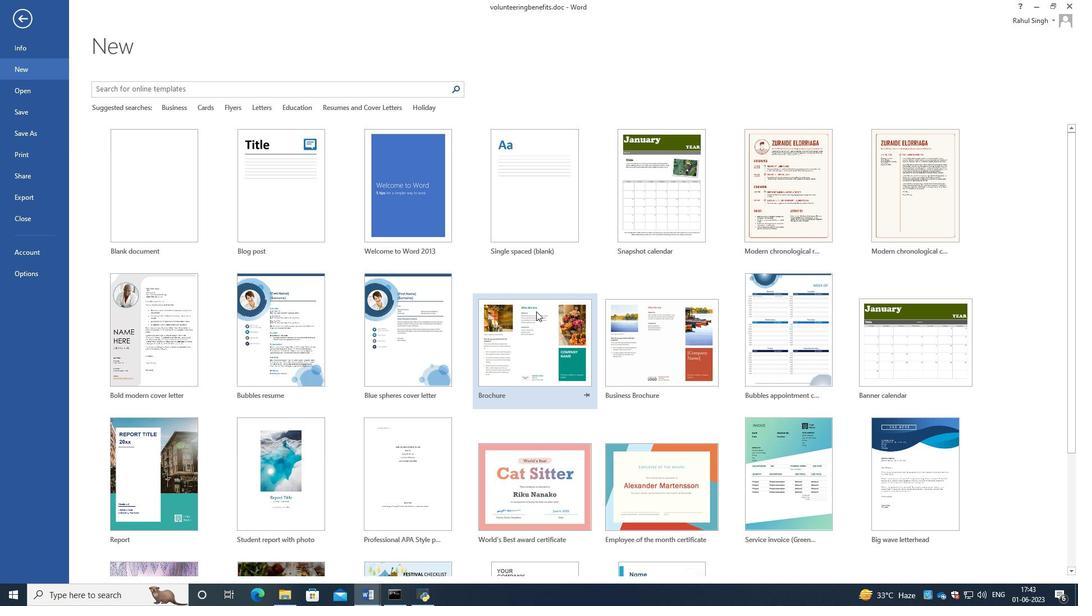 
Action: Mouse scrolled (536, 311) with delta (0, 0)
Screenshot: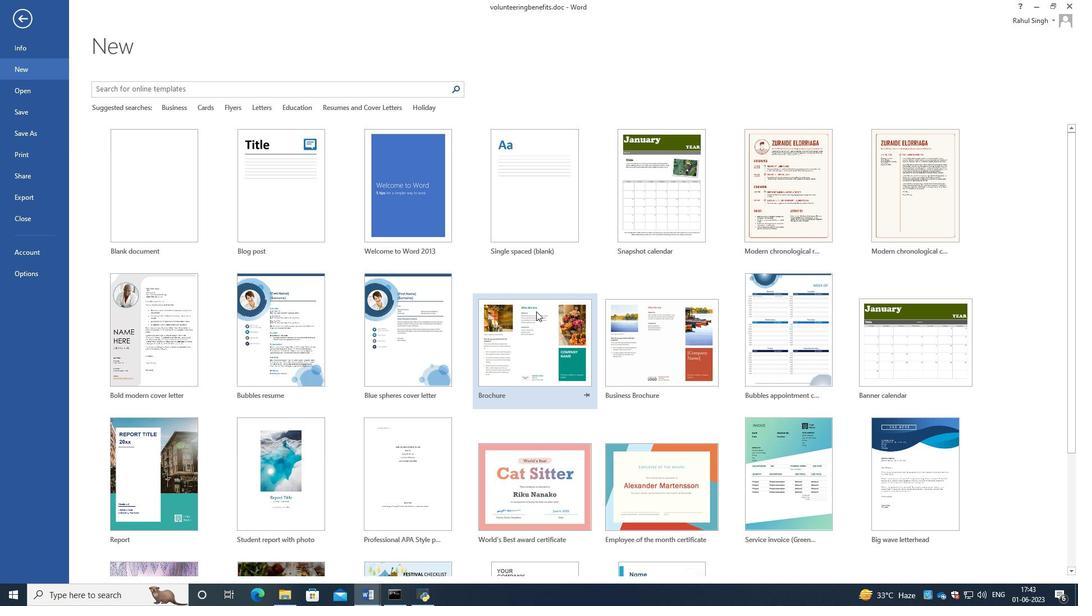
Action: Mouse scrolled (536, 312) with delta (0, 0)
Screenshot: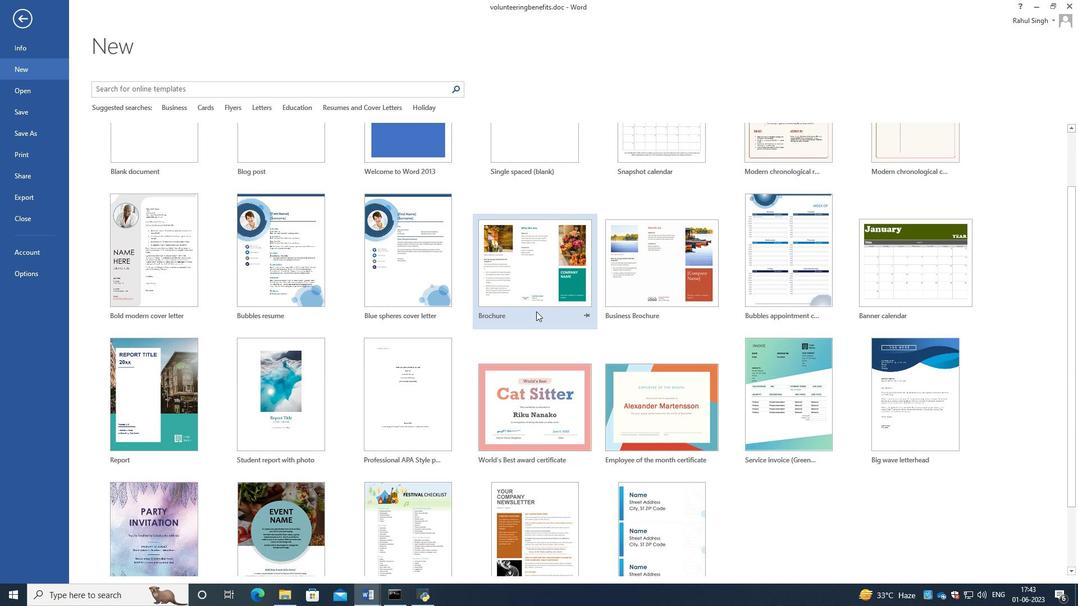 
Action: Mouse scrolled (536, 312) with delta (0, 0)
Screenshot: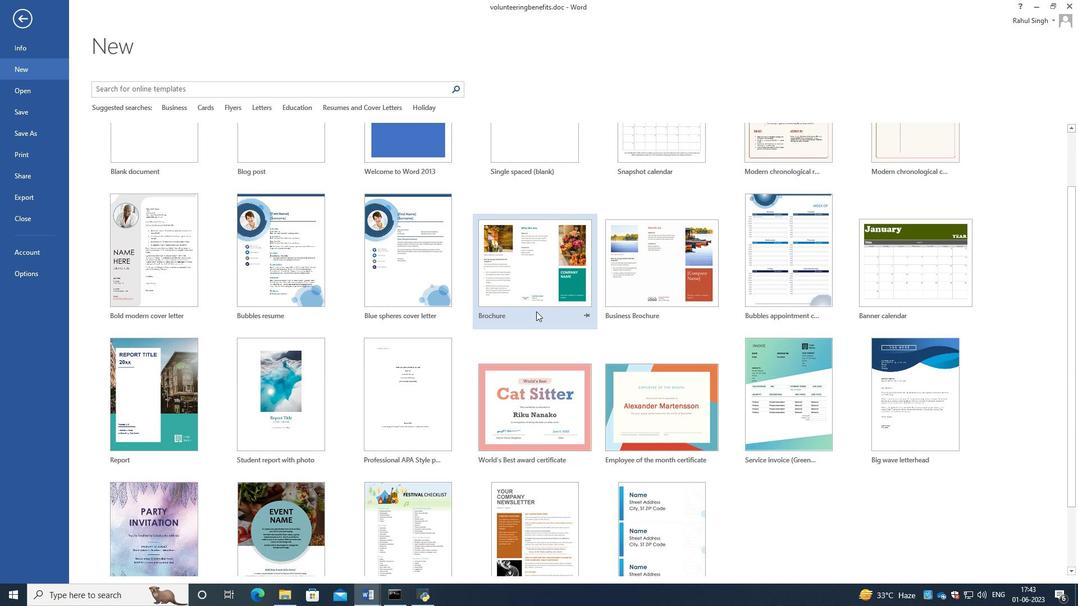 
Action: Mouse scrolled (536, 312) with delta (0, 0)
Screenshot: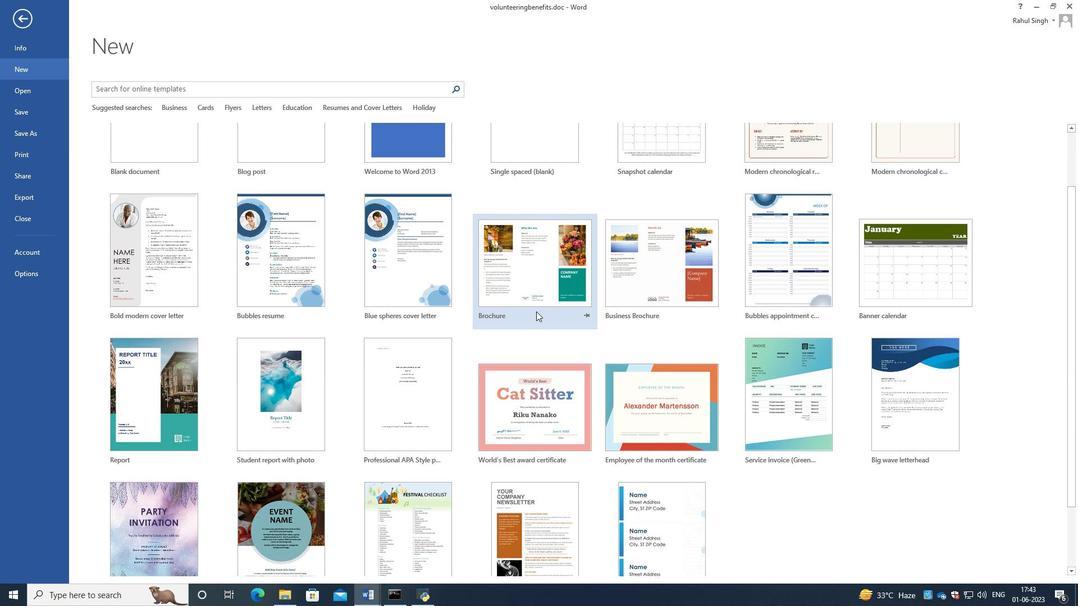 
Action: Mouse scrolled (536, 312) with delta (0, 0)
Screenshot: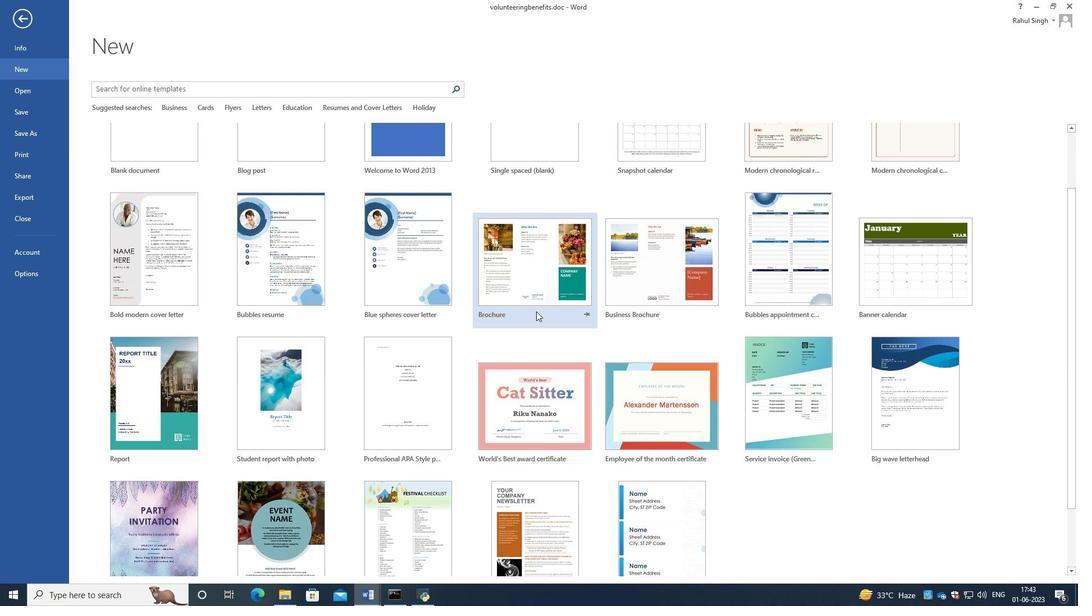 
Action: Mouse scrolled (536, 311) with delta (0, 0)
Screenshot: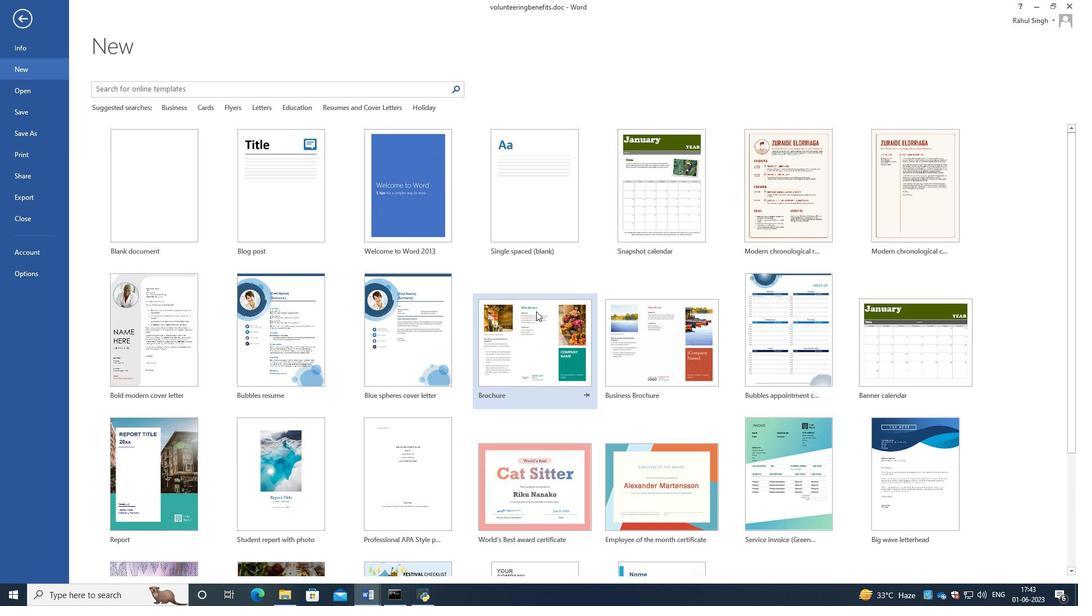 
Action: Mouse scrolled (536, 311) with delta (0, 0)
Screenshot: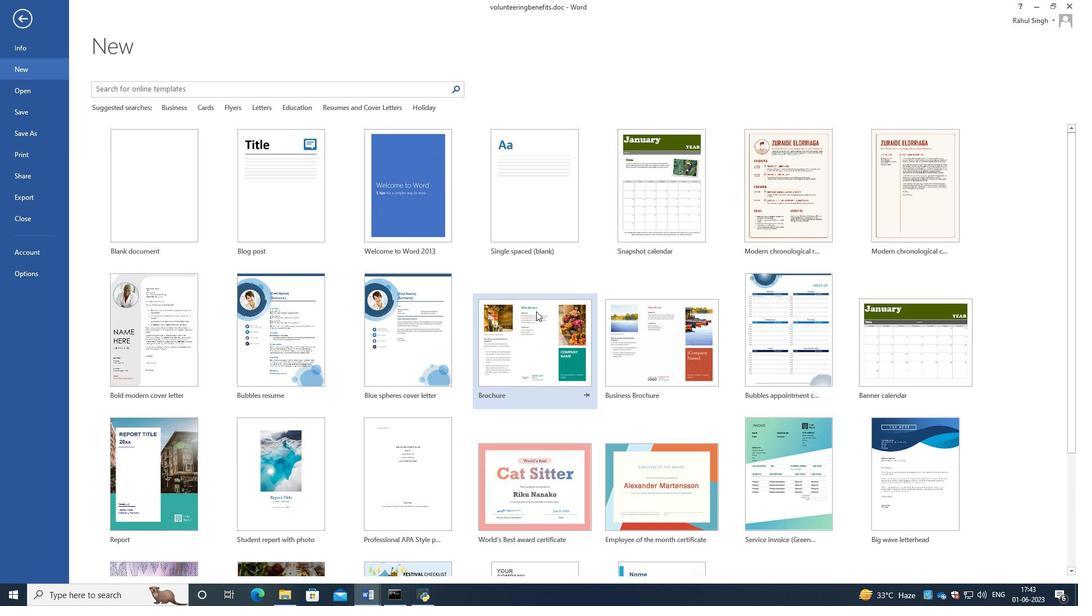 
Action: Mouse scrolled (536, 311) with delta (0, 0)
Screenshot: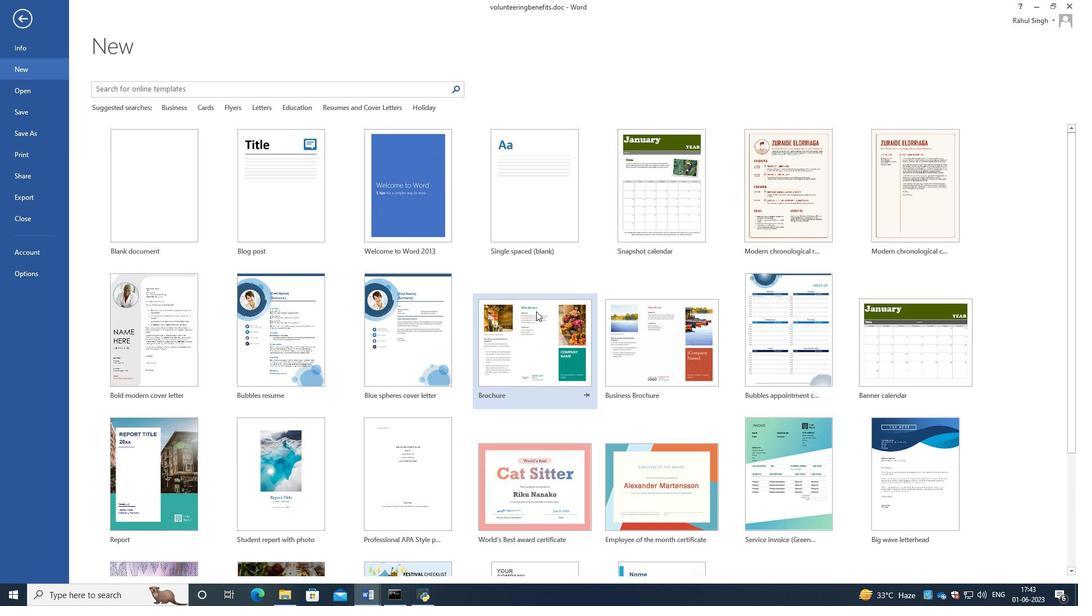 
